 Task: Search one way flight ticket for 2 adults, 2 infants in seat and 1 infant on lap in first from Beaumont: Jack Brooks Regional Airport (was Southeast Texas Regional) to Springfield: Abraham Lincoln Capital Airport on 5-2-2023. Choice of flights is Southwest. Number of bags: 1 carry on bag and 5 checked bags. Price is upto 100000. Outbound departure time preference is 22:00.
Action: Mouse moved to (421, 169)
Screenshot: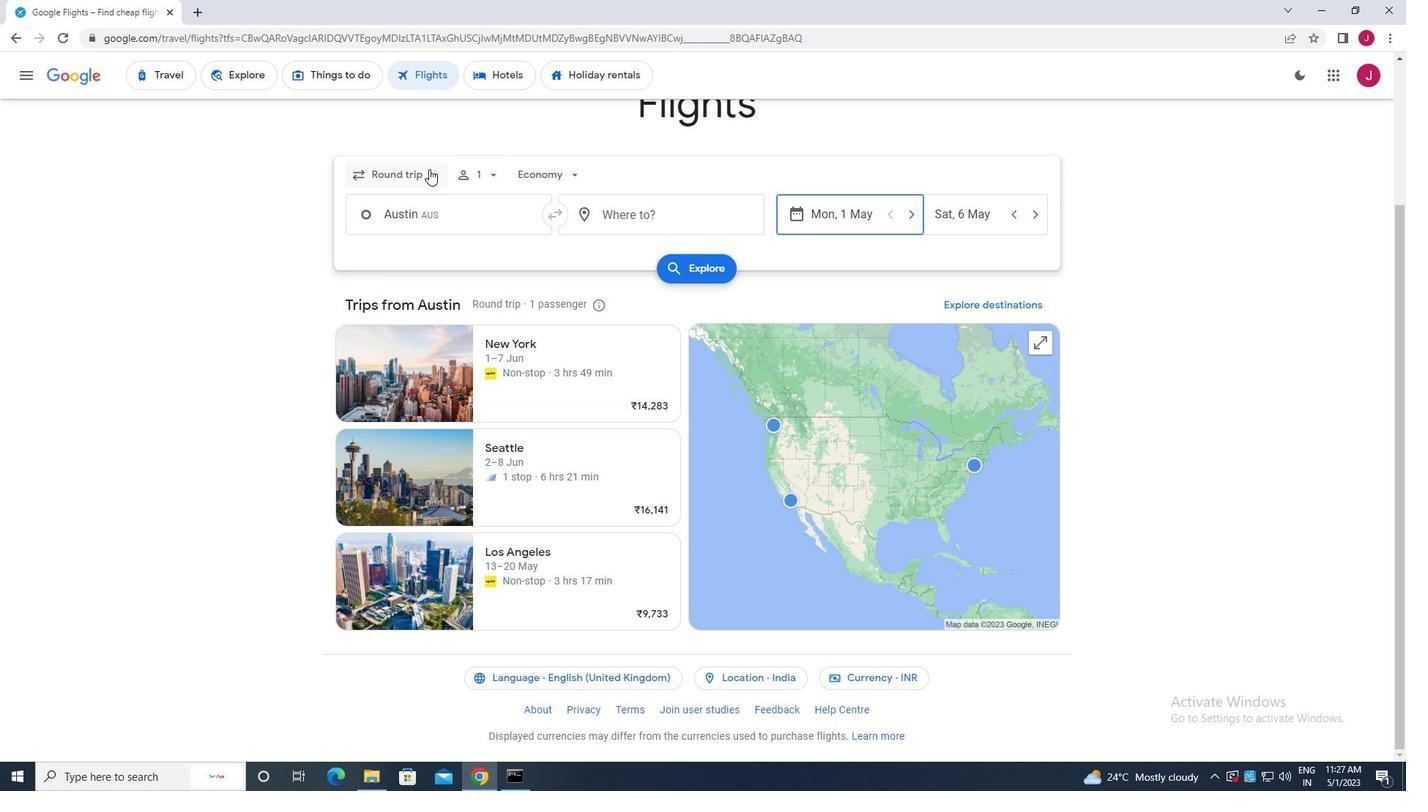 
Action: Mouse pressed left at (421, 169)
Screenshot: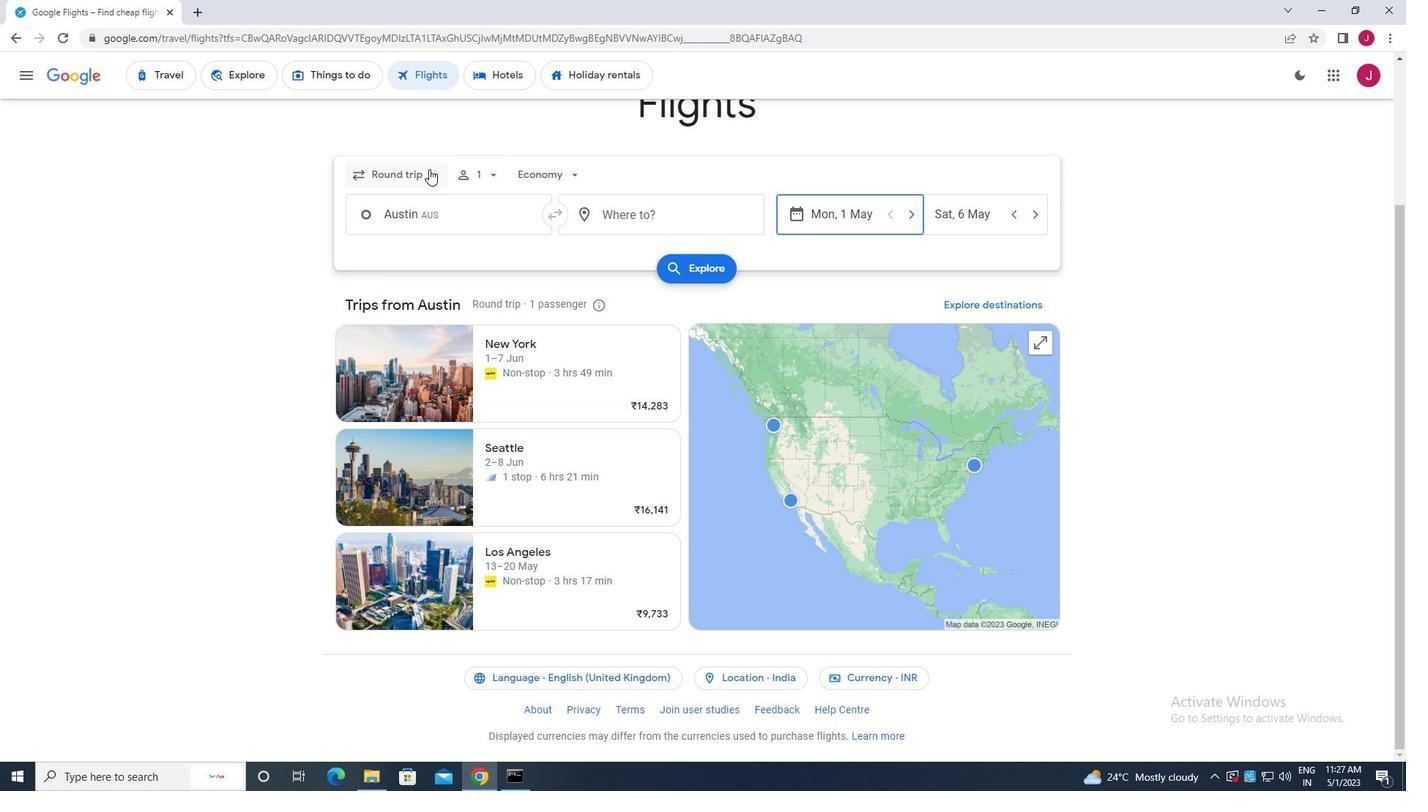 
Action: Mouse moved to (425, 235)
Screenshot: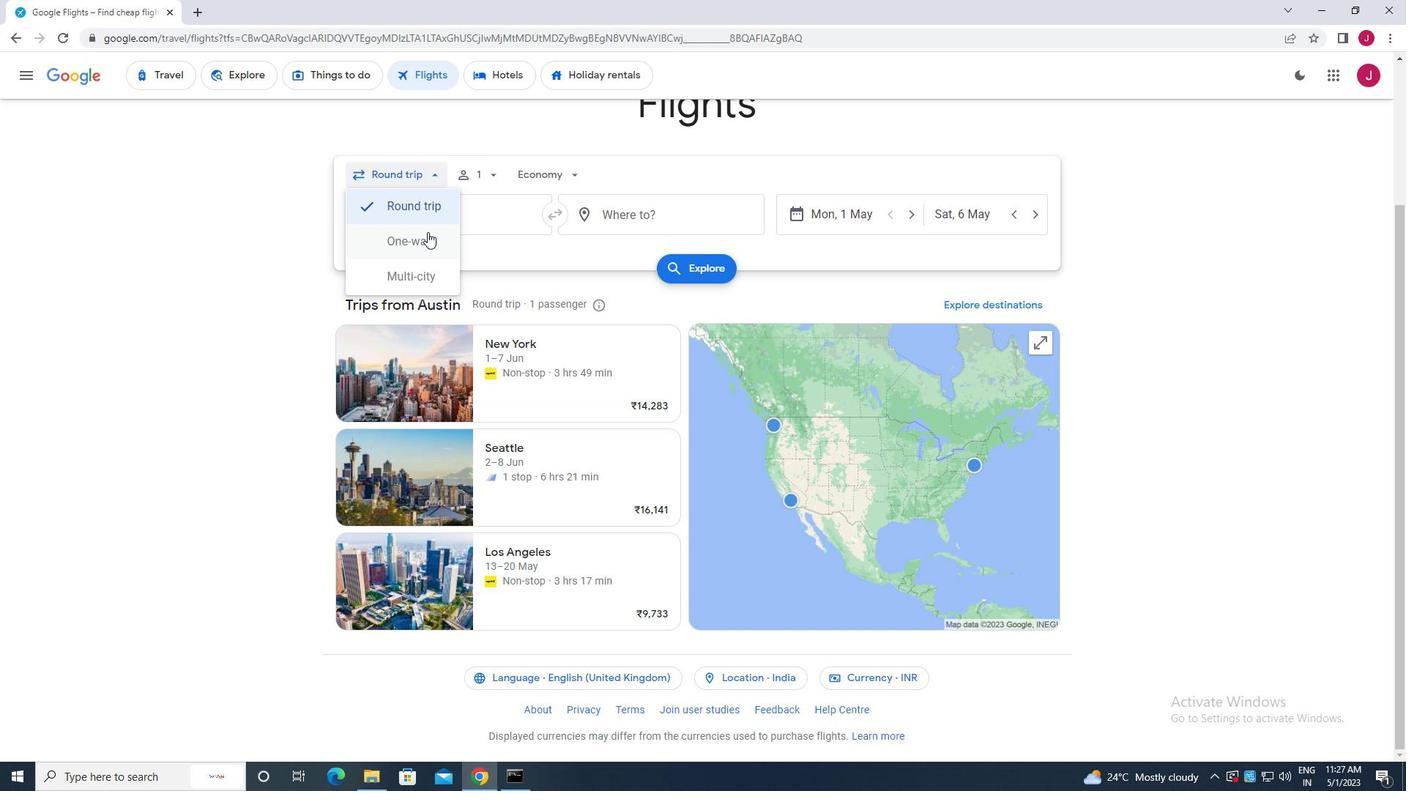 
Action: Mouse pressed left at (425, 235)
Screenshot: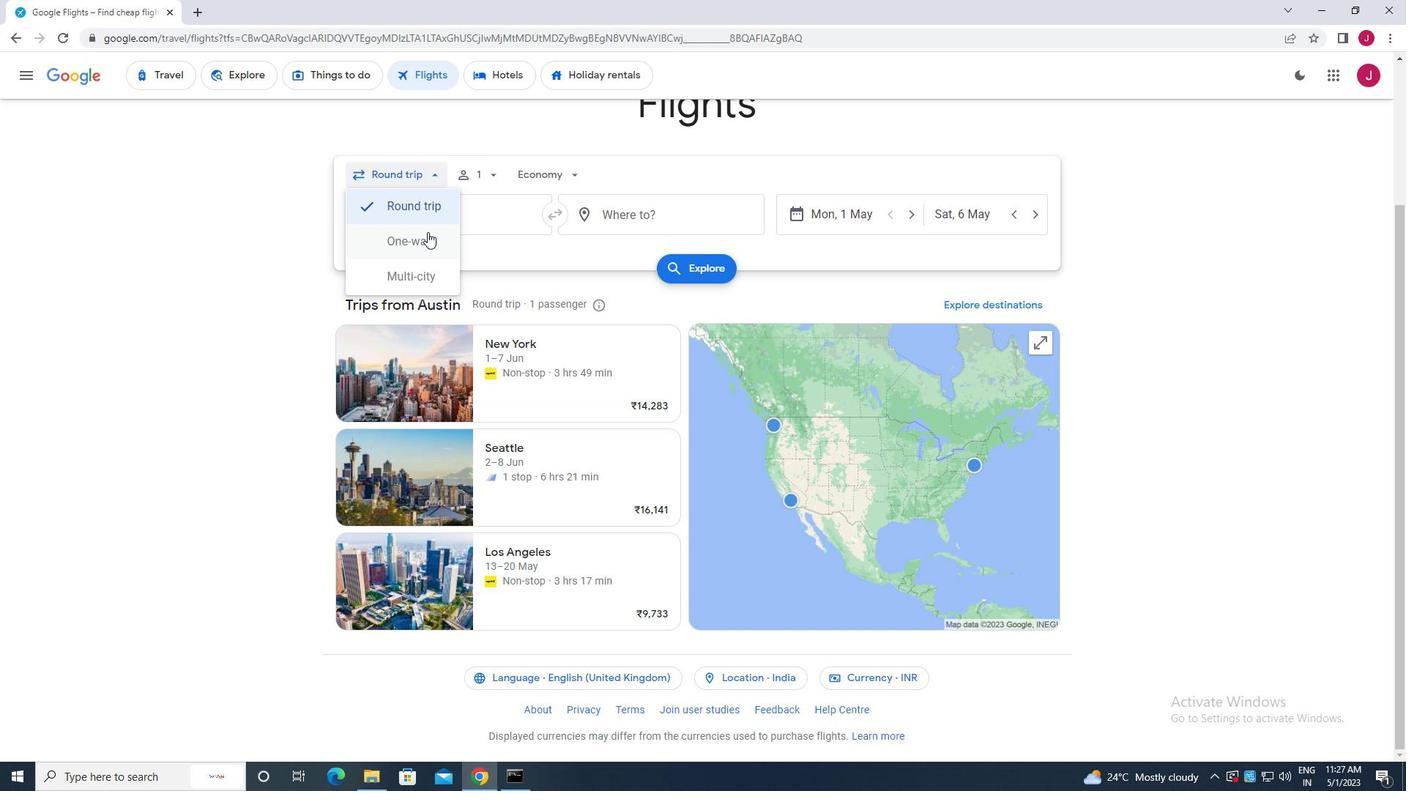 
Action: Mouse moved to (469, 170)
Screenshot: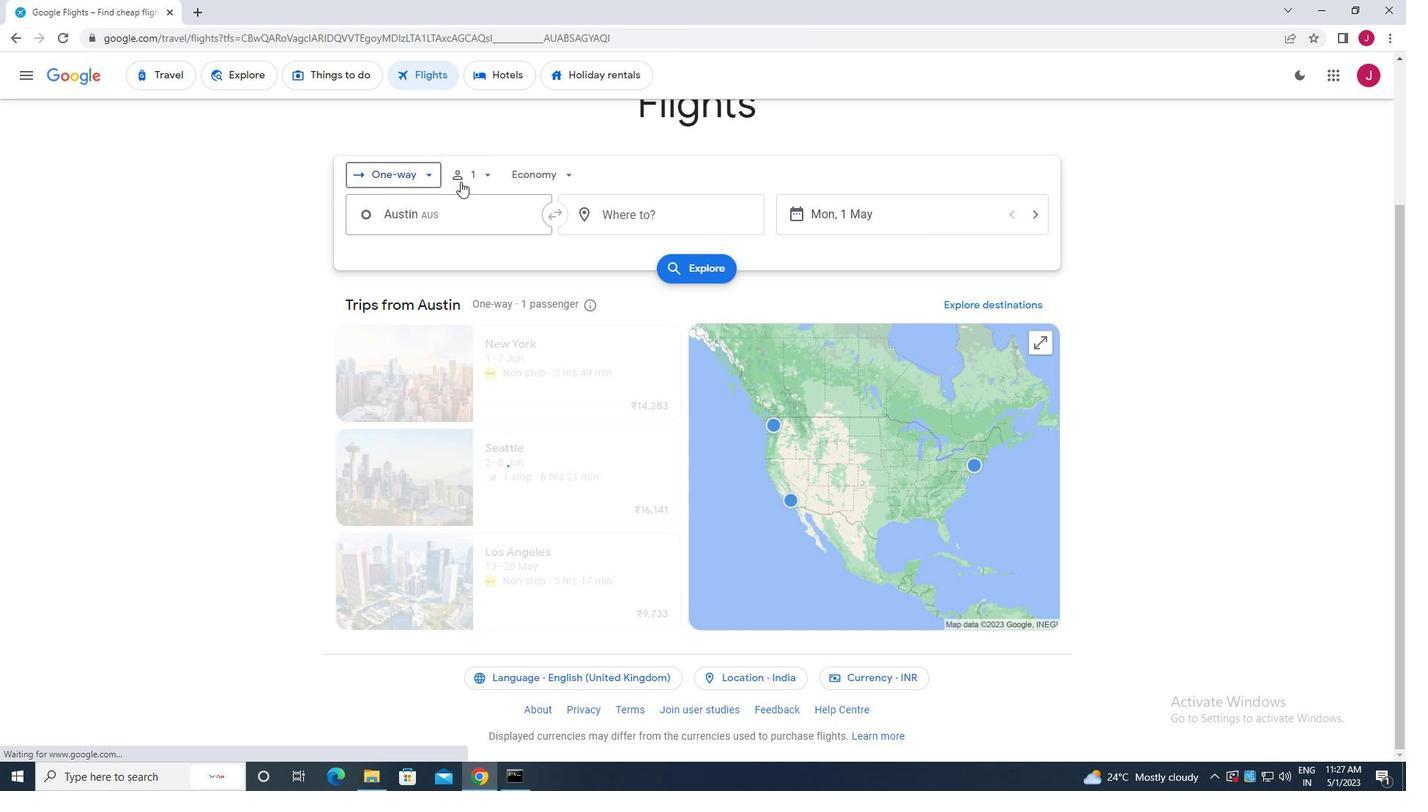 
Action: Mouse pressed left at (469, 170)
Screenshot: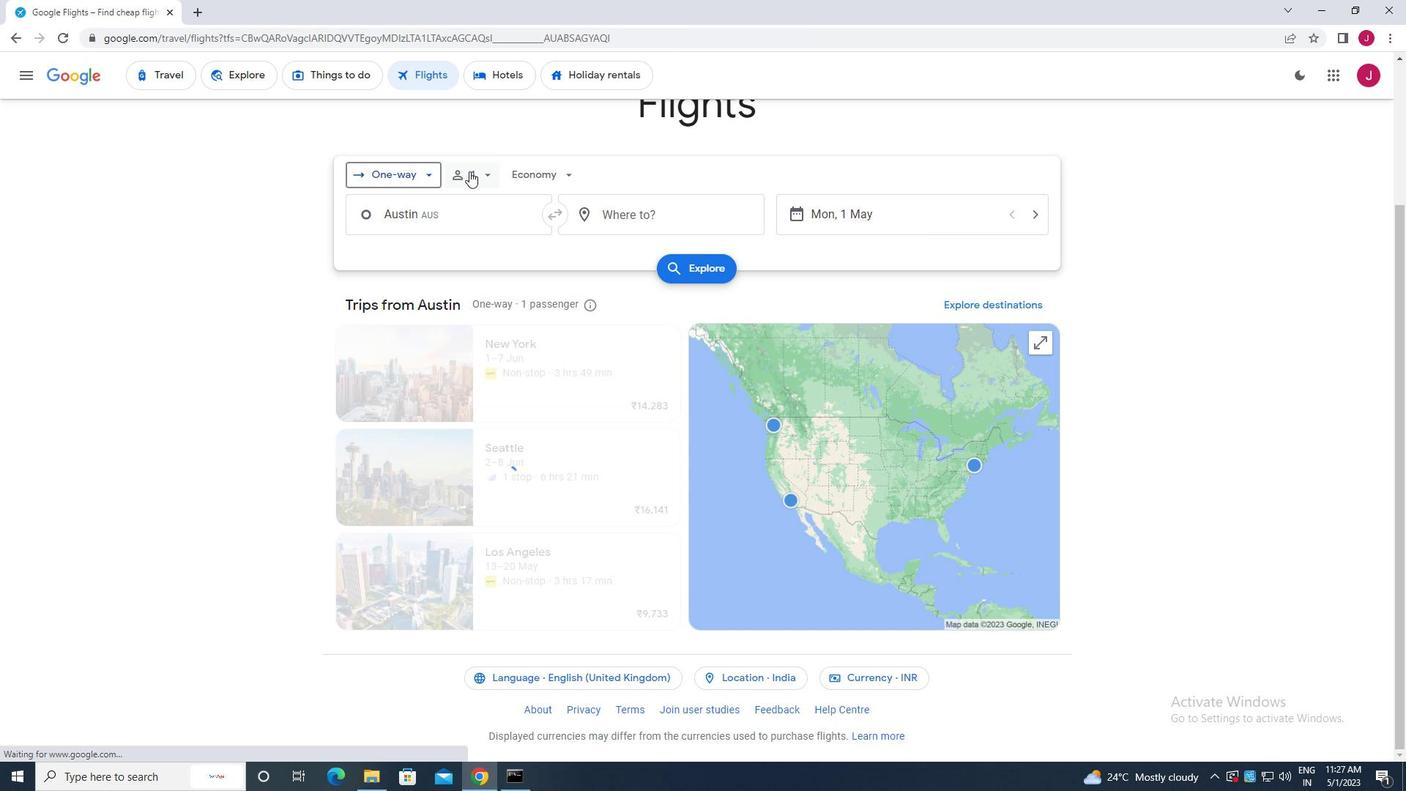 
Action: Mouse moved to (602, 210)
Screenshot: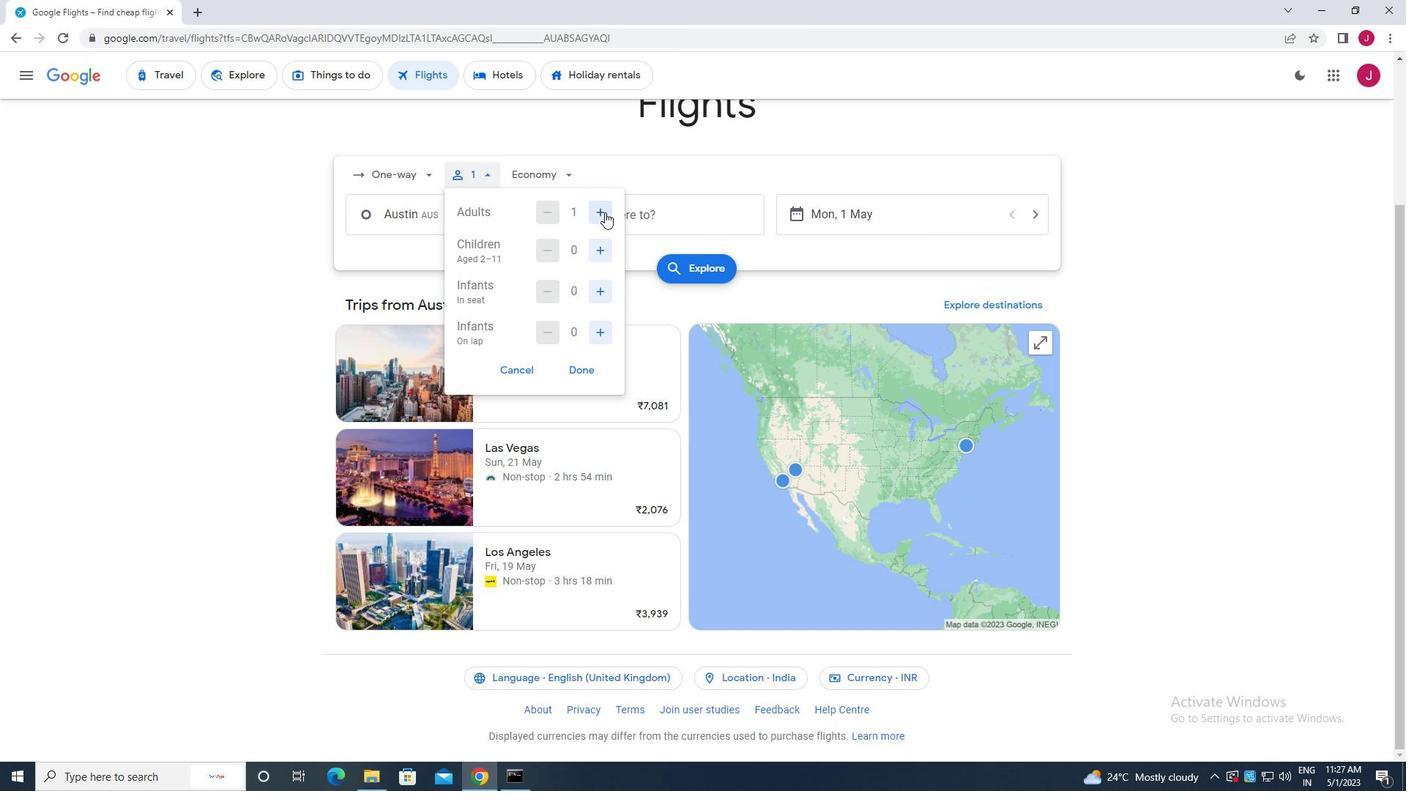 
Action: Mouse pressed left at (602, 210)
Screenshot: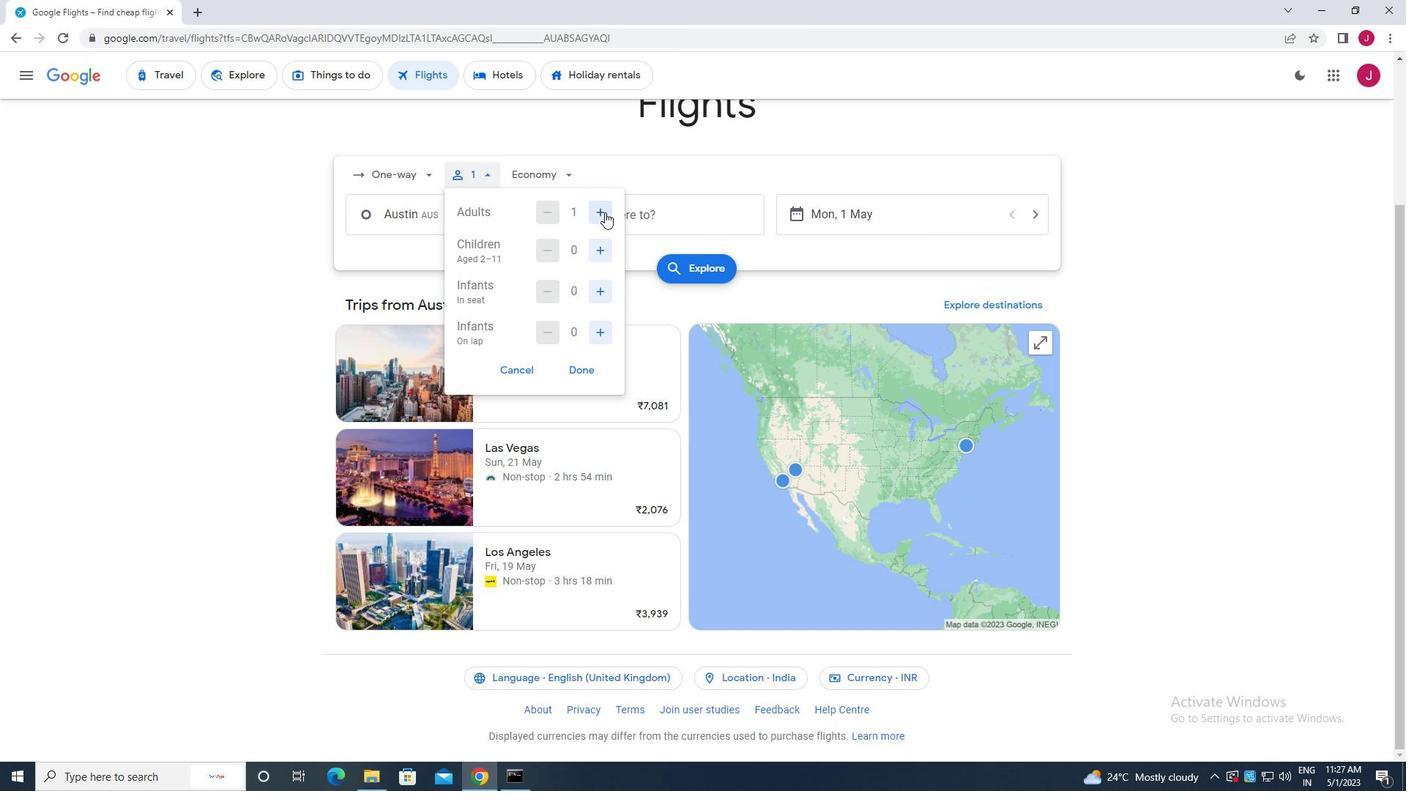 
Action: Mouse moved to (600, 254)
Screenshot: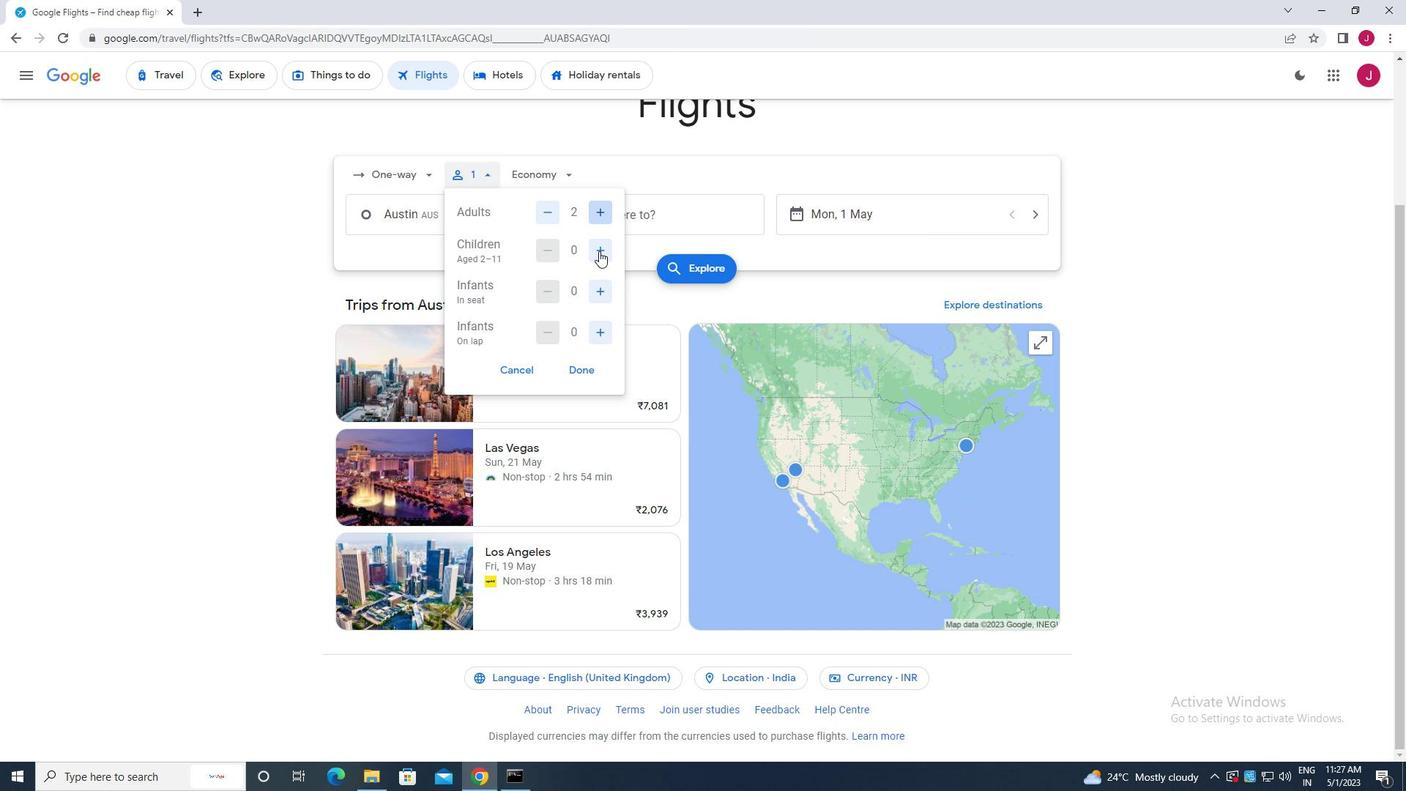 
Action: Mouse pressed left at (600, 254)
Screenshot: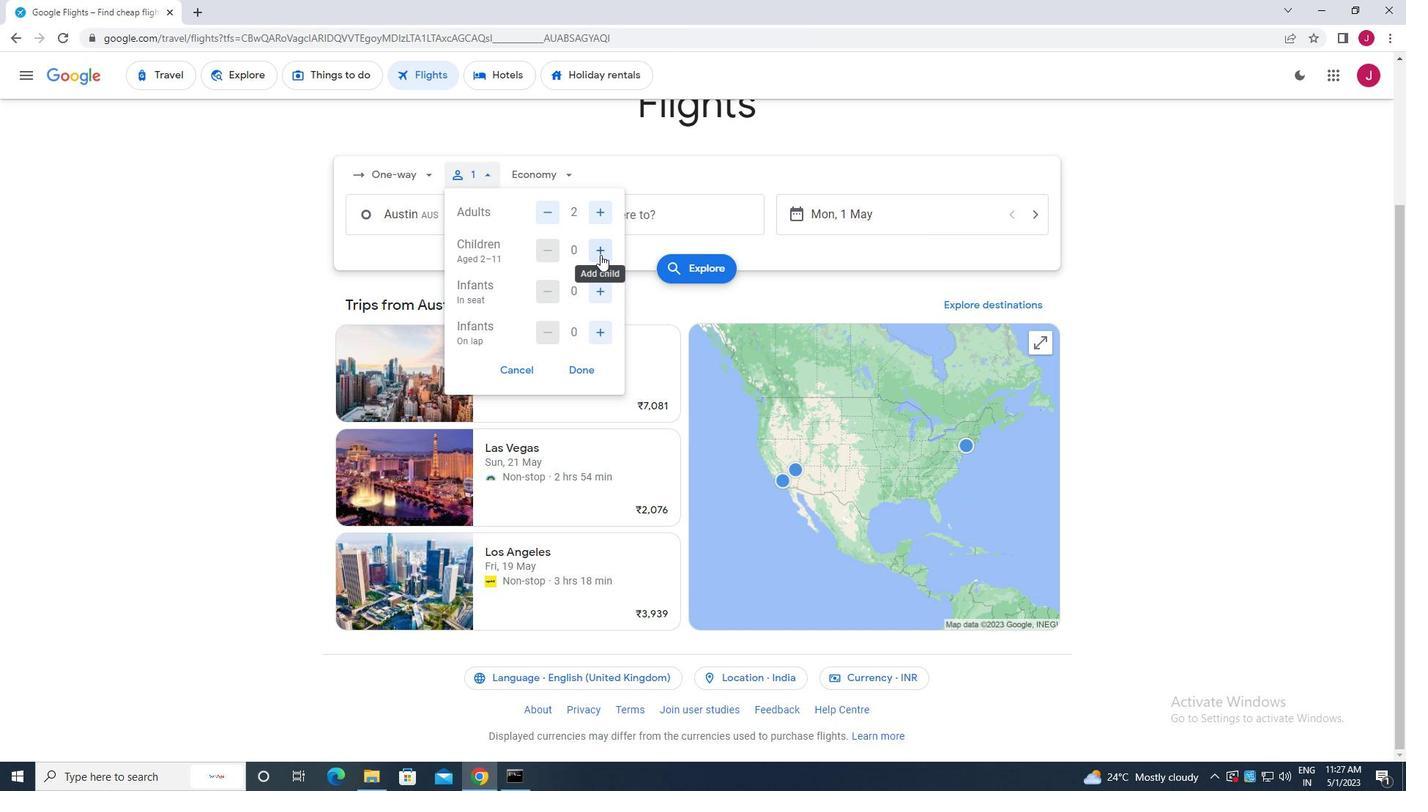 
Action: Mouse pressed left at (600, 254)
Screenshot: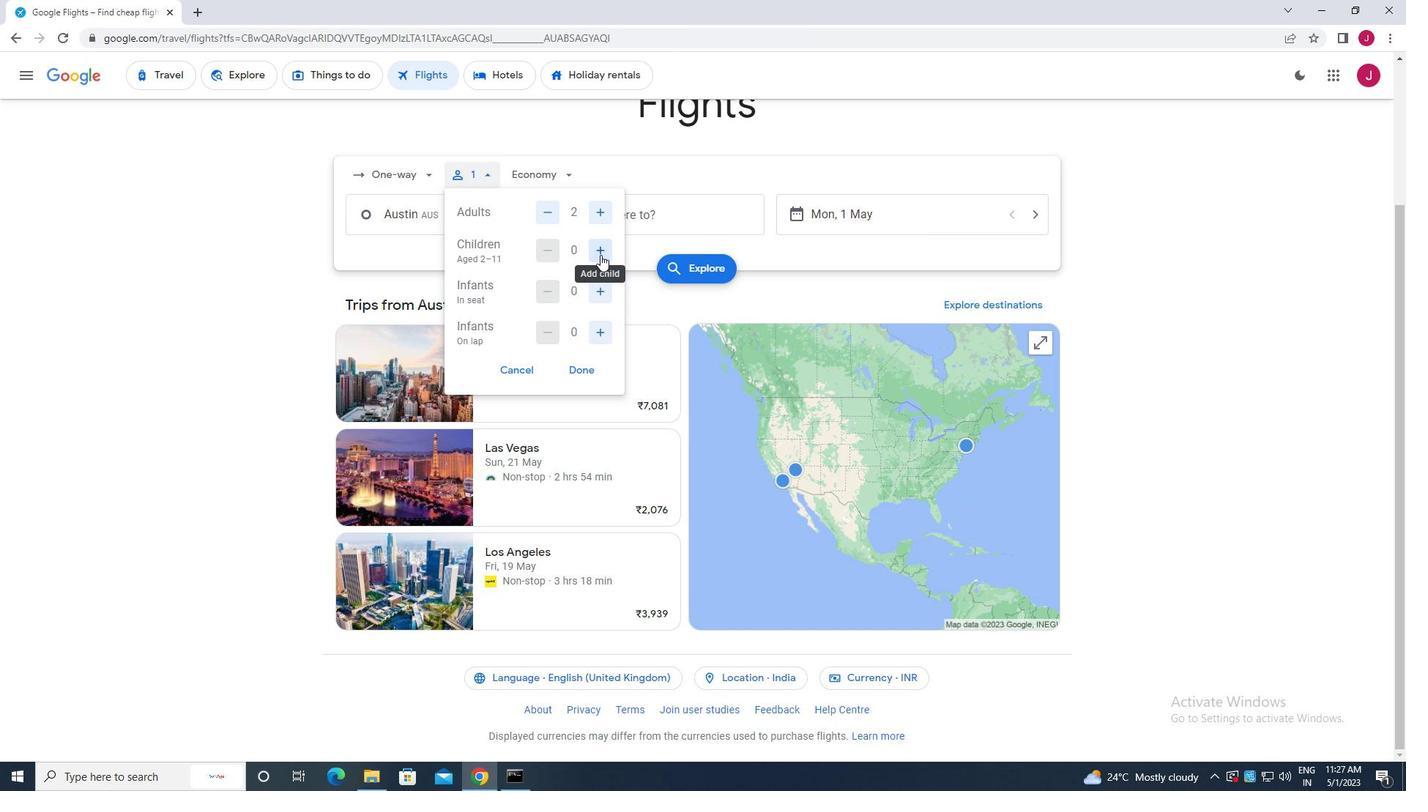 
Action: Mouse moved to (548, 251)
Screenshot: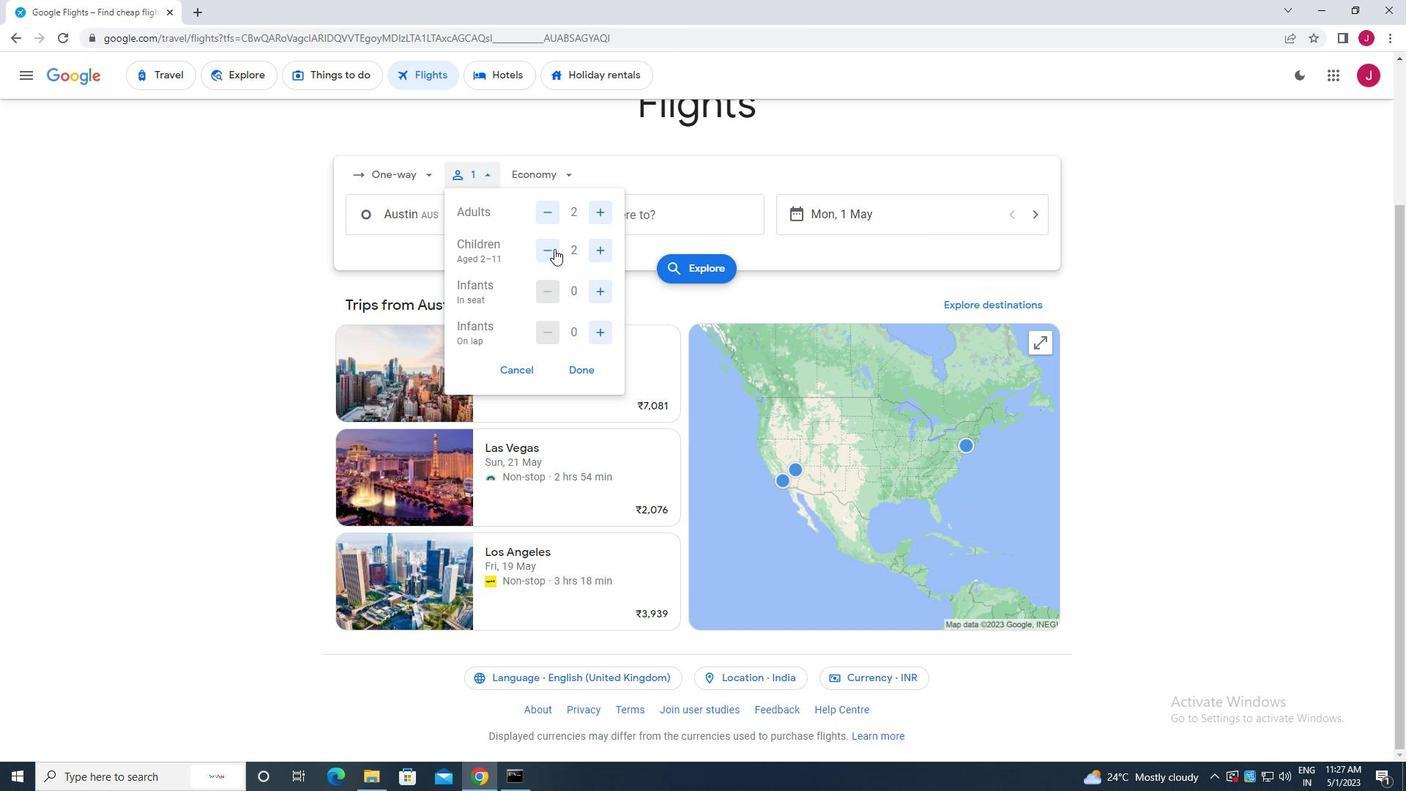 
Action: Mouse pressed left at (548, 251)
Screenshot: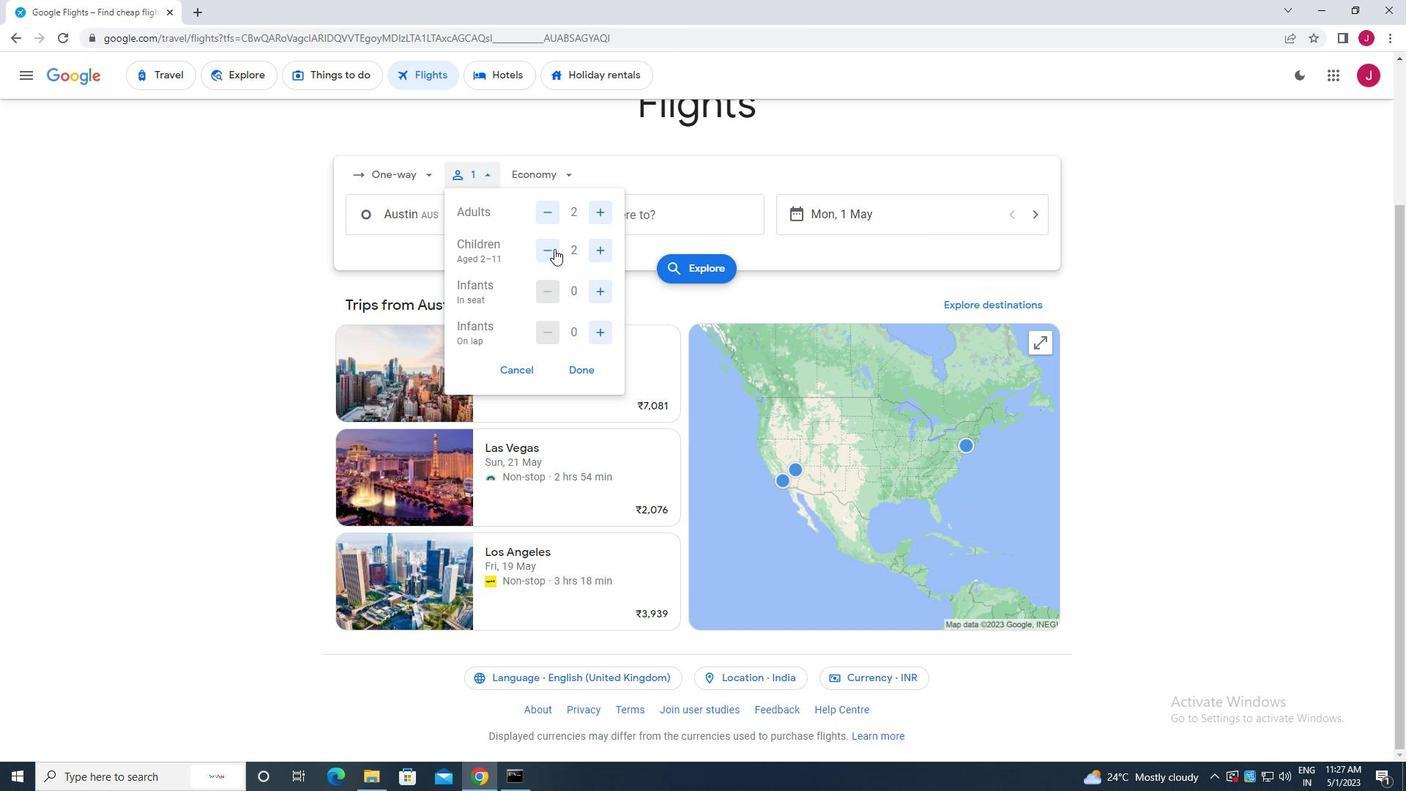 
Action: Mouse pressed left at (548, 251)
Screenshot: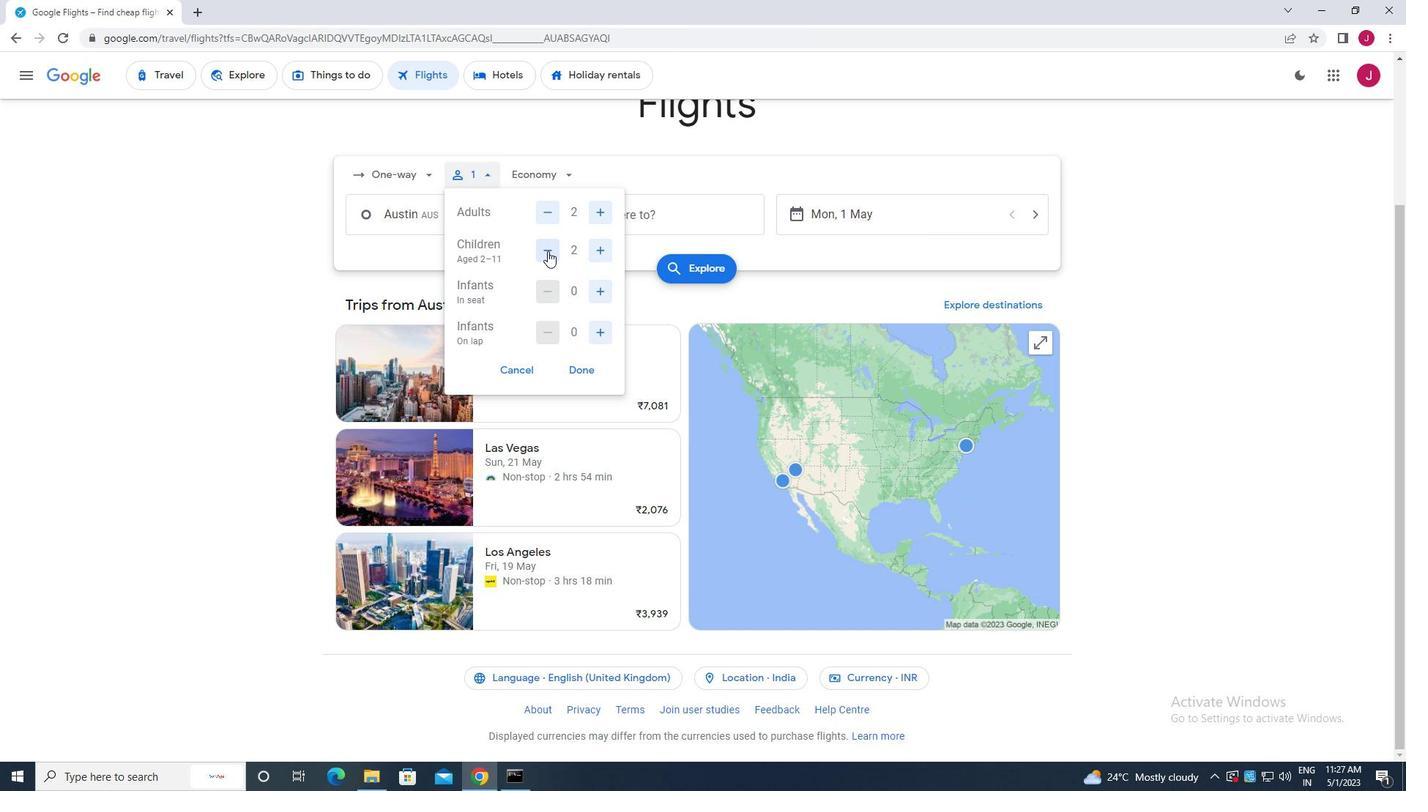 
Action: Mouse moved to (600, 293)
Screenshot: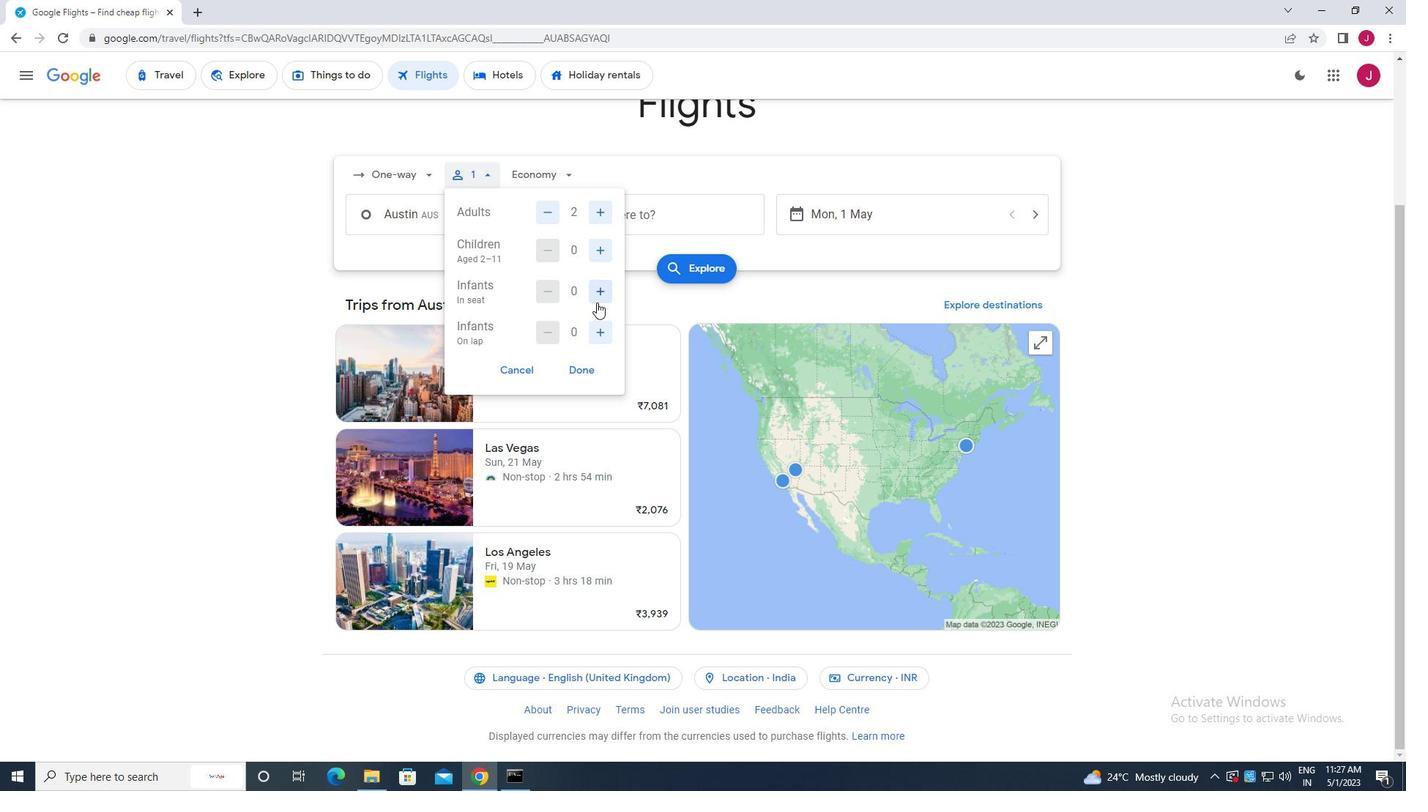 
Action: Mouse pressed left at (600, 293)
Screenshot: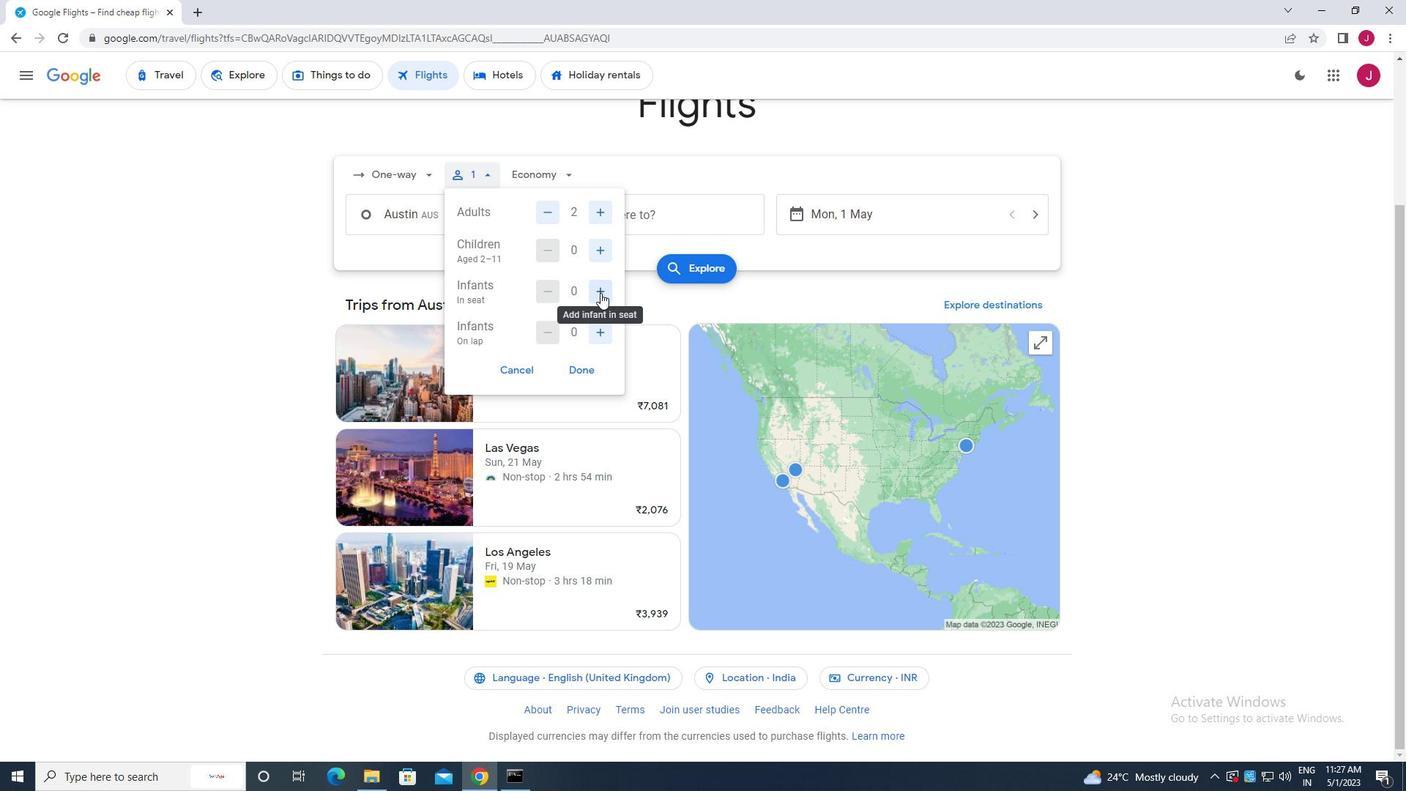 
Action: Mouse pressed left at (600, 293)
Screenshot: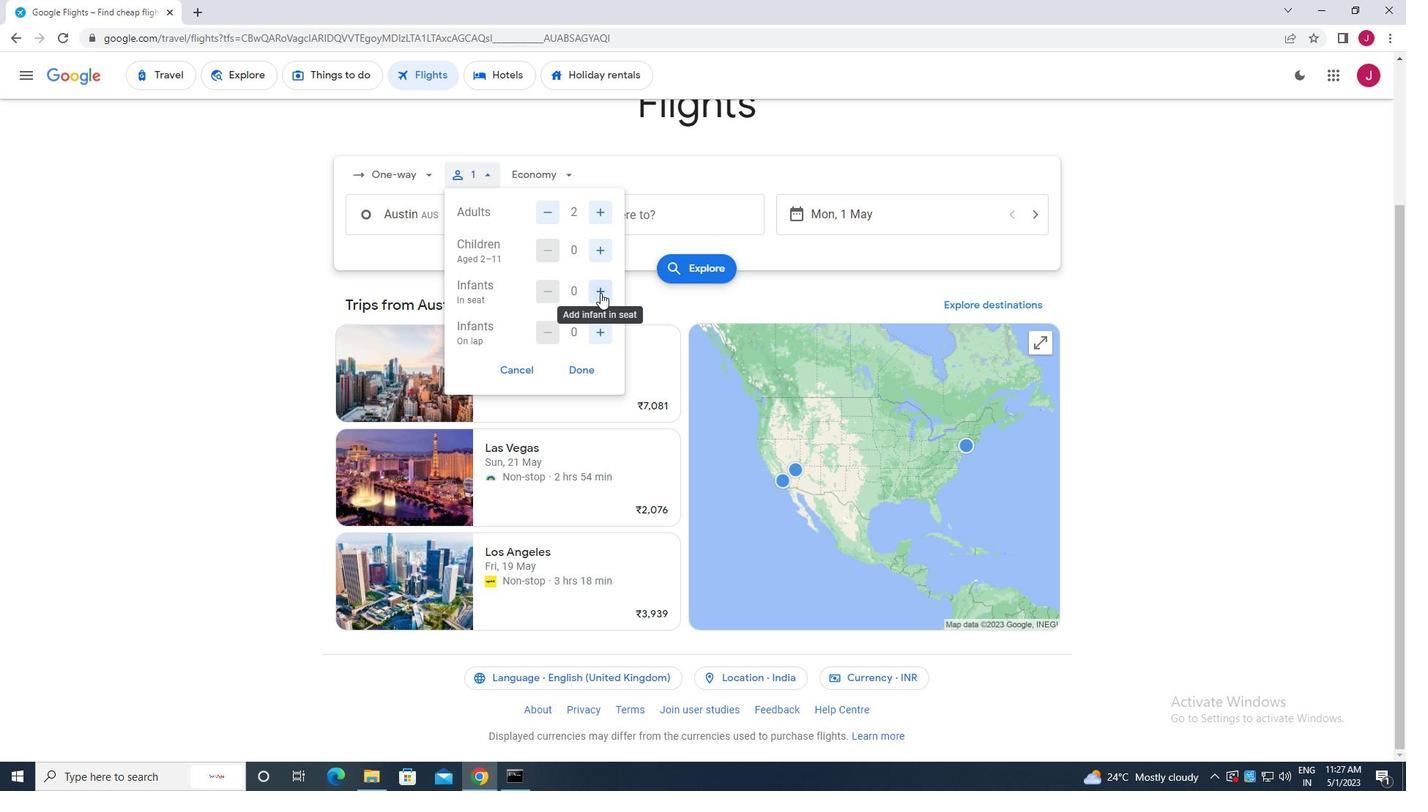 
Action: Mouse moved to (597, 333)
Screenshot: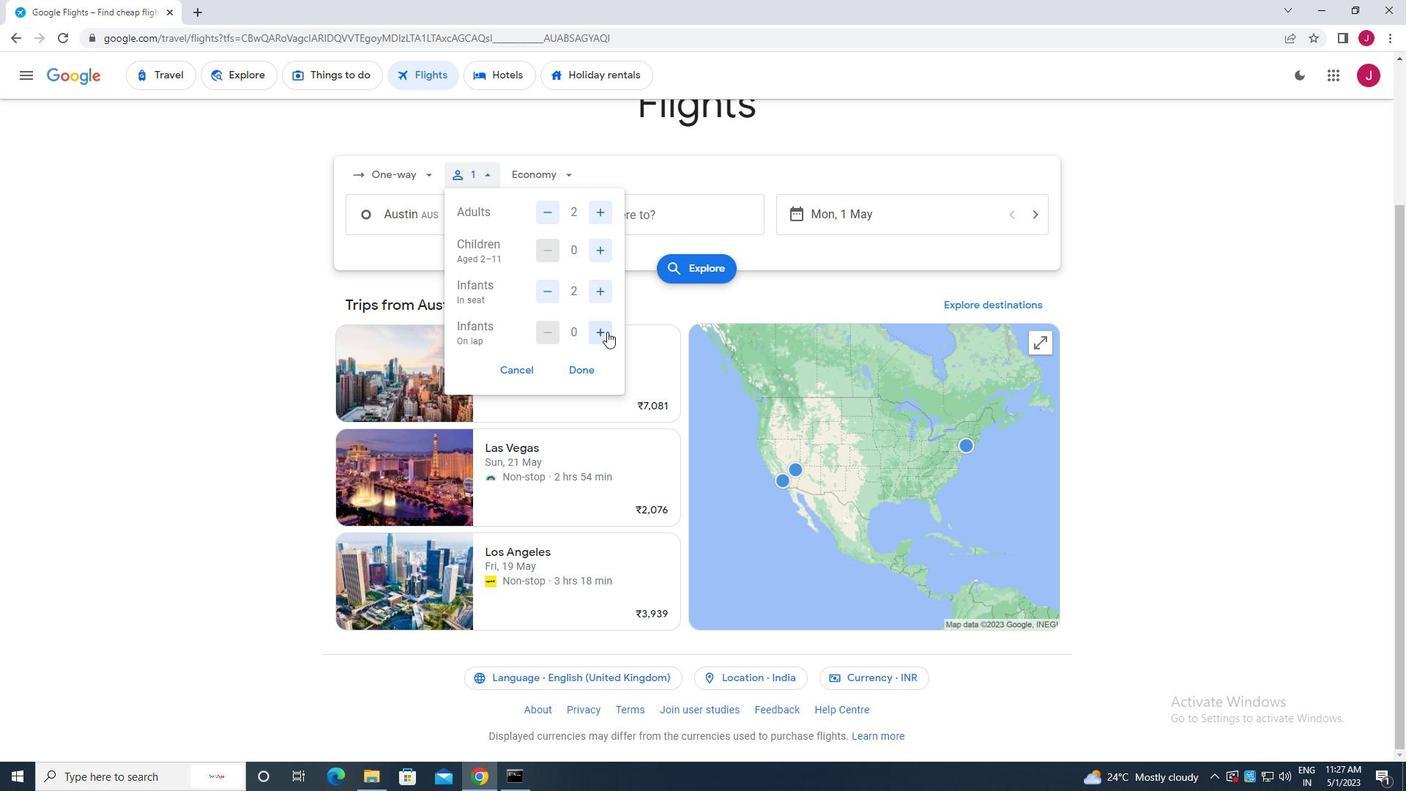 
Action: Mouse pressed left at (597, 333)
Screenshot: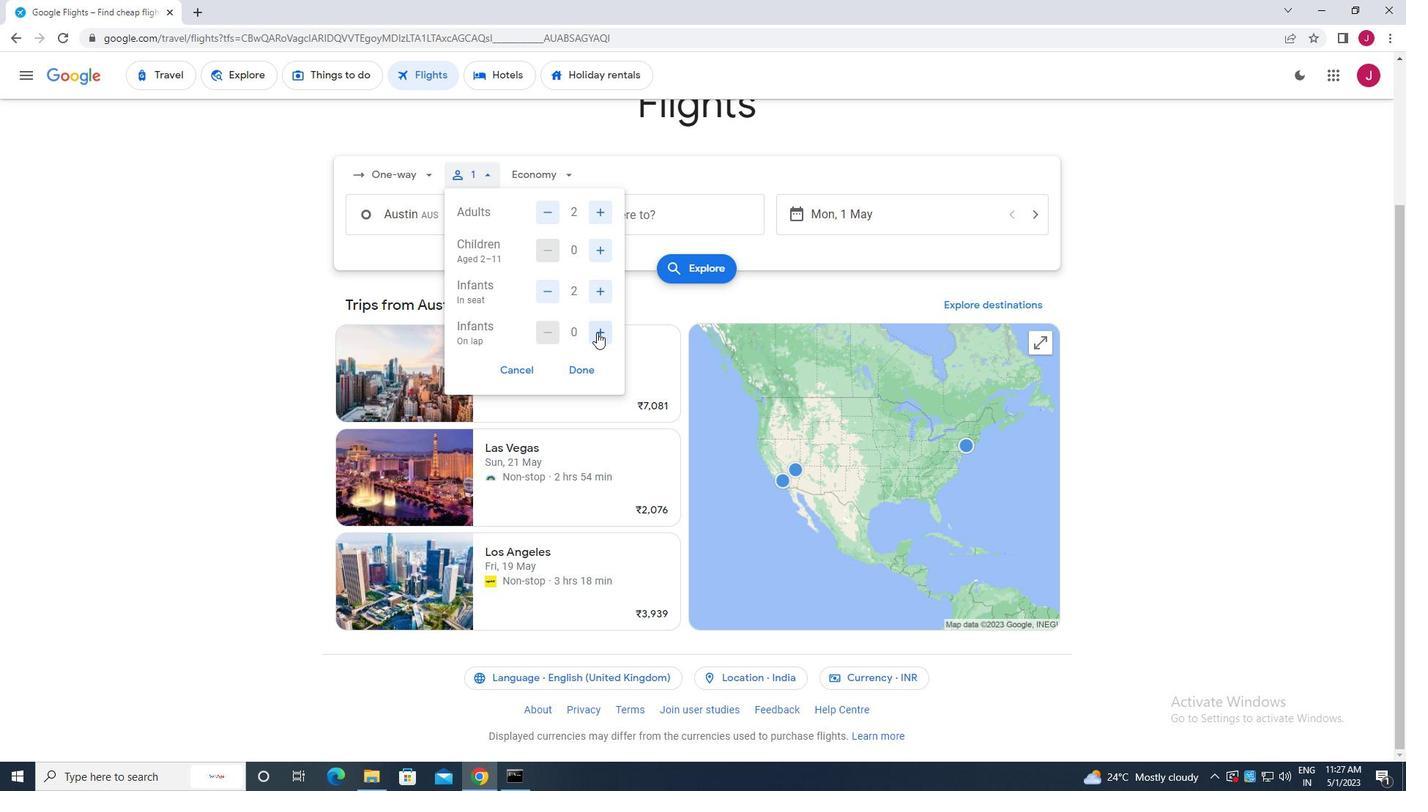 
Action: Mouse moved to (577, 372)
Screenshot: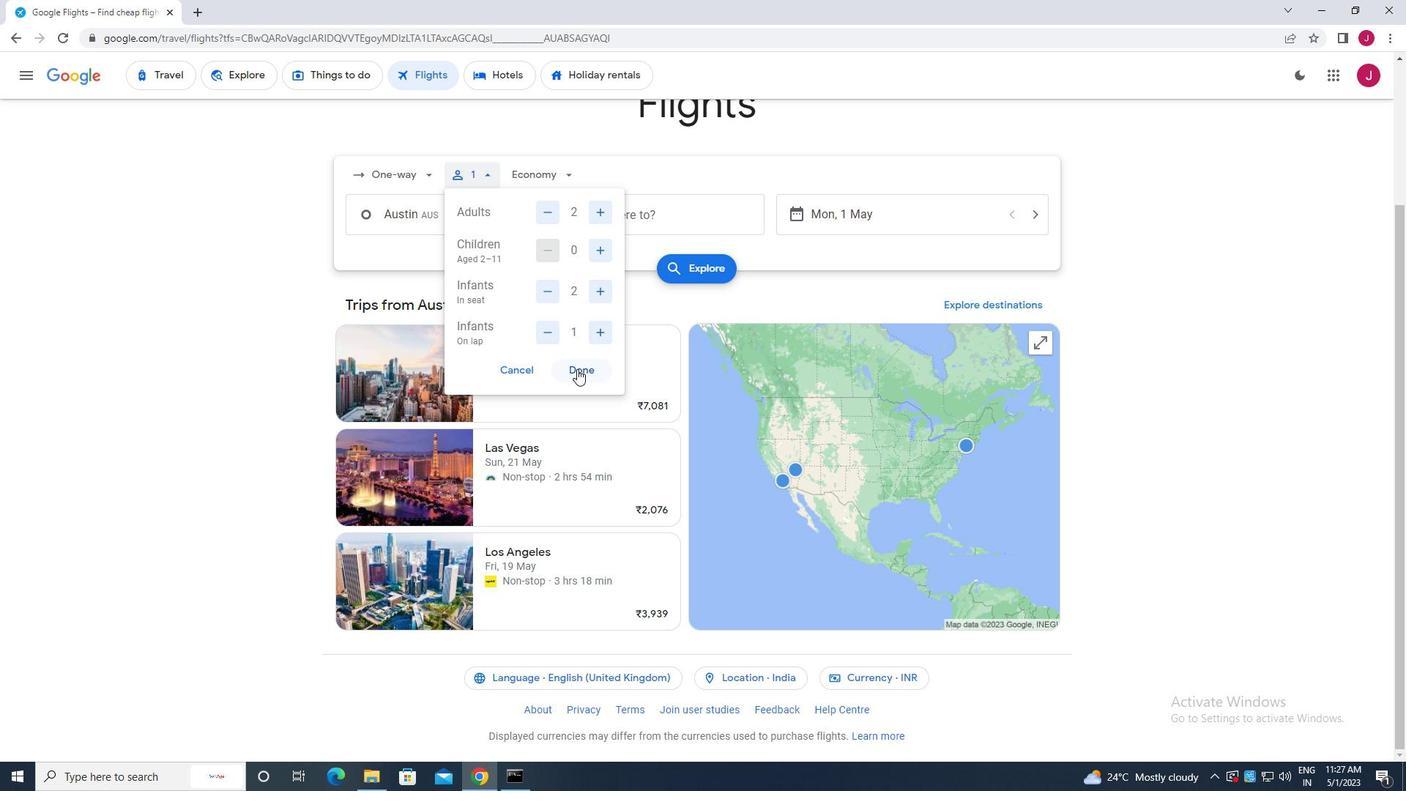 
Action: Mouse pressed left at (577, 372)
Screenshot: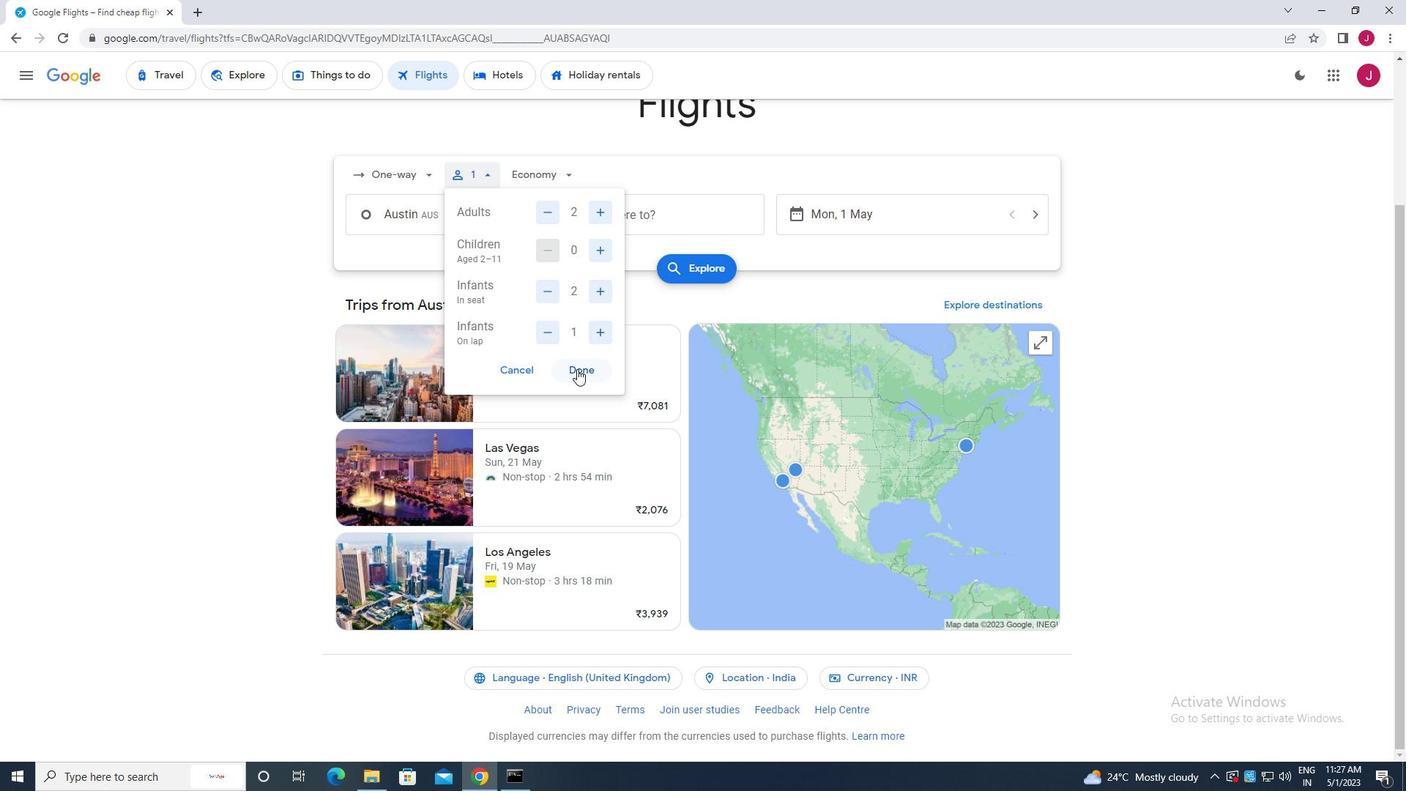 
Action: Mouse moved to (556, 173)
Screenshot: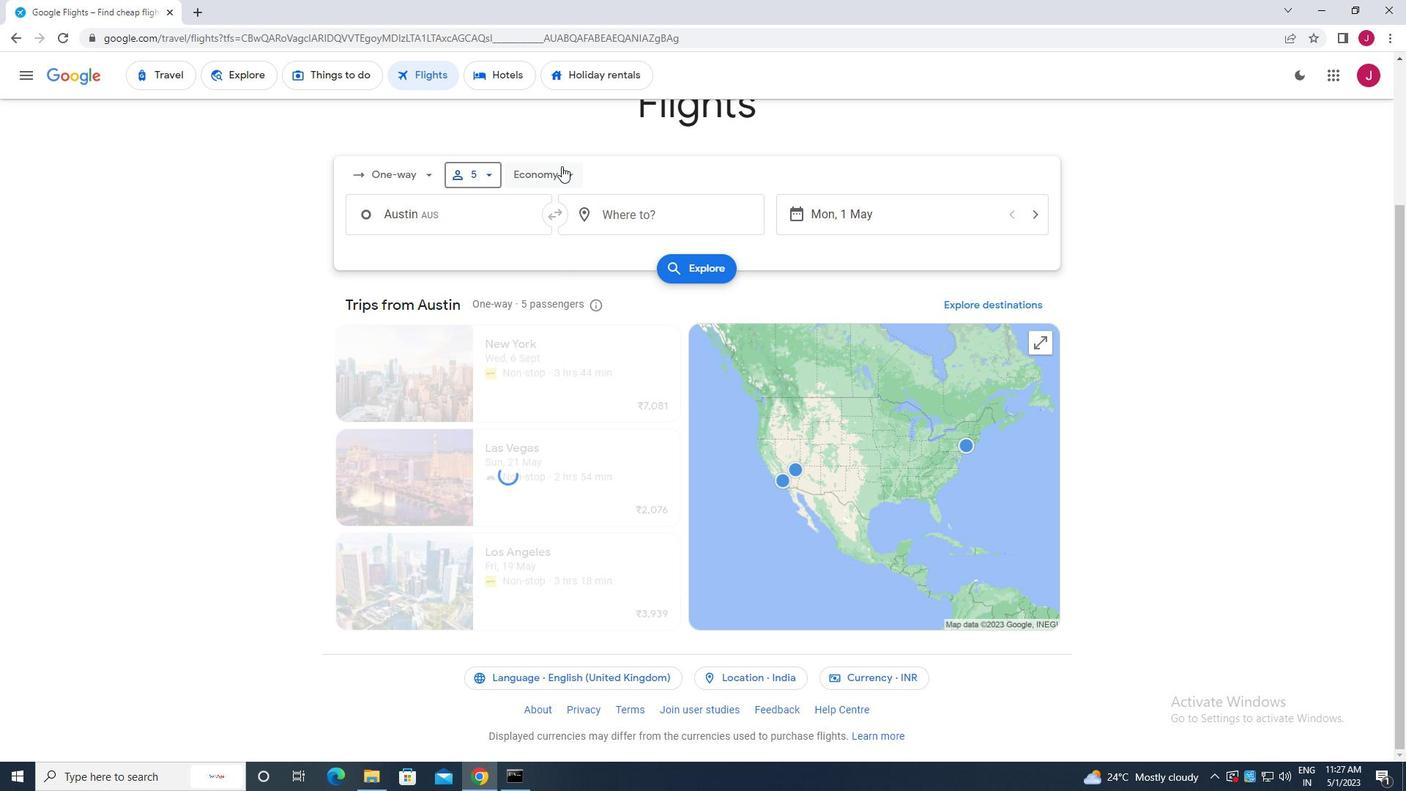 
Action: Mouse pressed left at (556, 173)
Screenshot: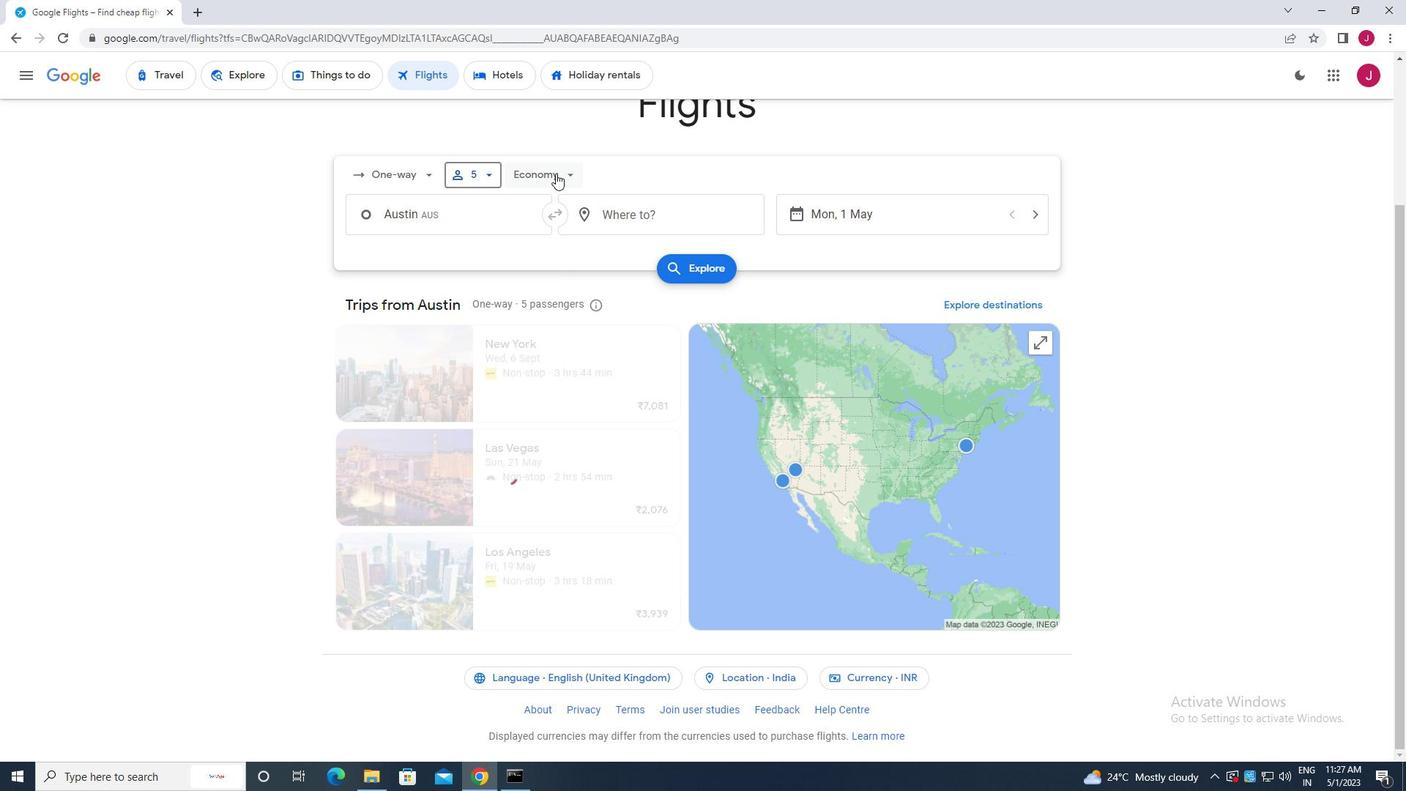 
Action: Mouse moved to (555, 313)
Screenshot: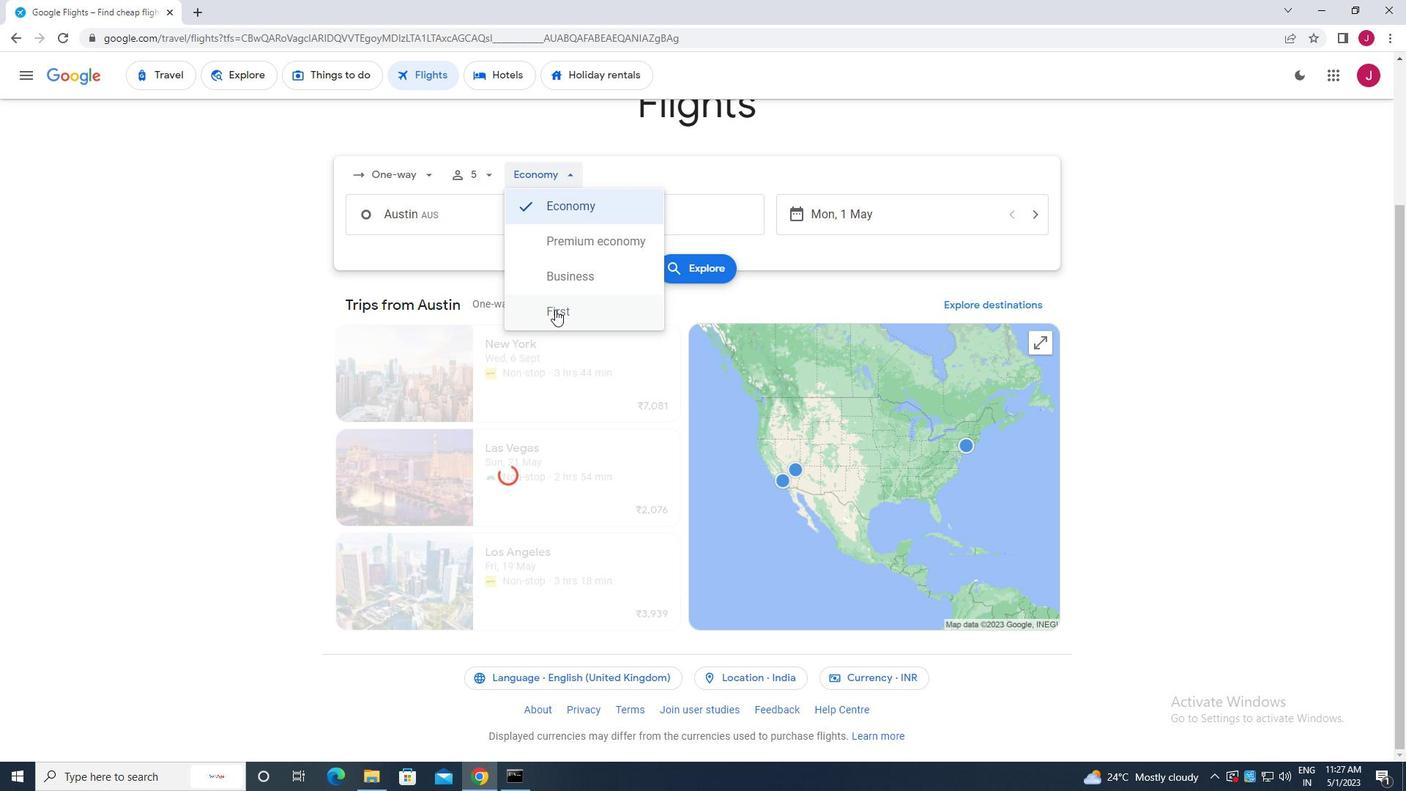 
Action: Mouse pressed left at (555, 313)
Screenshot: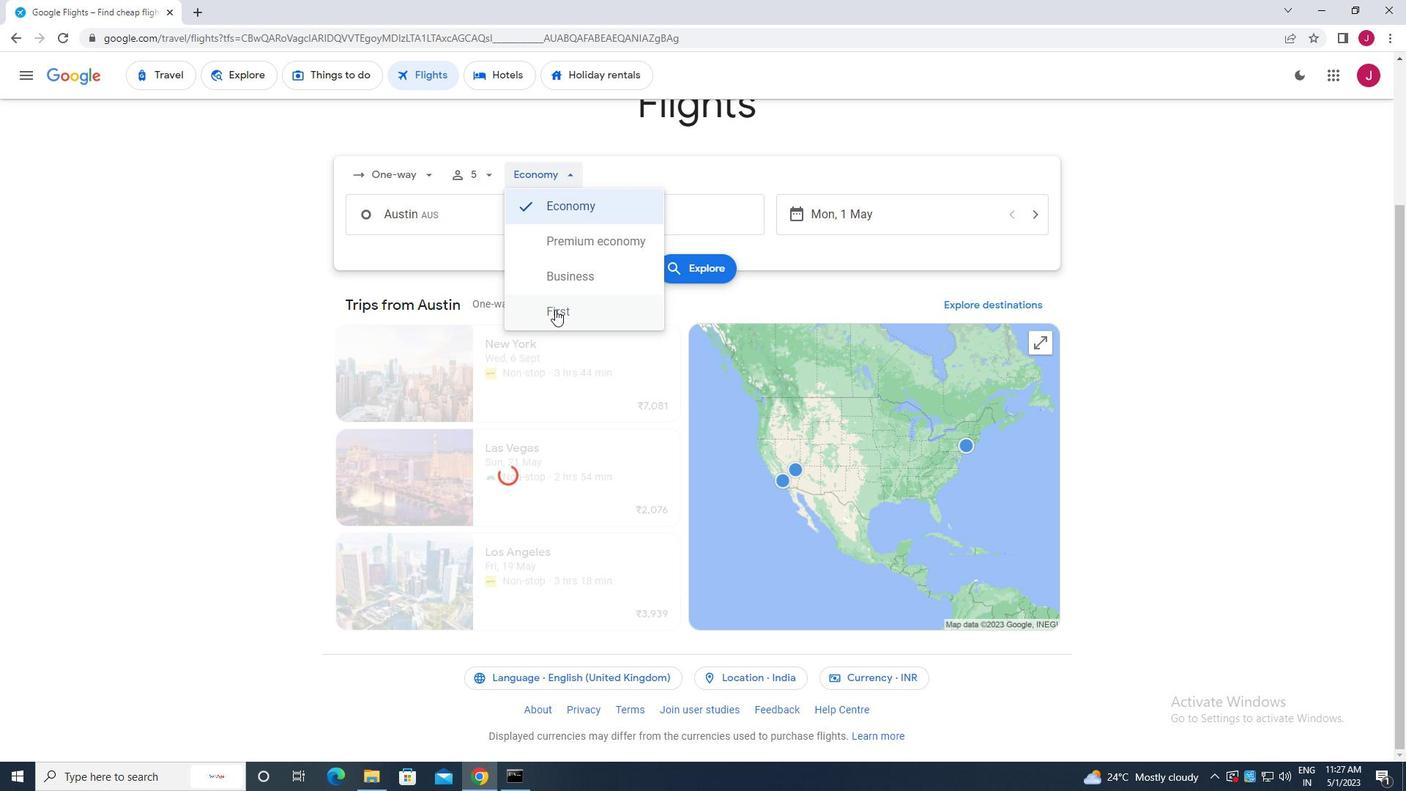 
Action: Mouse moved to (455, 213)
Screenshot: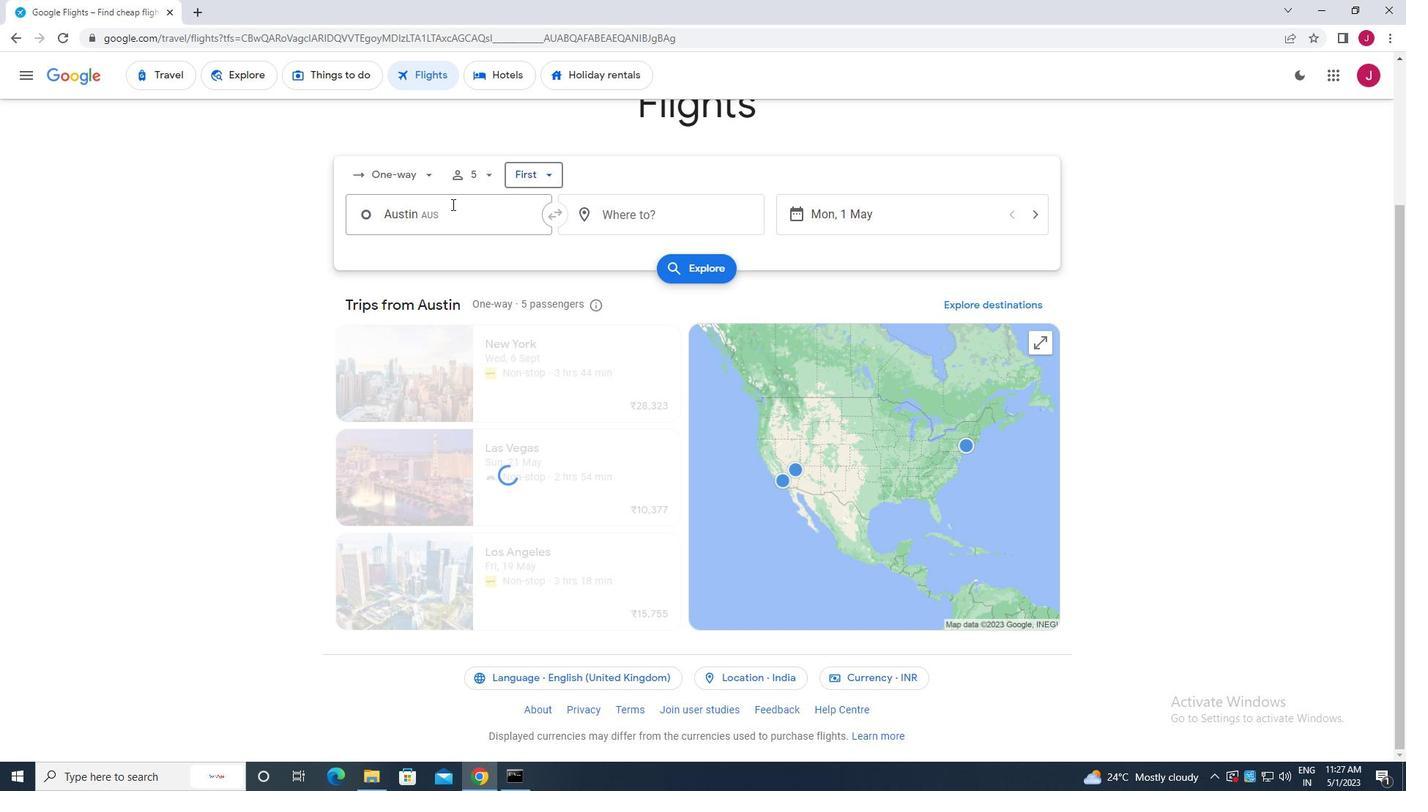 
Action: Mouse pressed left at (455, 213)
Screenshot: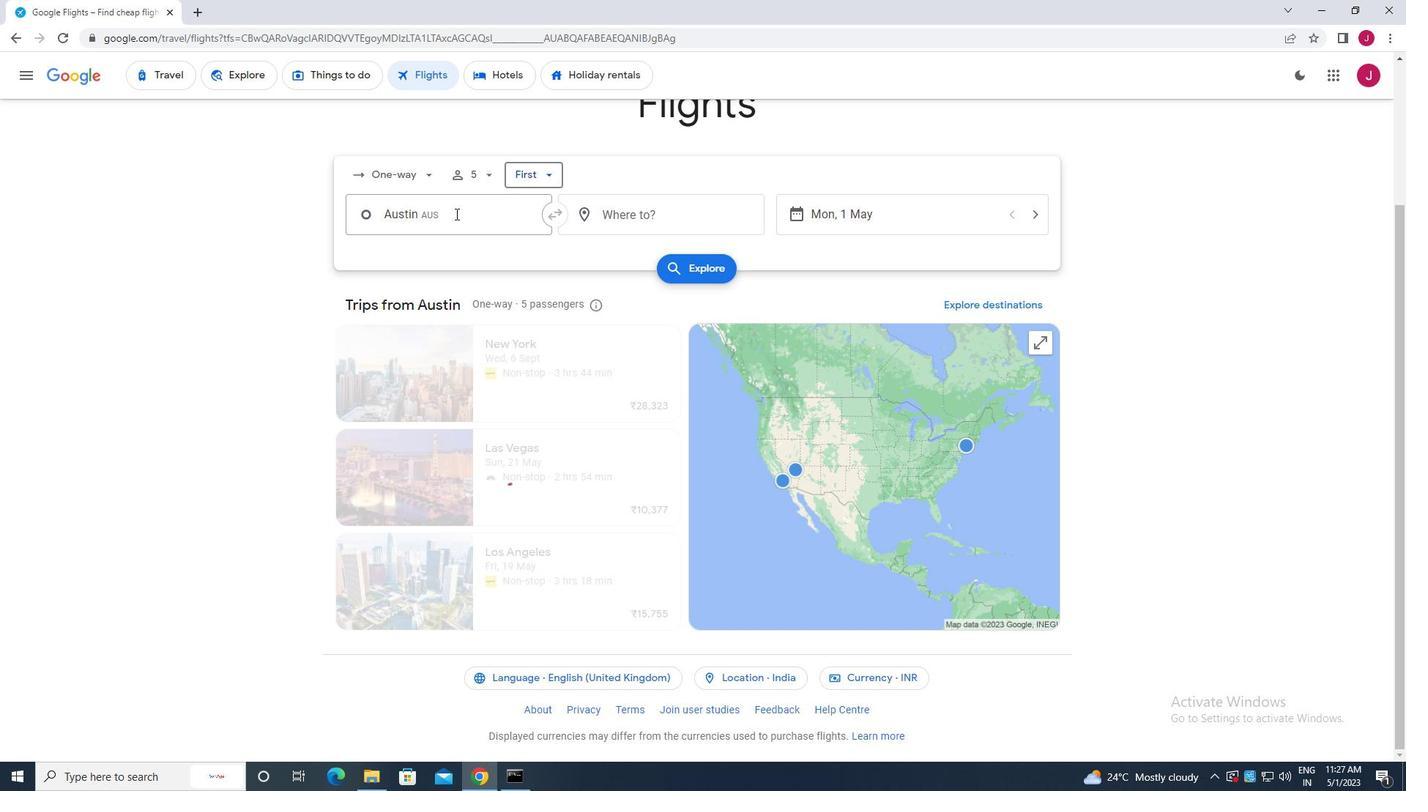 
Action: Key pressed beaumont
Screenshot: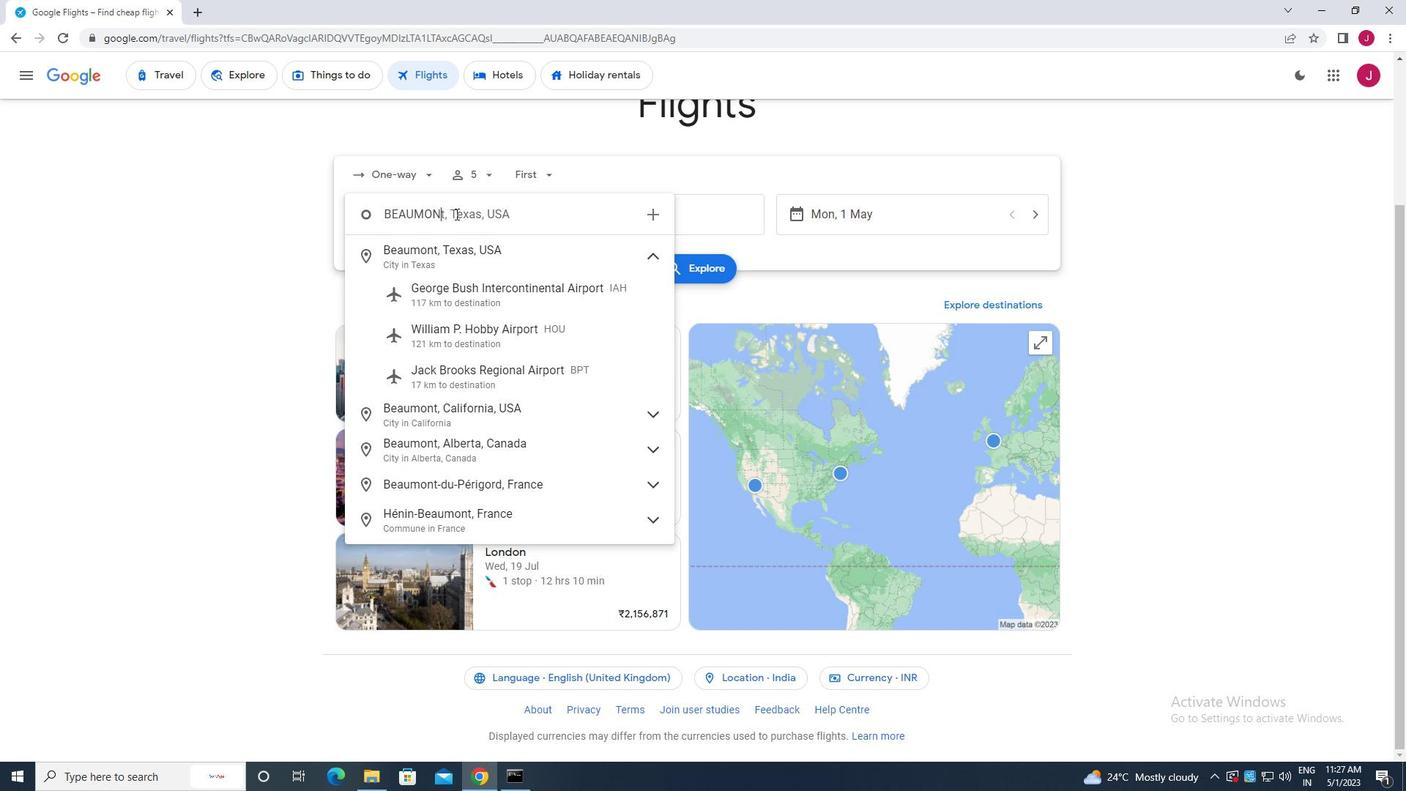 
Action: Mouse moved to (466, 372)
Screenshot: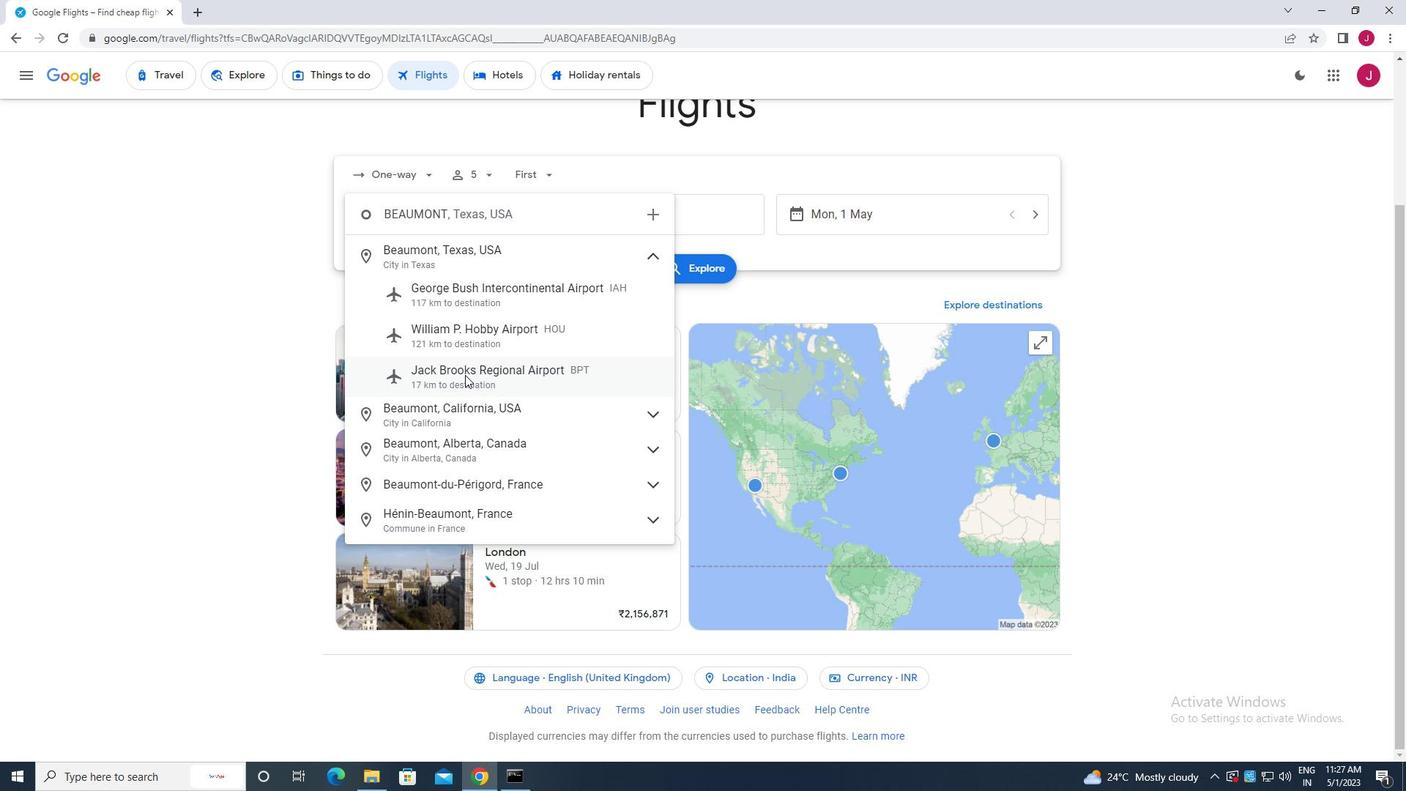 
Action: Mouse pressed left at (466, 372)
Screenshot: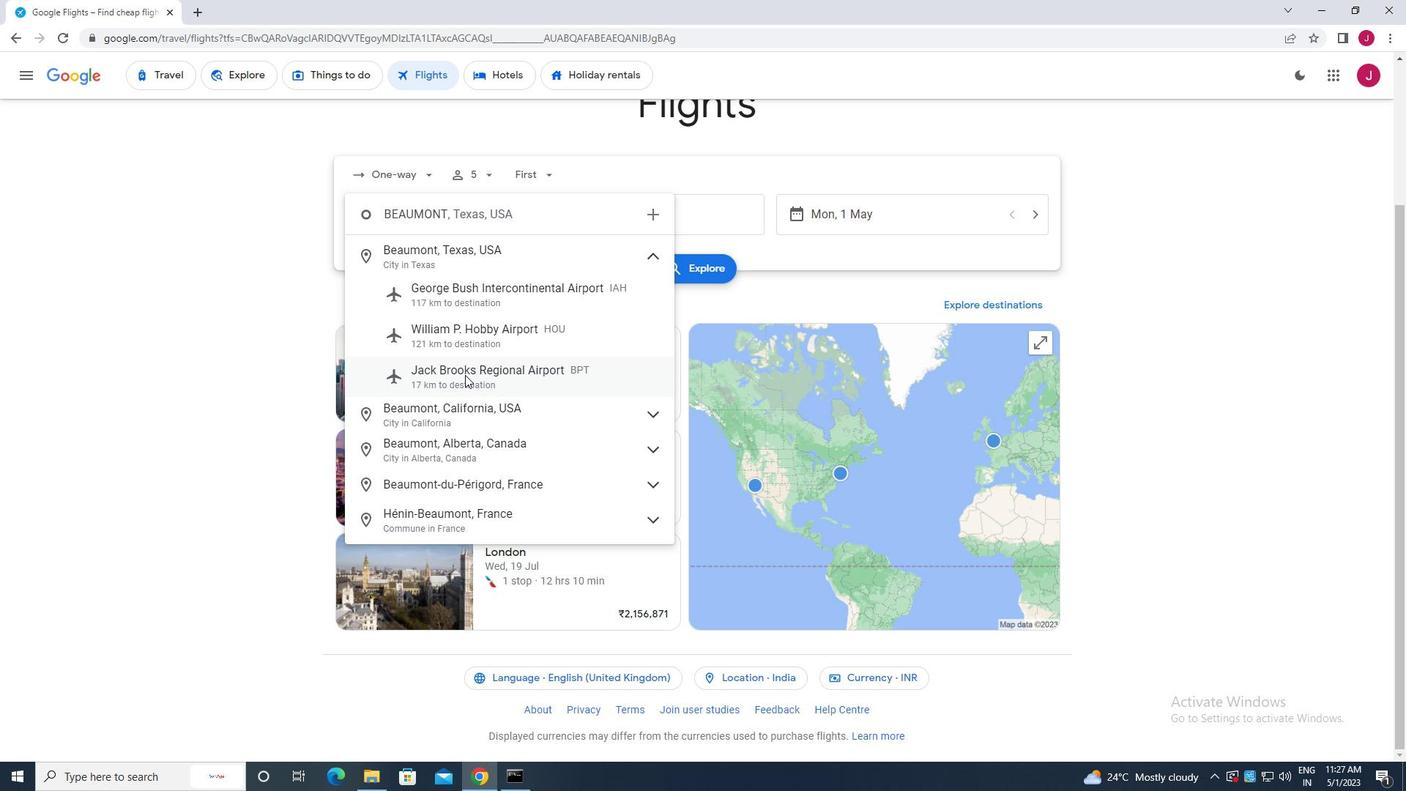 
Action: Mouse moved to (624, 222)
Screenshot: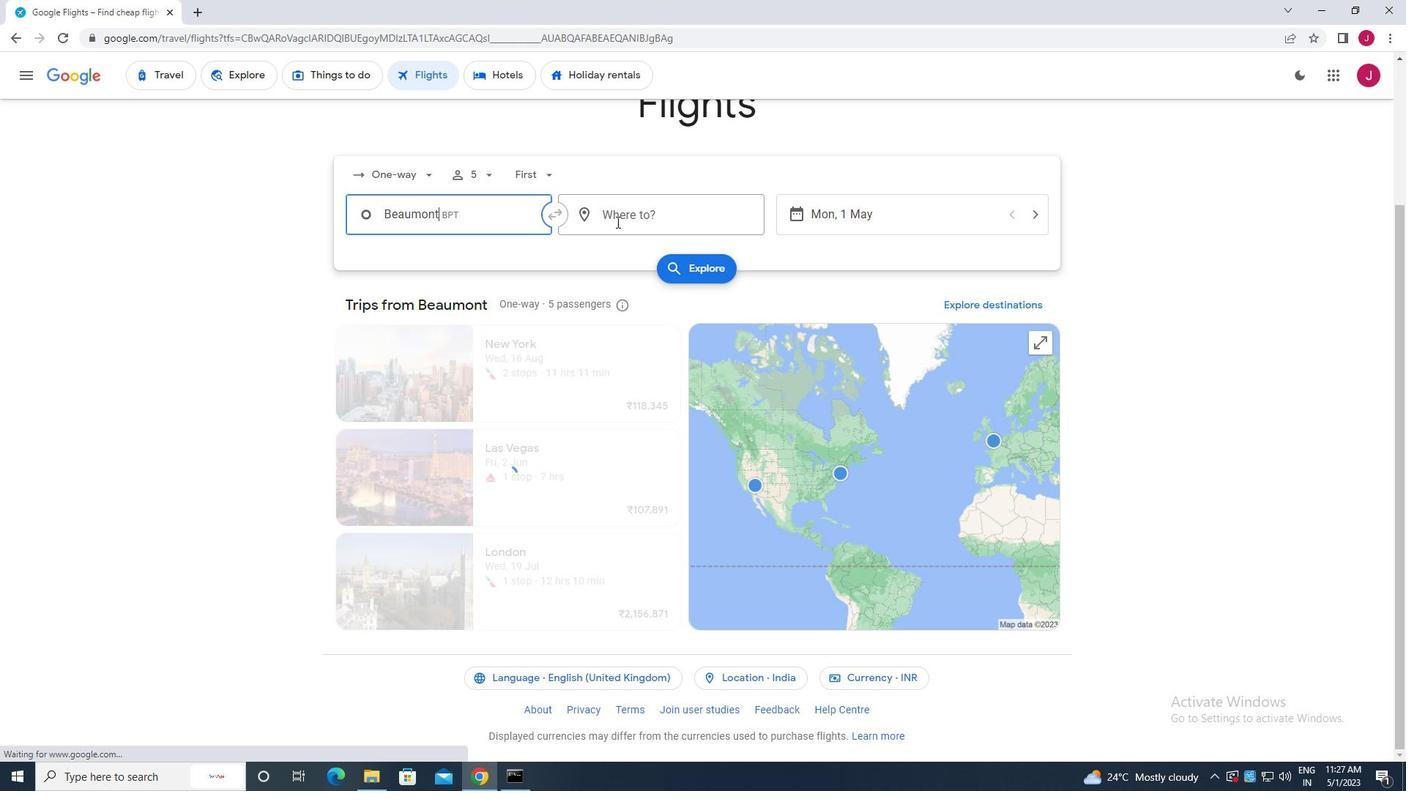 
Action: Mouse pressed left at (624, 222)
Screenshot: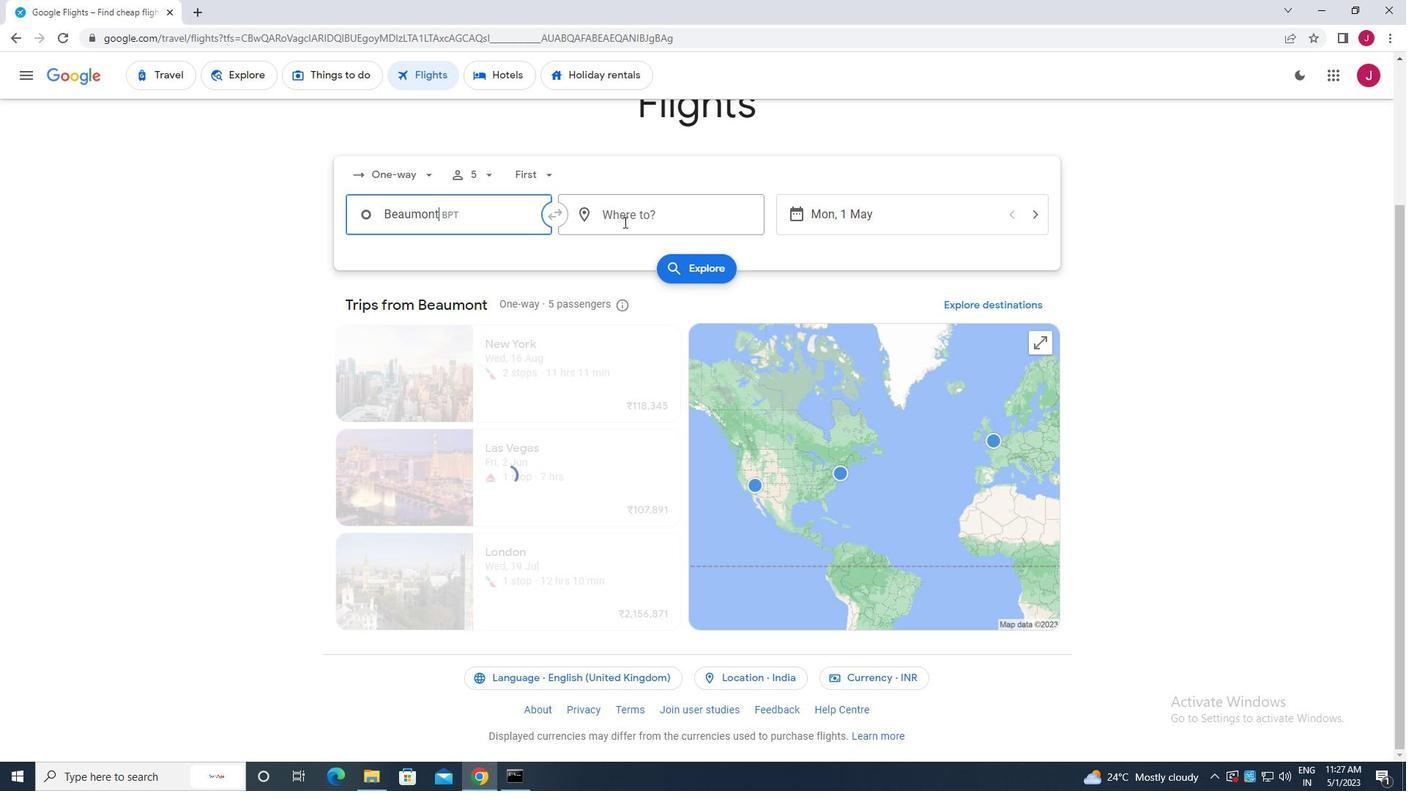
Action: Mouse moved to (627, 222)
Screenshot: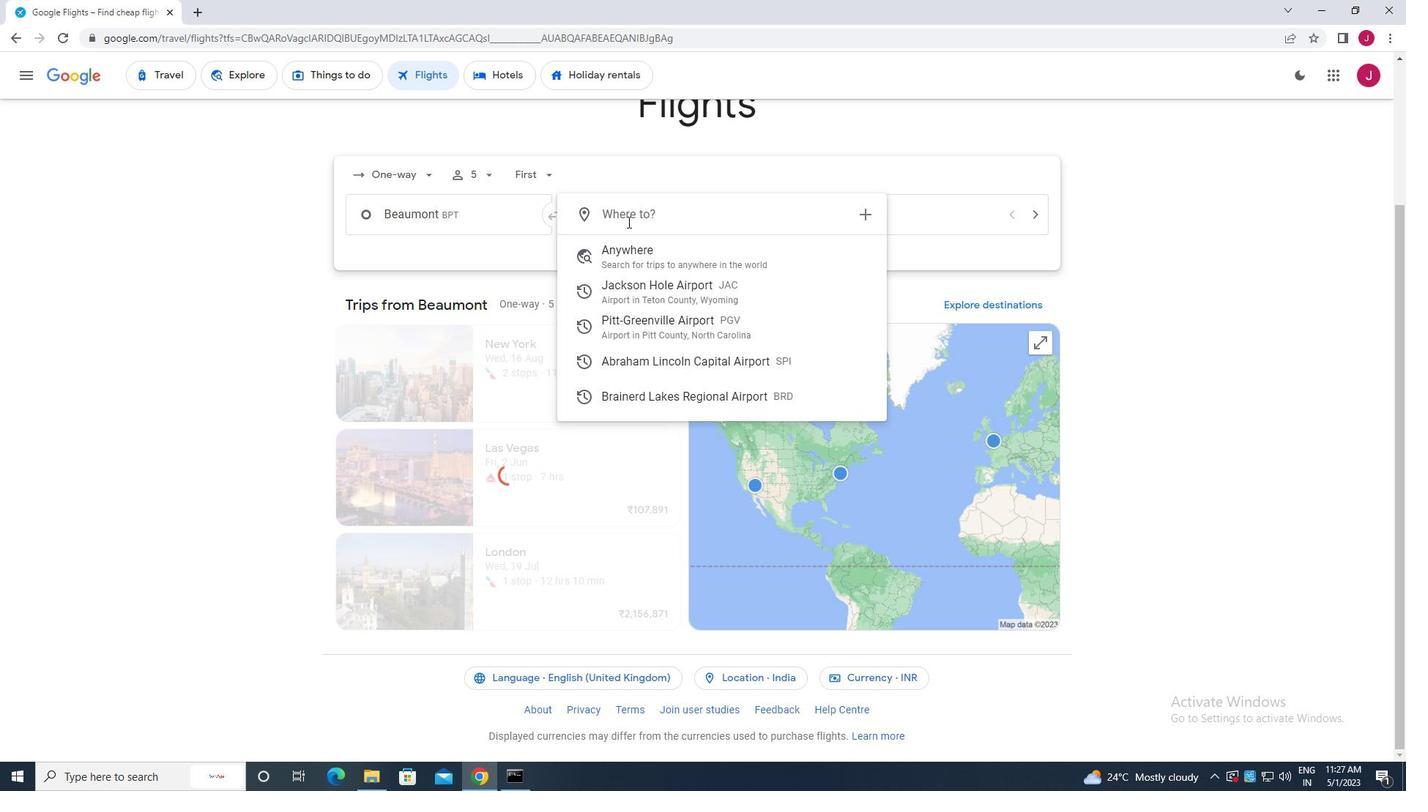 
Action: Key pressed springf
Screenshot: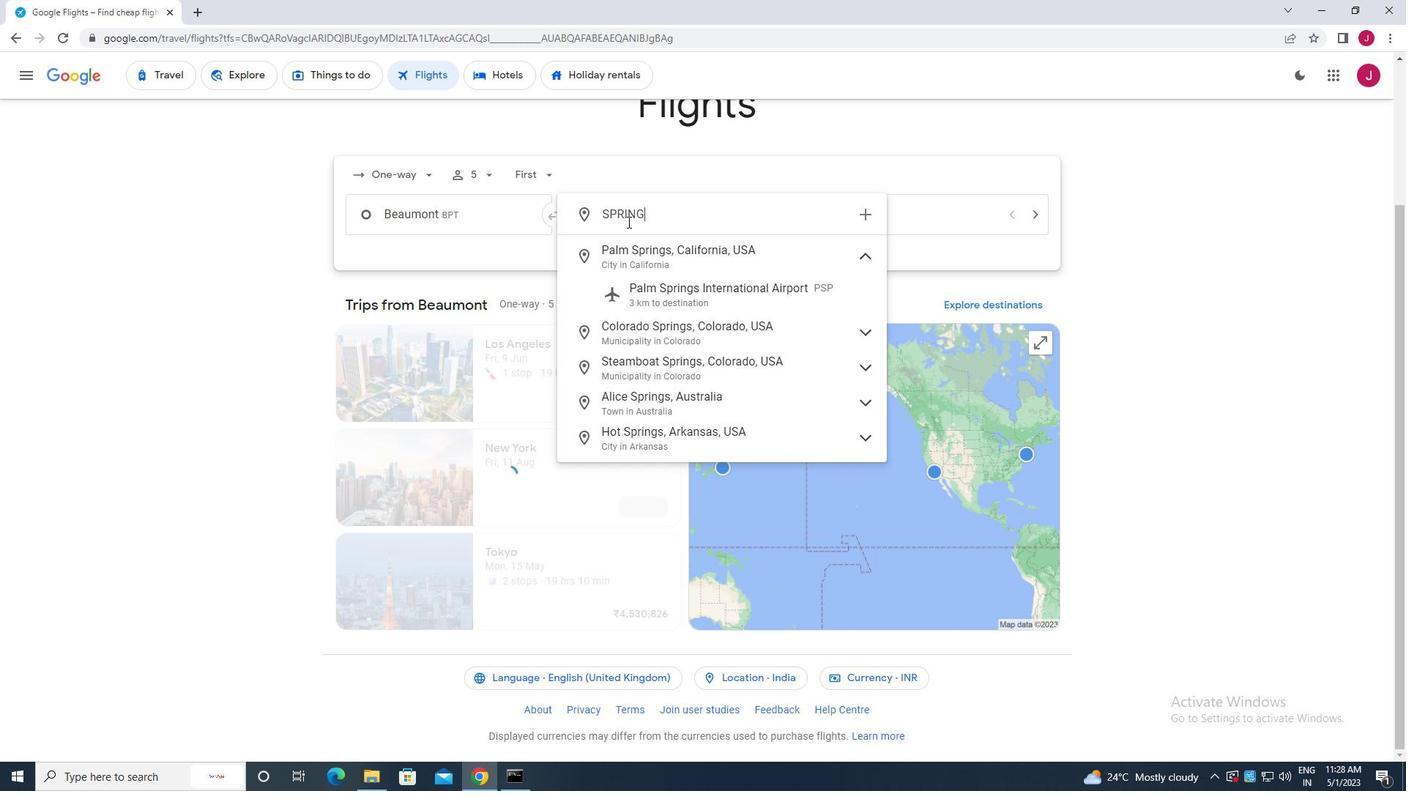 
Action: Mouse moved to (682, 328)
Screenshot: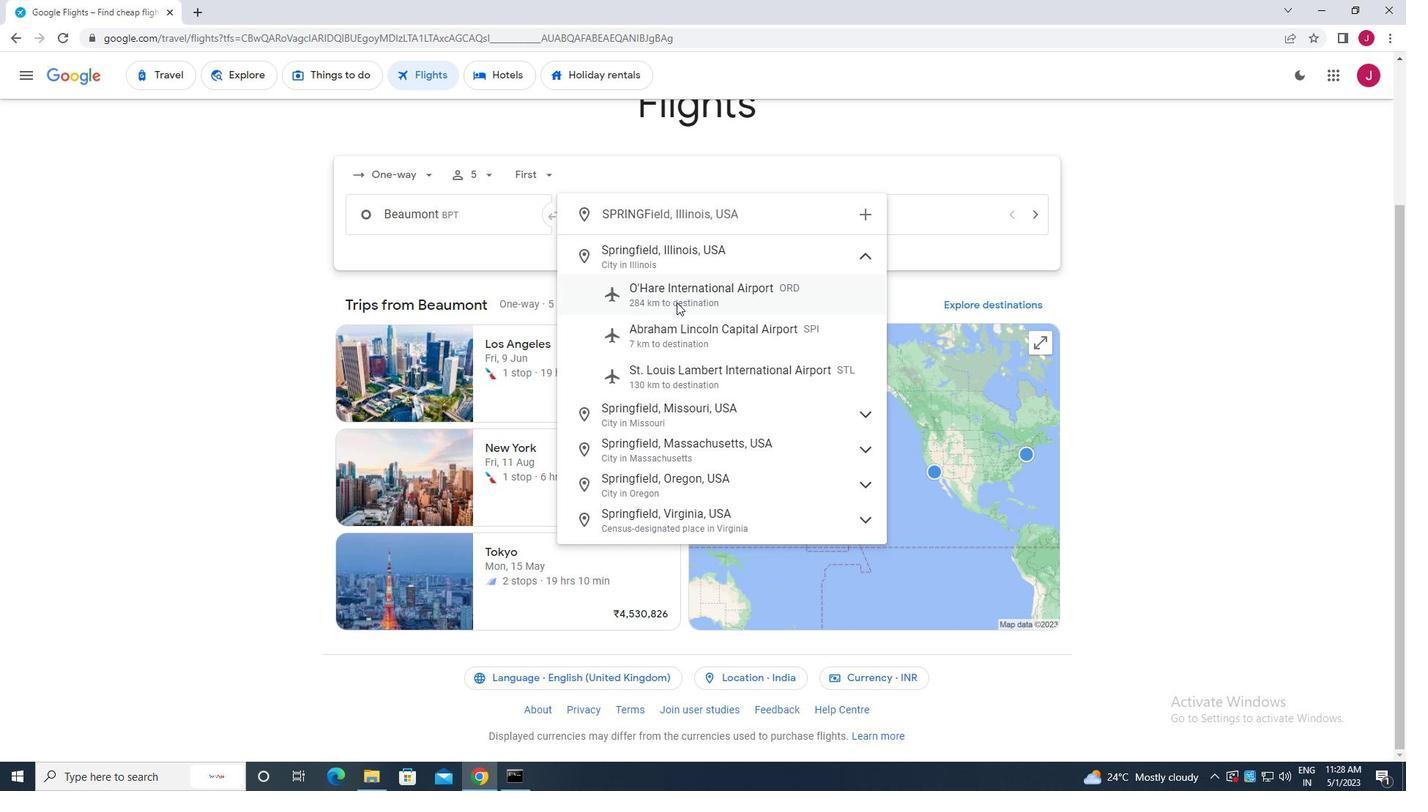 
Action: Mouse pressed left at (682, 328)
Screenshot: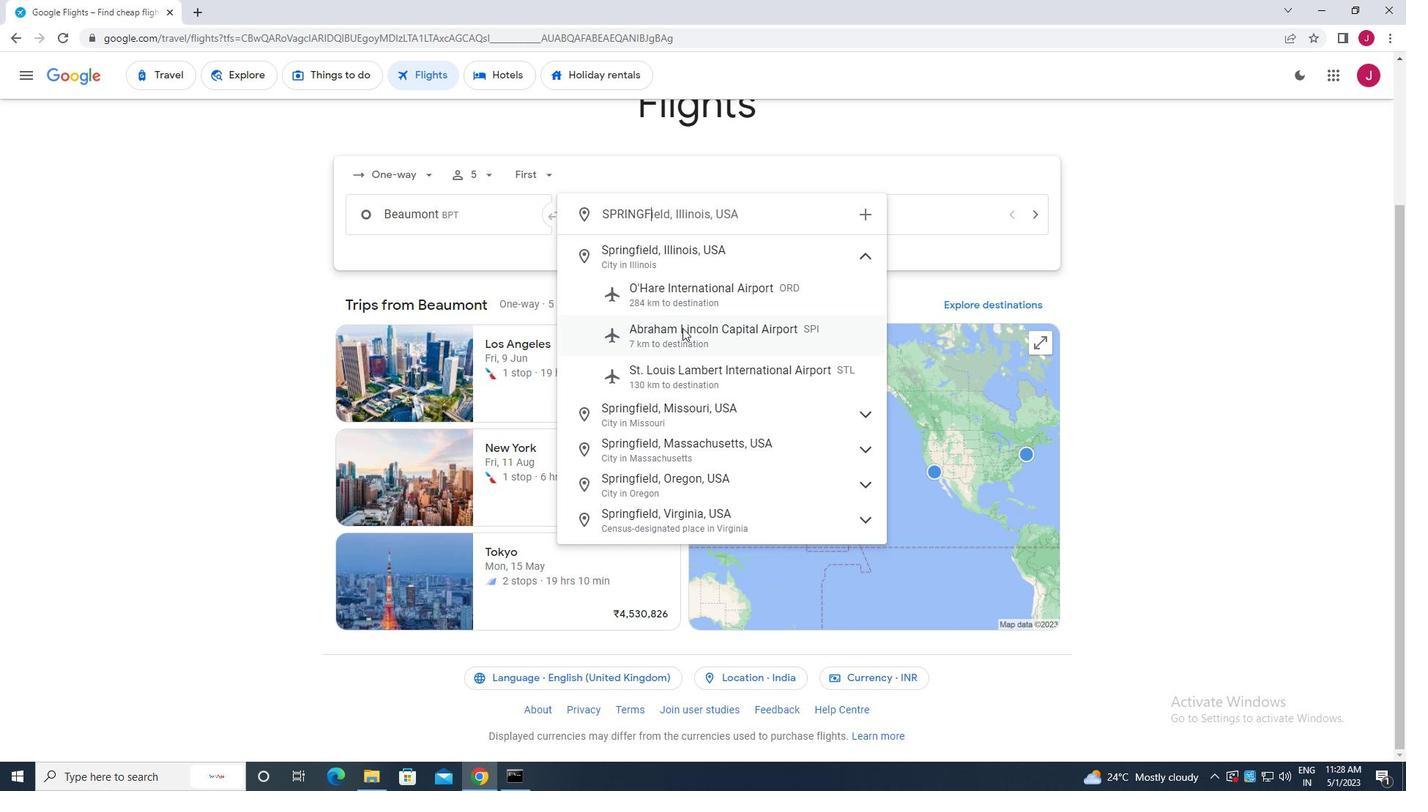 
Action: Mouse moved to (840, 210)
Screenshot: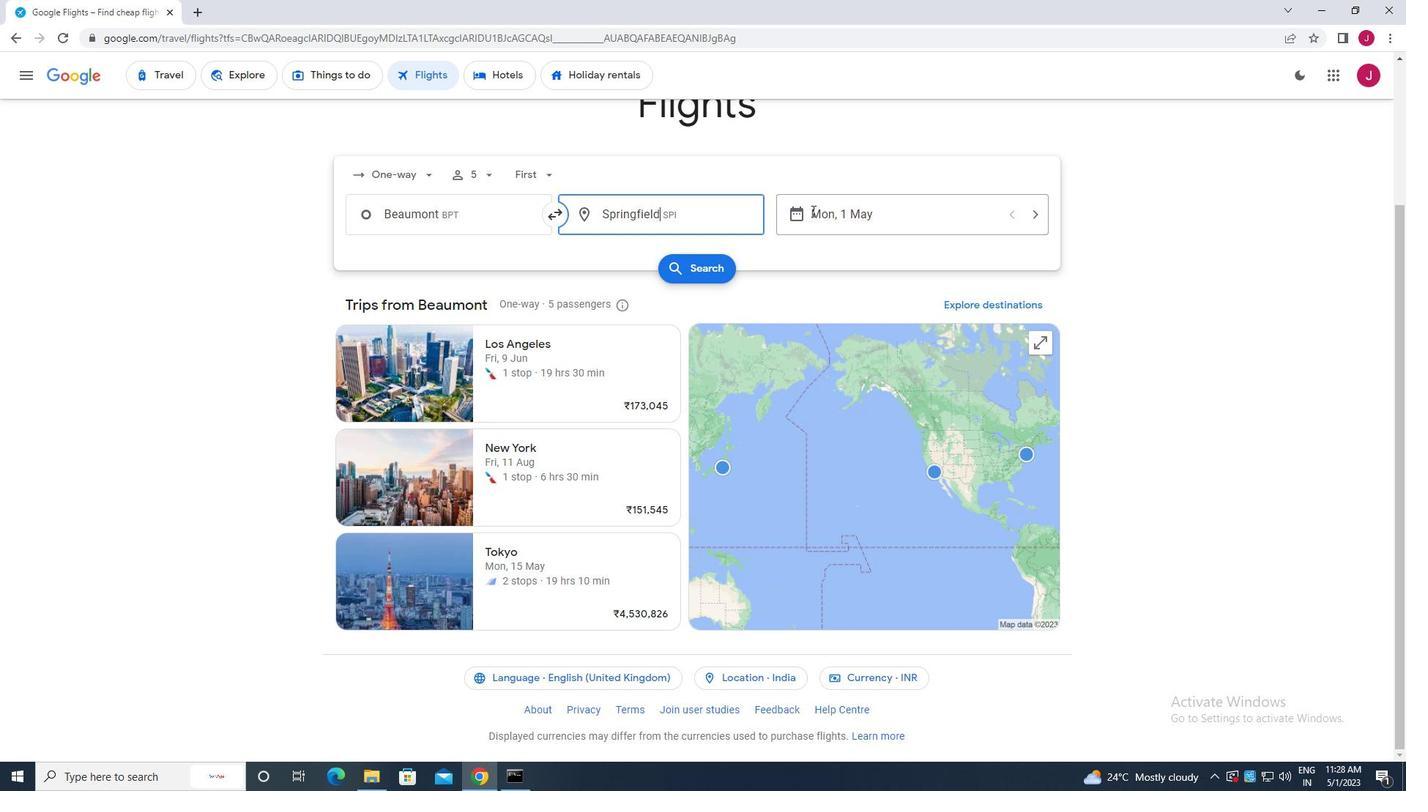 
Action: Mouse pressed left at (840, 210)
Screenshot: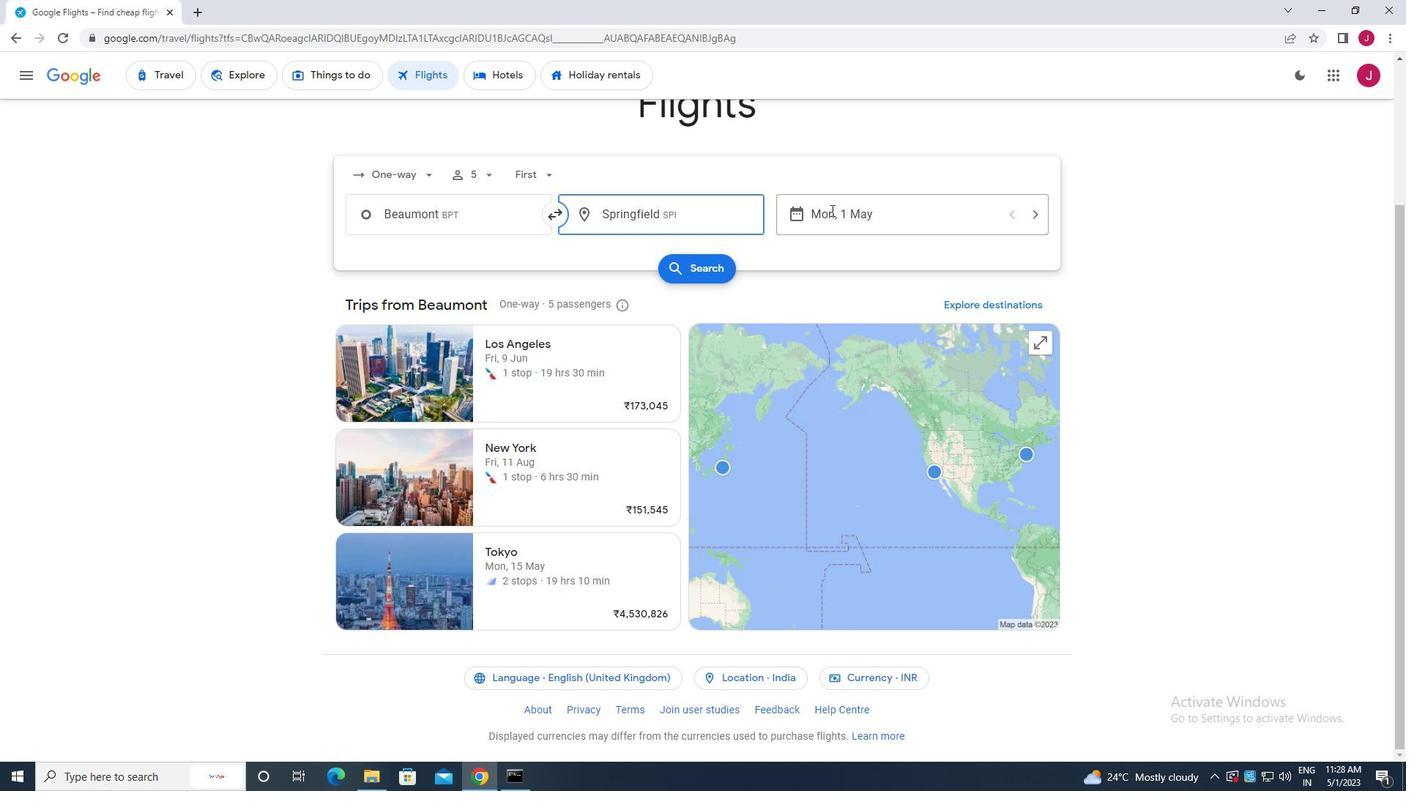 
Action: Mouse moved to (600, 328)
Screenshot: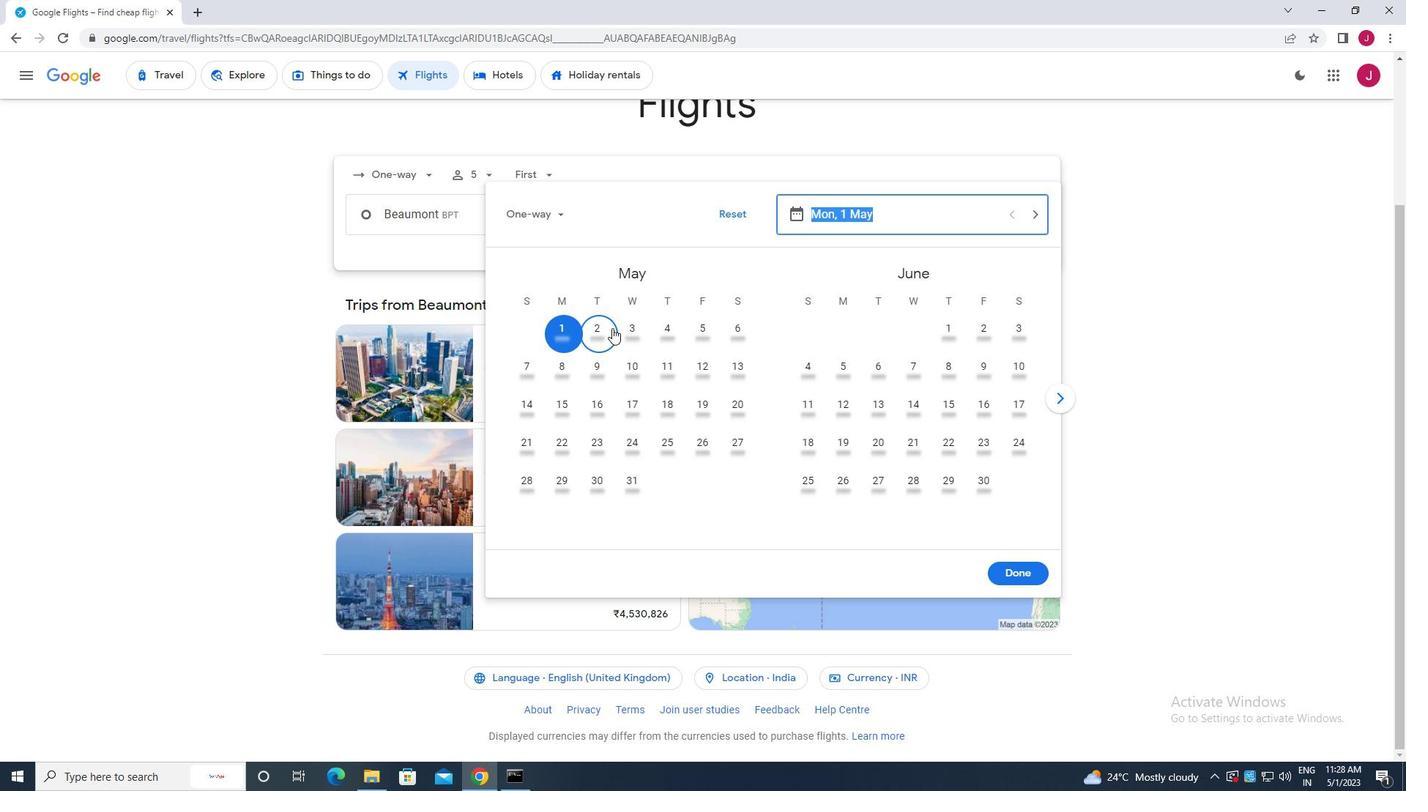
Action: Mouse pressed left at (600, 328)
Screenshot: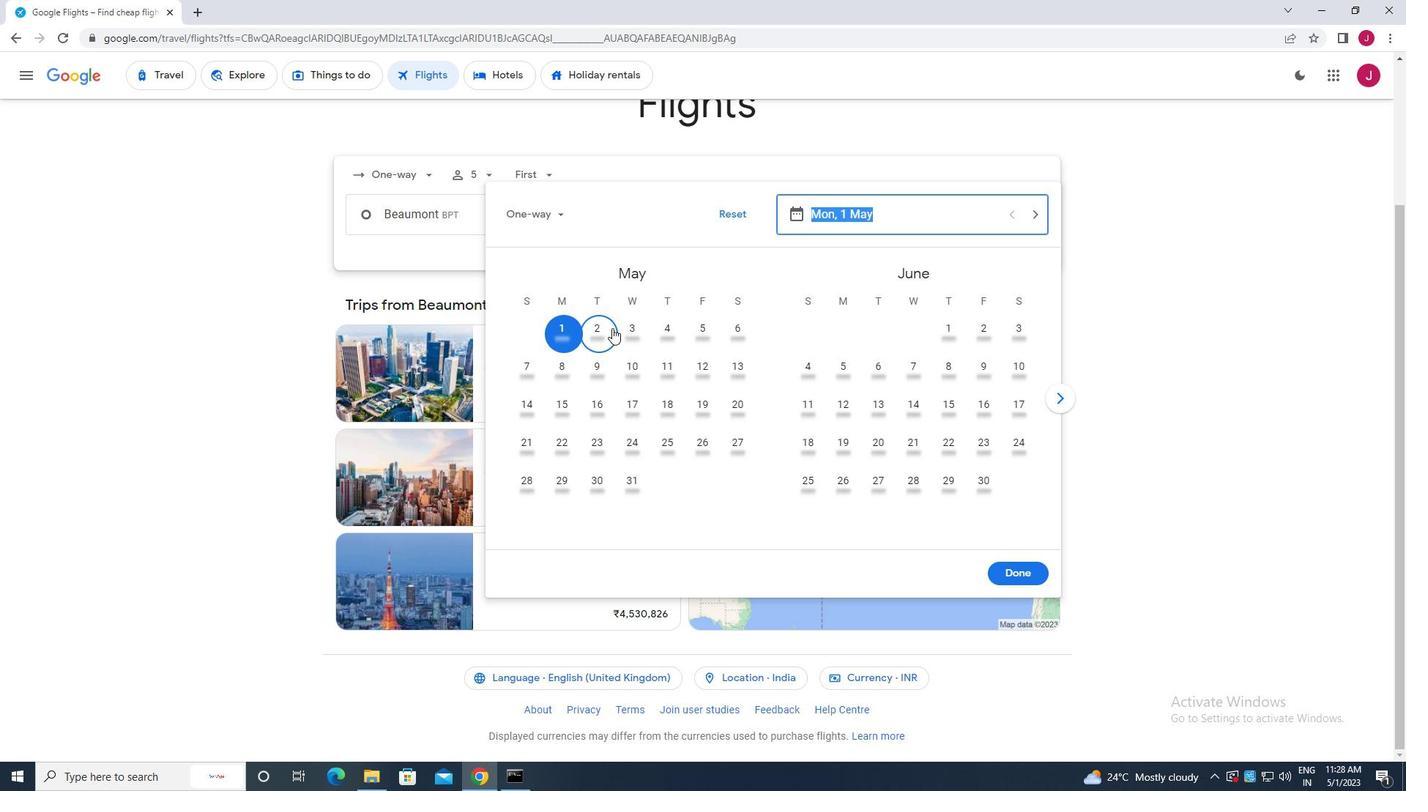 
Action: Mouse moved to (1026, 574)
Screenshot: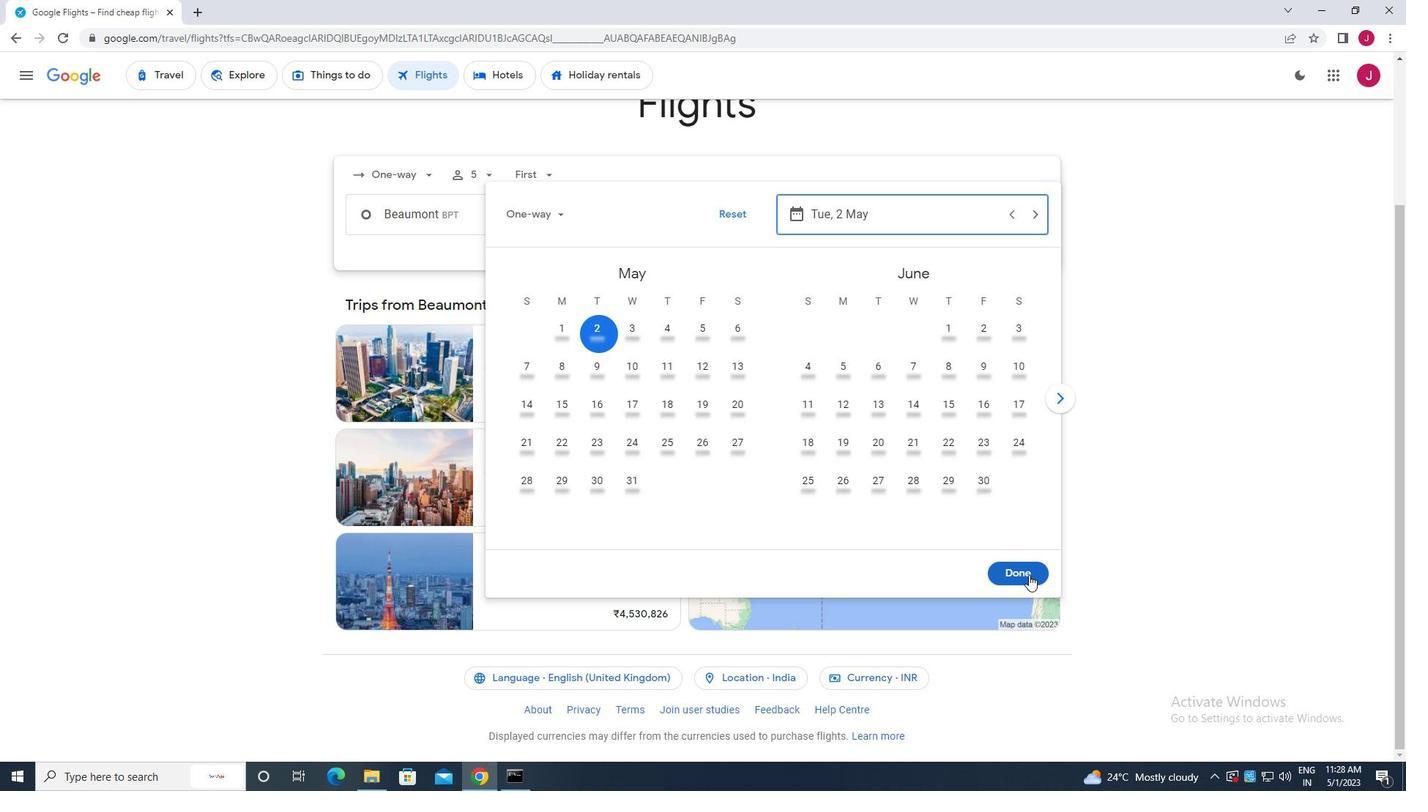 
Action: Mouse pressed left at (1026, 574)
Screenshot: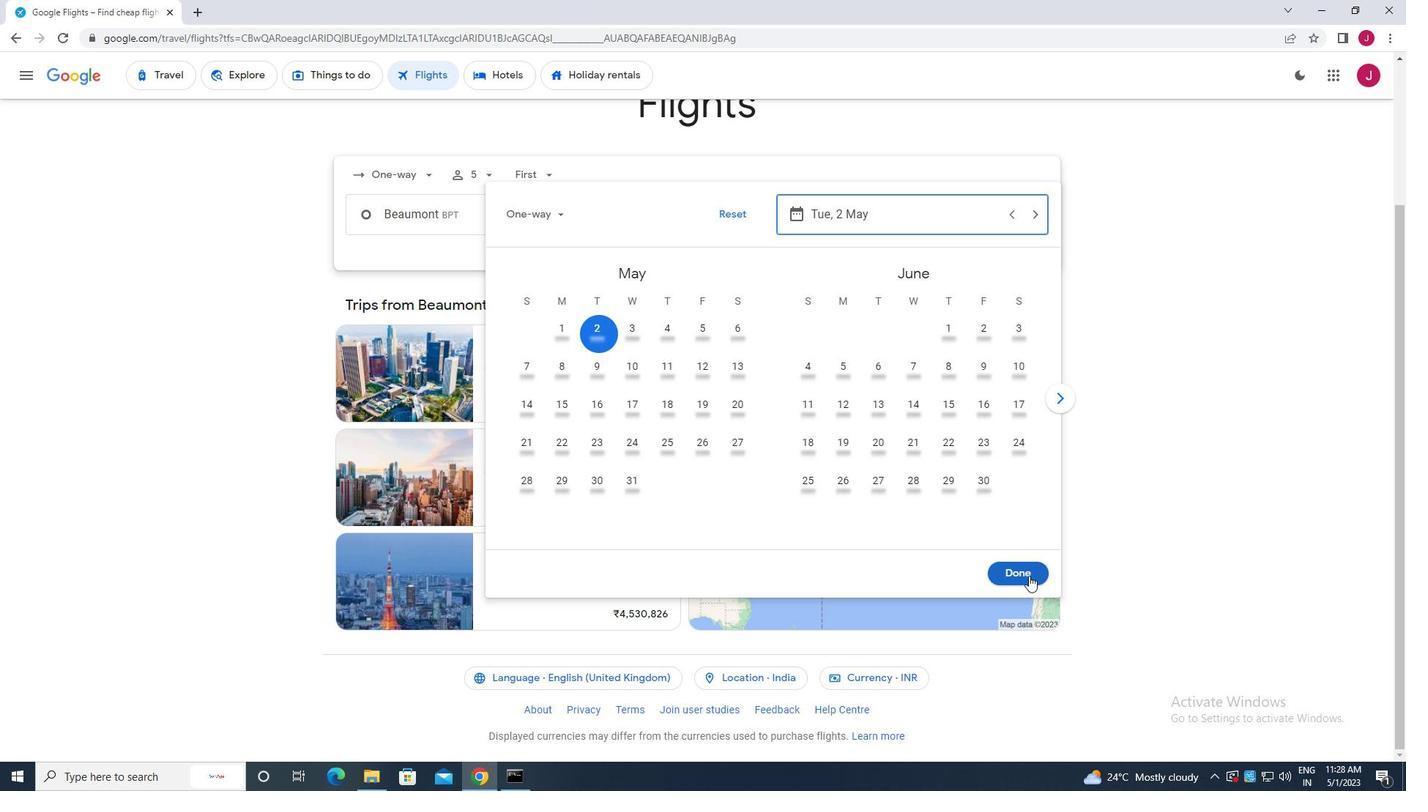 
Action: Mouse moved to (706, 272)
Screenshot: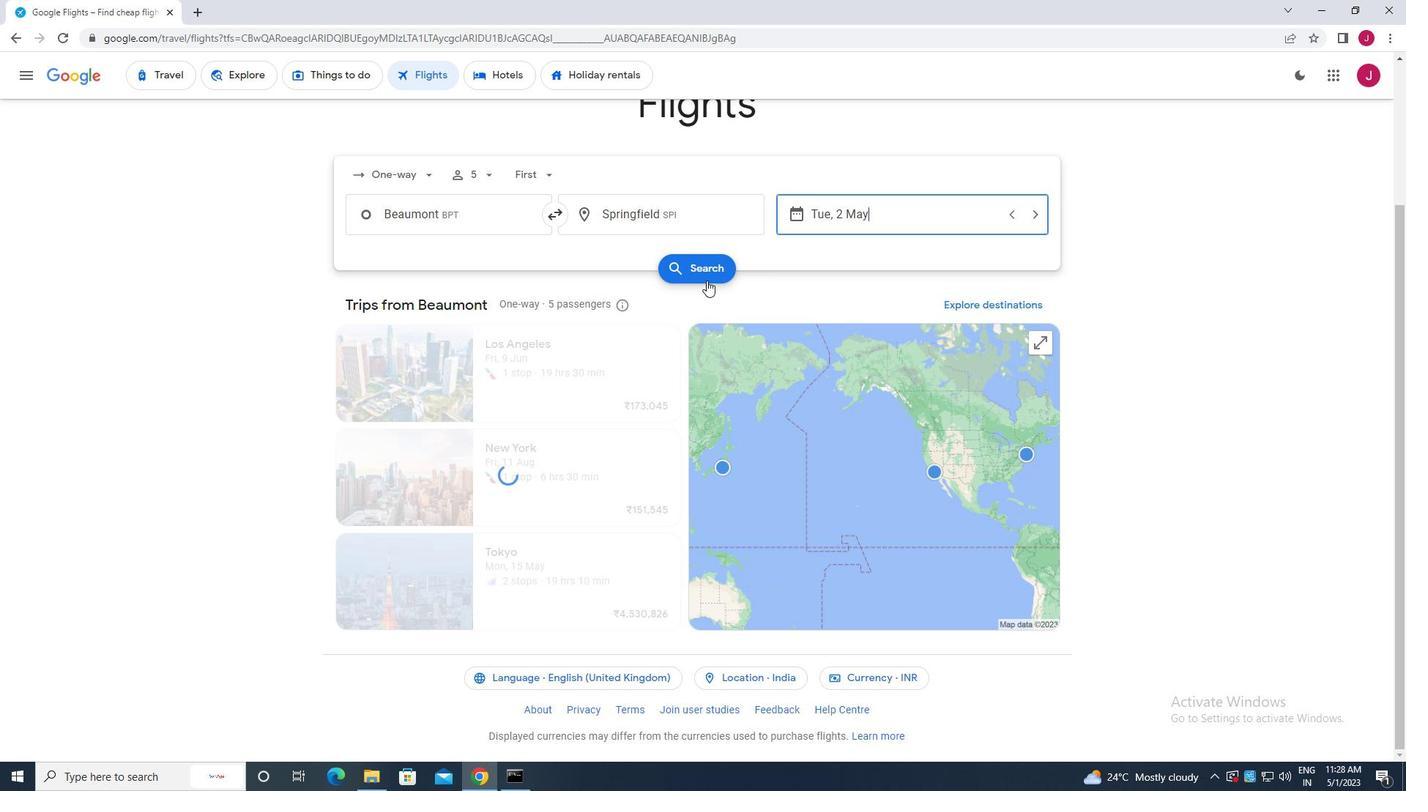 
Action: Mouse pressed left at (706, 272)
Screenshot: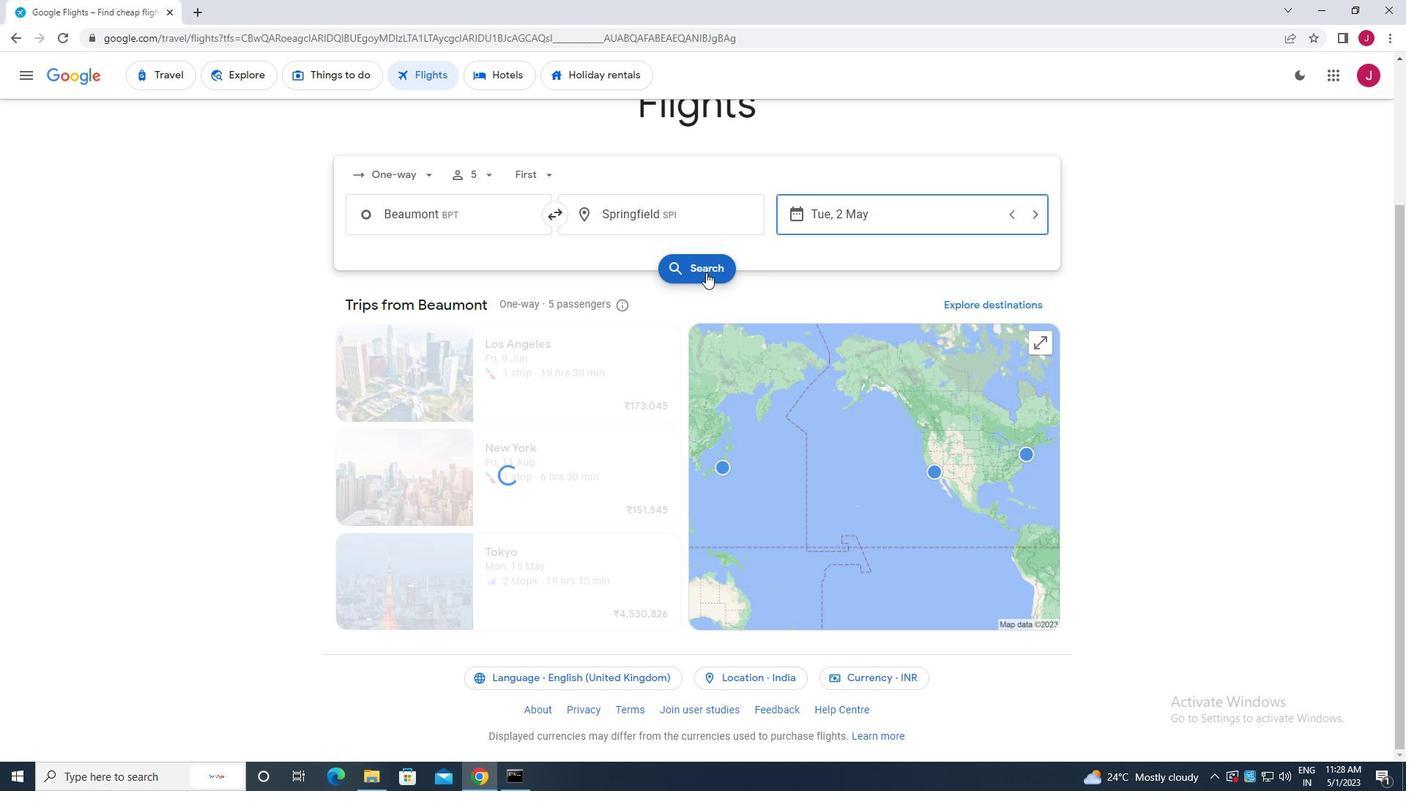 
Action: Mouse moved to (357, 208)
Screenshot: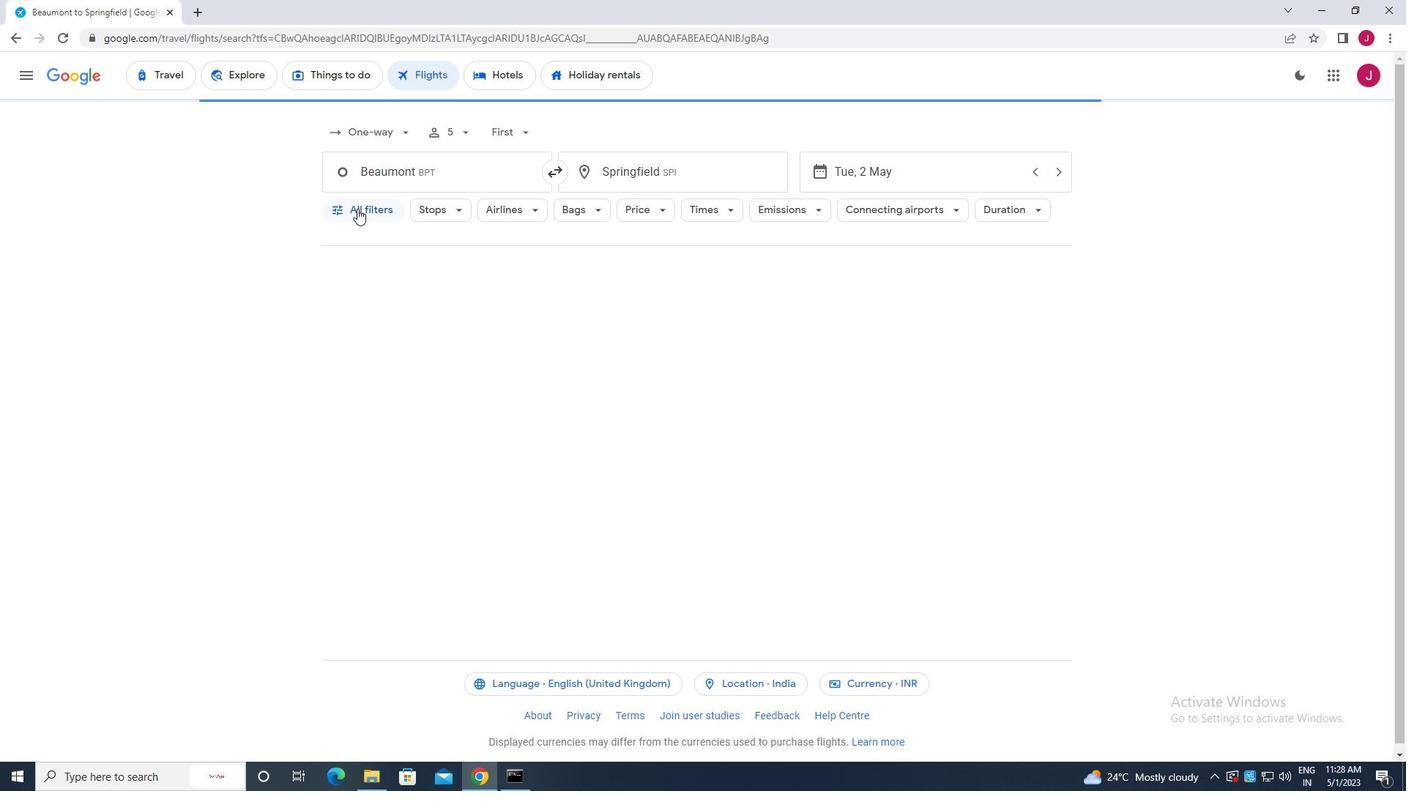 
Action: Mouse pressed left at (357, 208)
Screenshot: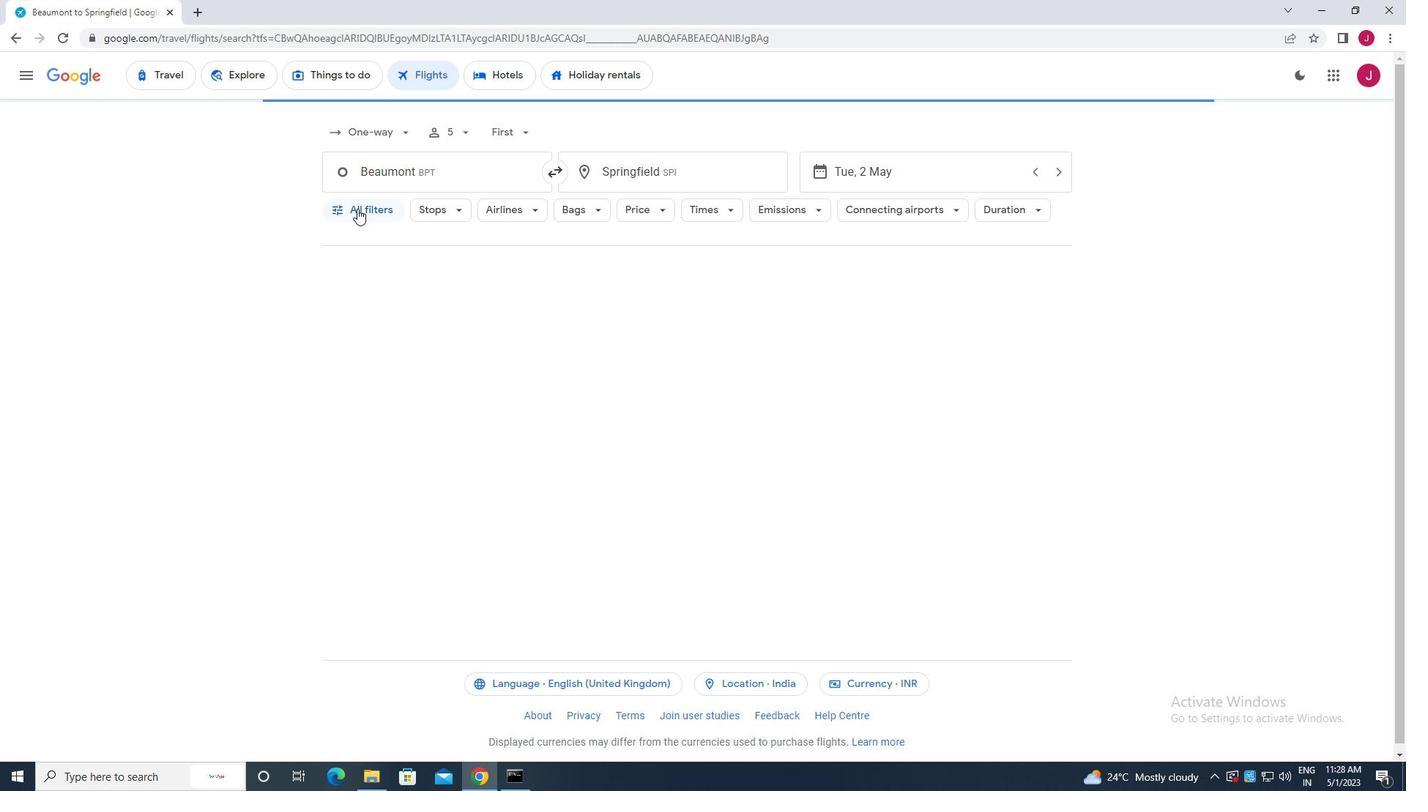 
Action: Mouse moved to (445, 301)
Screenshot: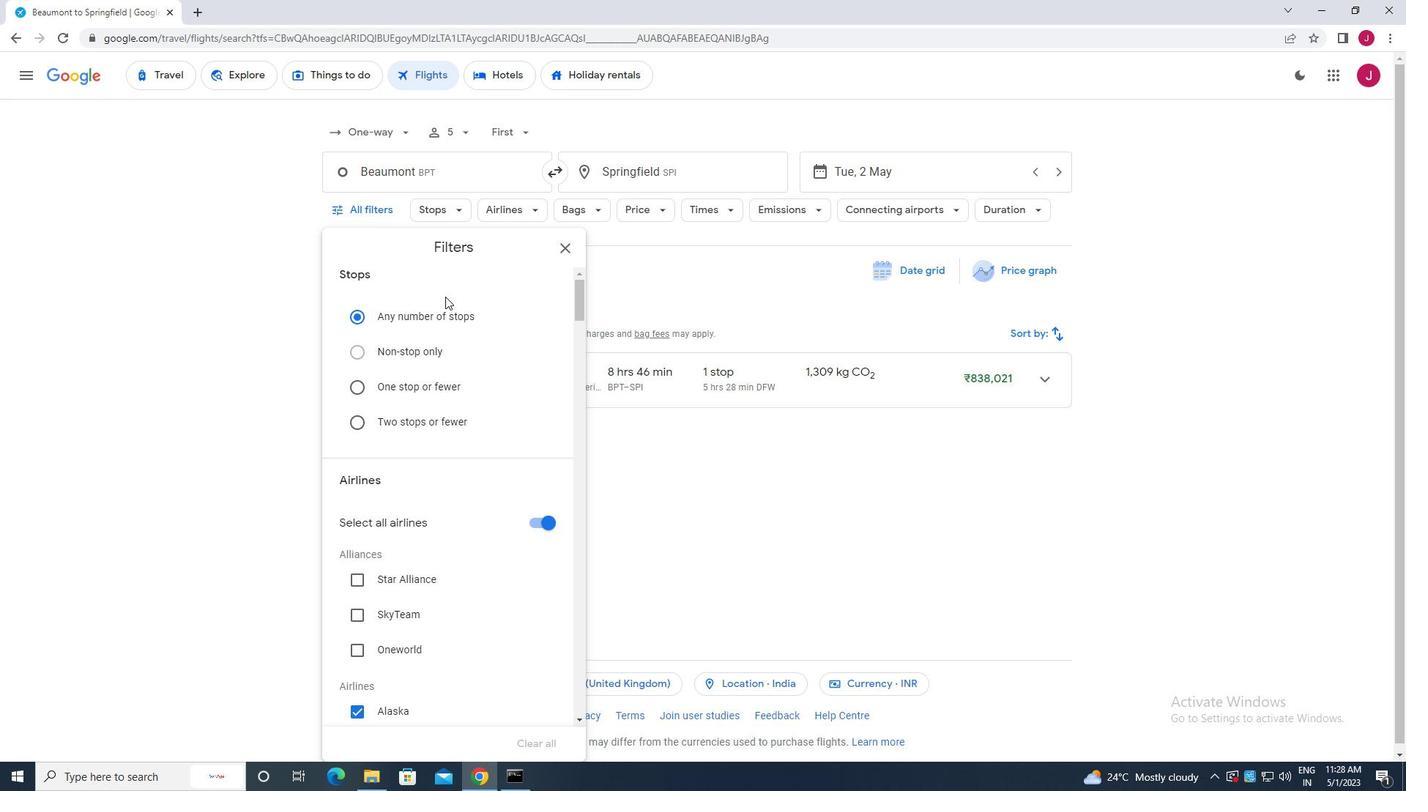 
Action: Mouse scrolled (445, 300) with delta (0, 0)
Screenshot: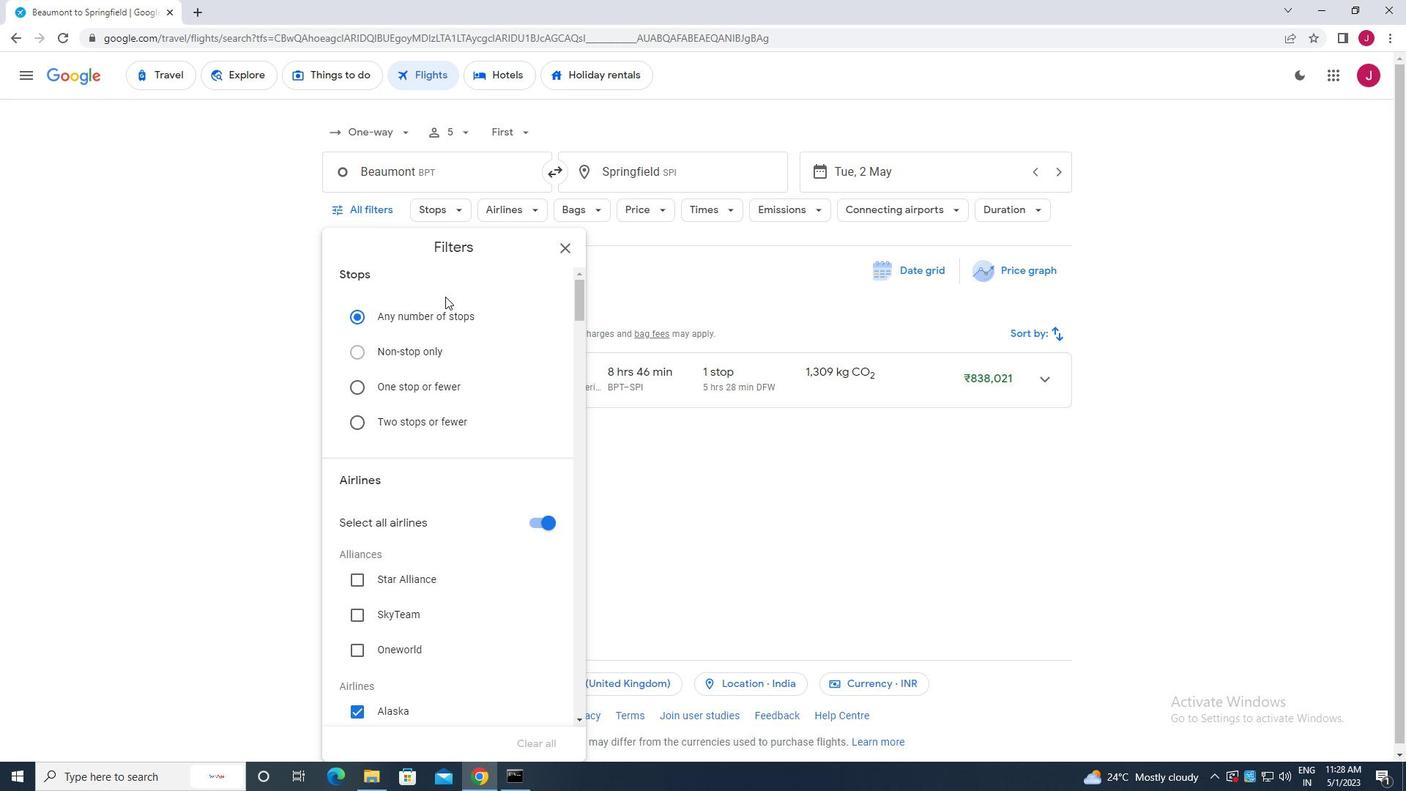 
Action: Mouse scrolled (445, 300) with delta (0, 0)
Screenshot: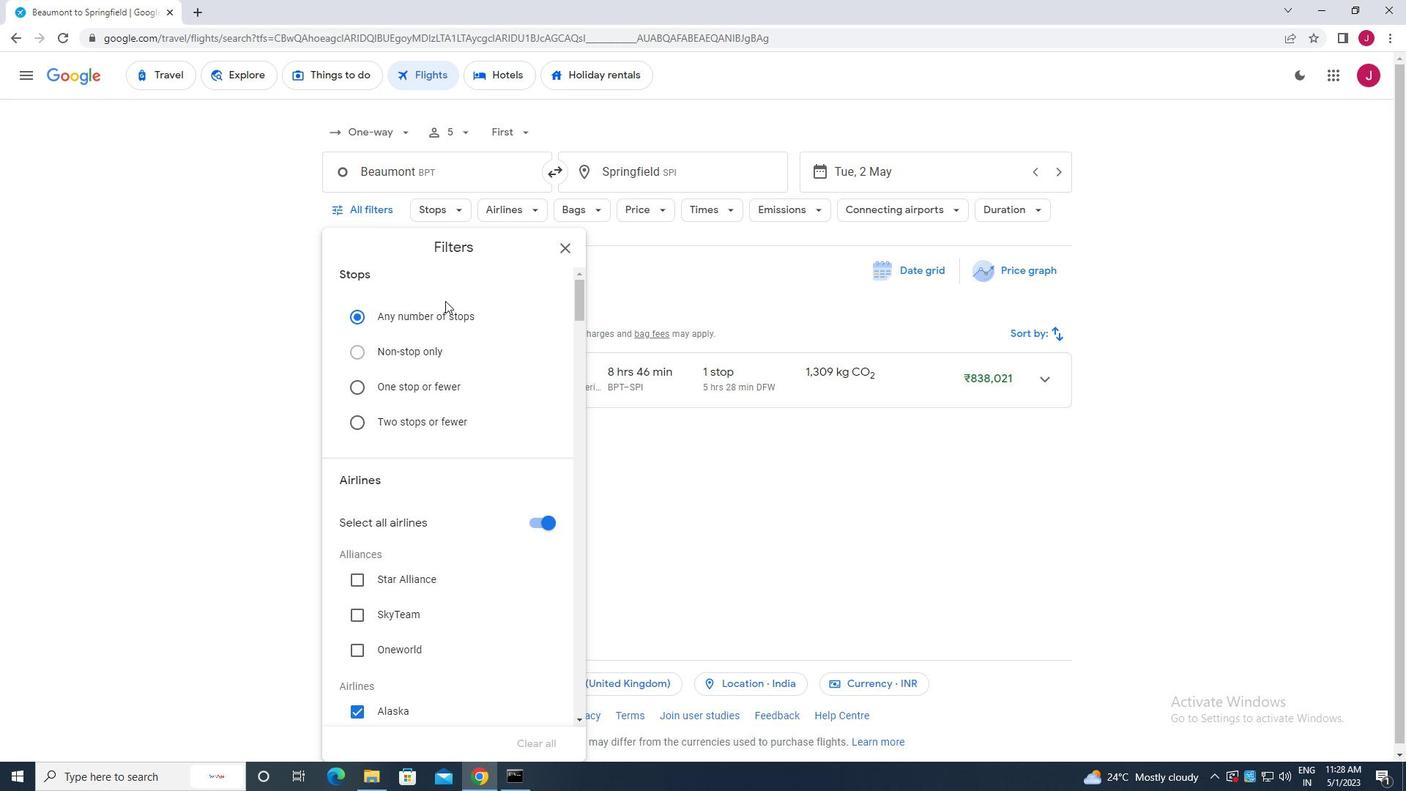 
Action: Mouse scrolled (445, 300) with delta (0, 0)
Screenshot: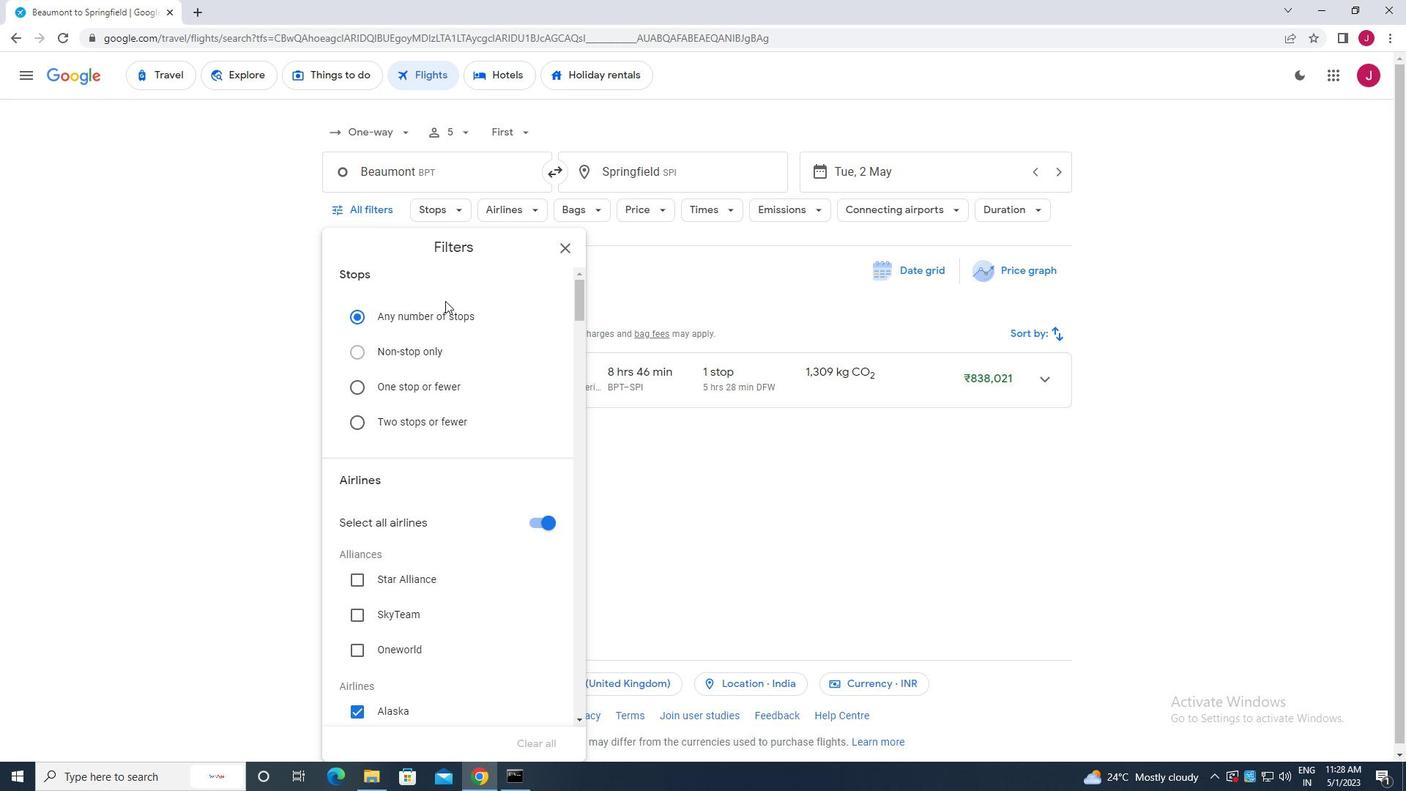 
Action: Mouse moved to (537, 306)
Screenshot: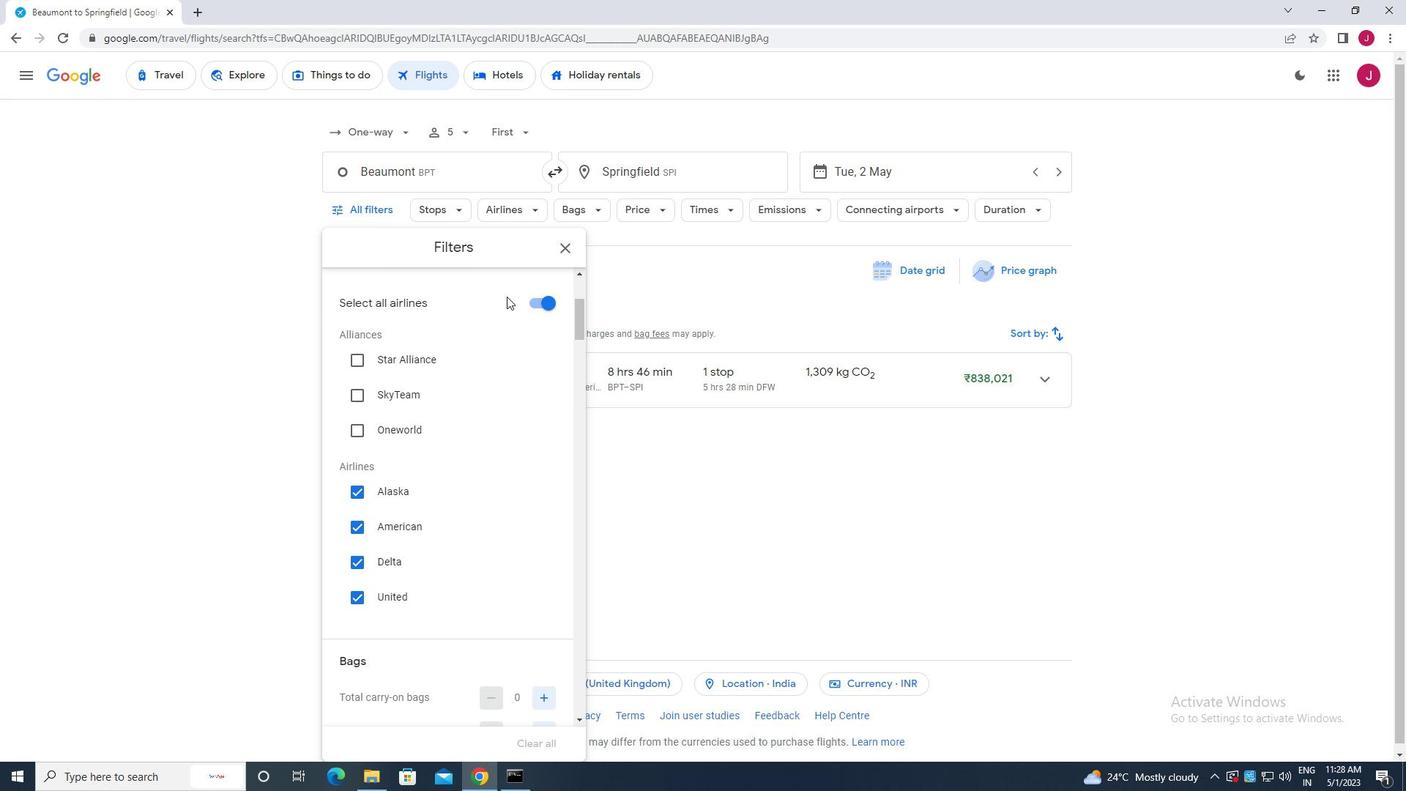 
Action: Mouse pressed left at (537, 306)
Screenshot: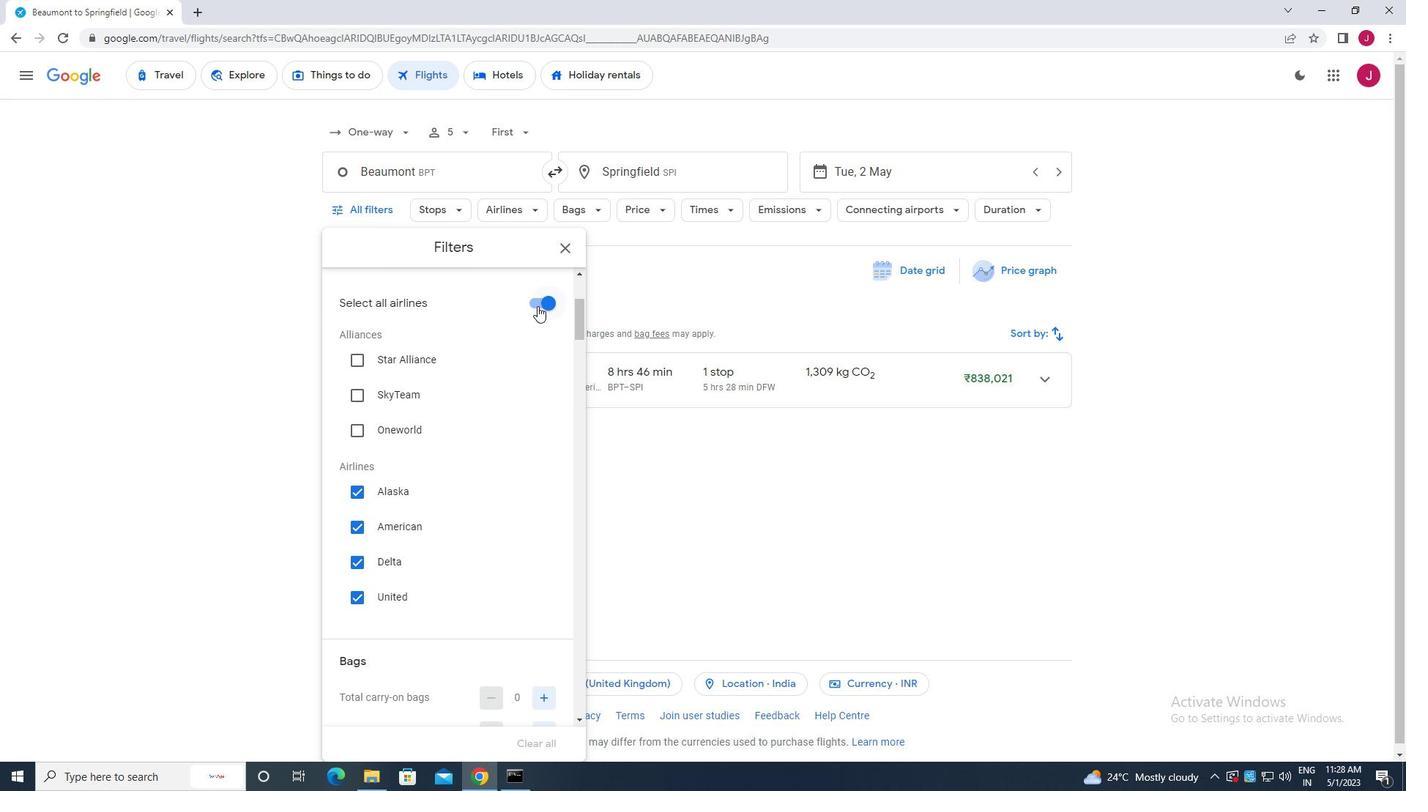 
Action: Mouse moved to (403, 537)
Screenshot: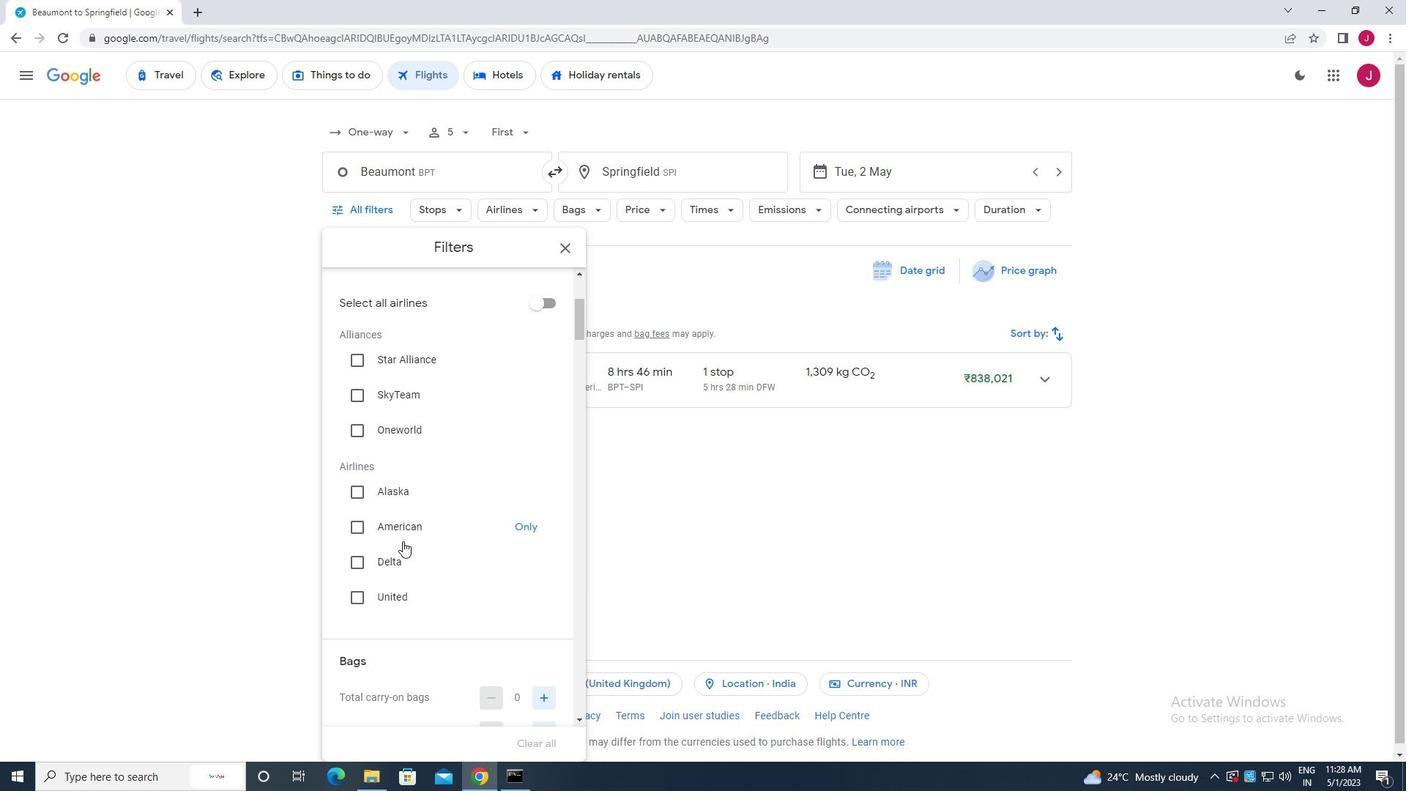 
Action: Mouse scrolled (403, 536) with delta (0, 0)
Screenshot: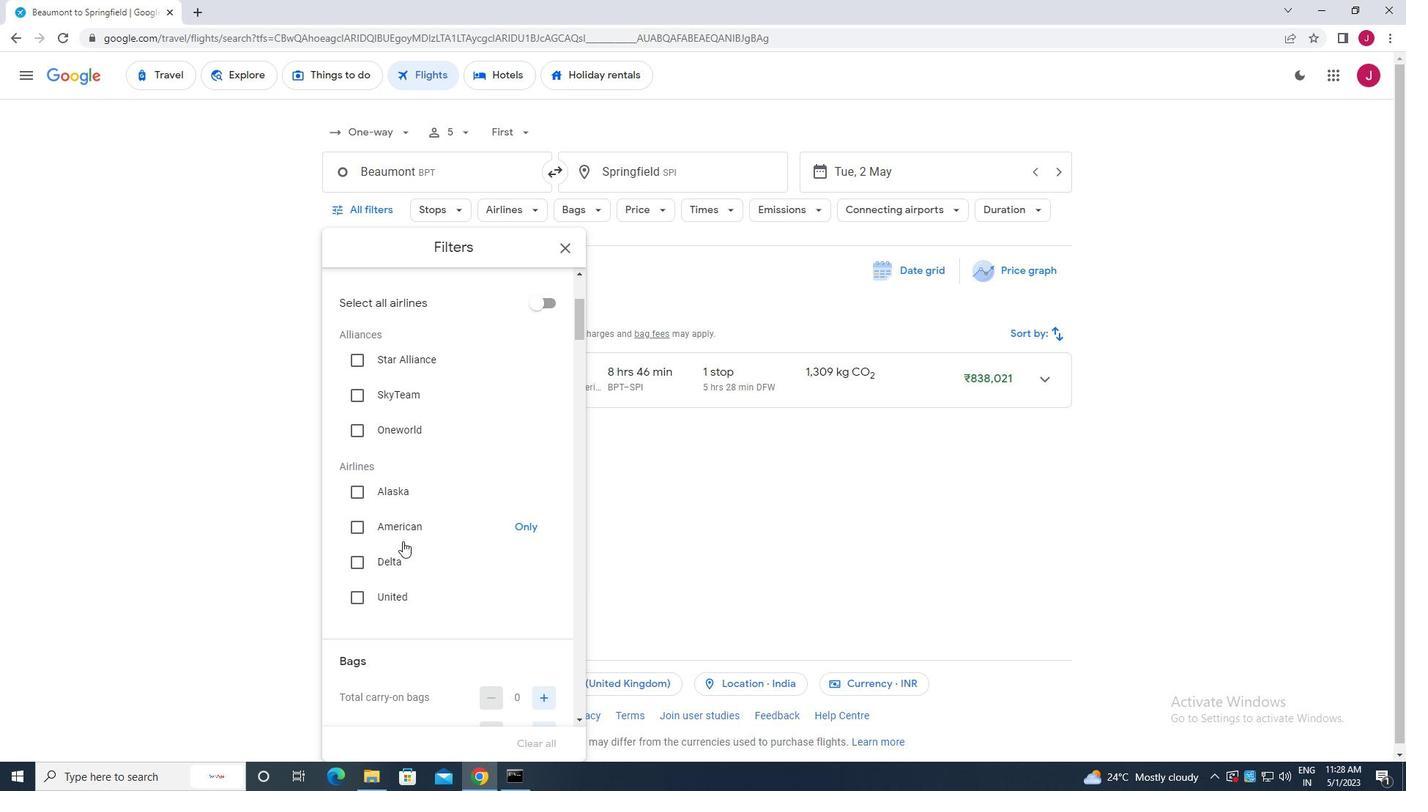 
Action: Mouse moved to (403, 537)
Screenshot: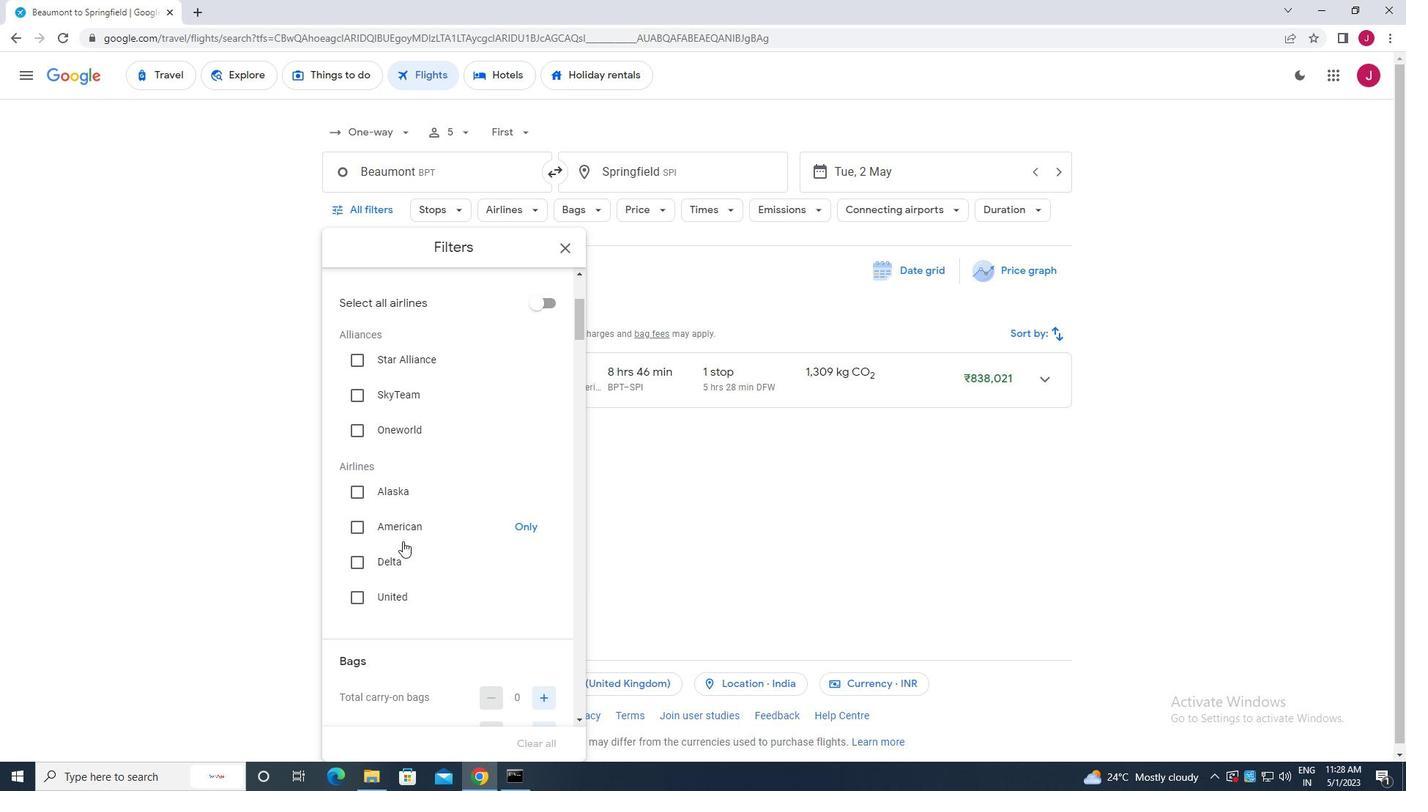 
Action: Mouse scrolled (403, 536) with delta (0, 0)
Screenshot: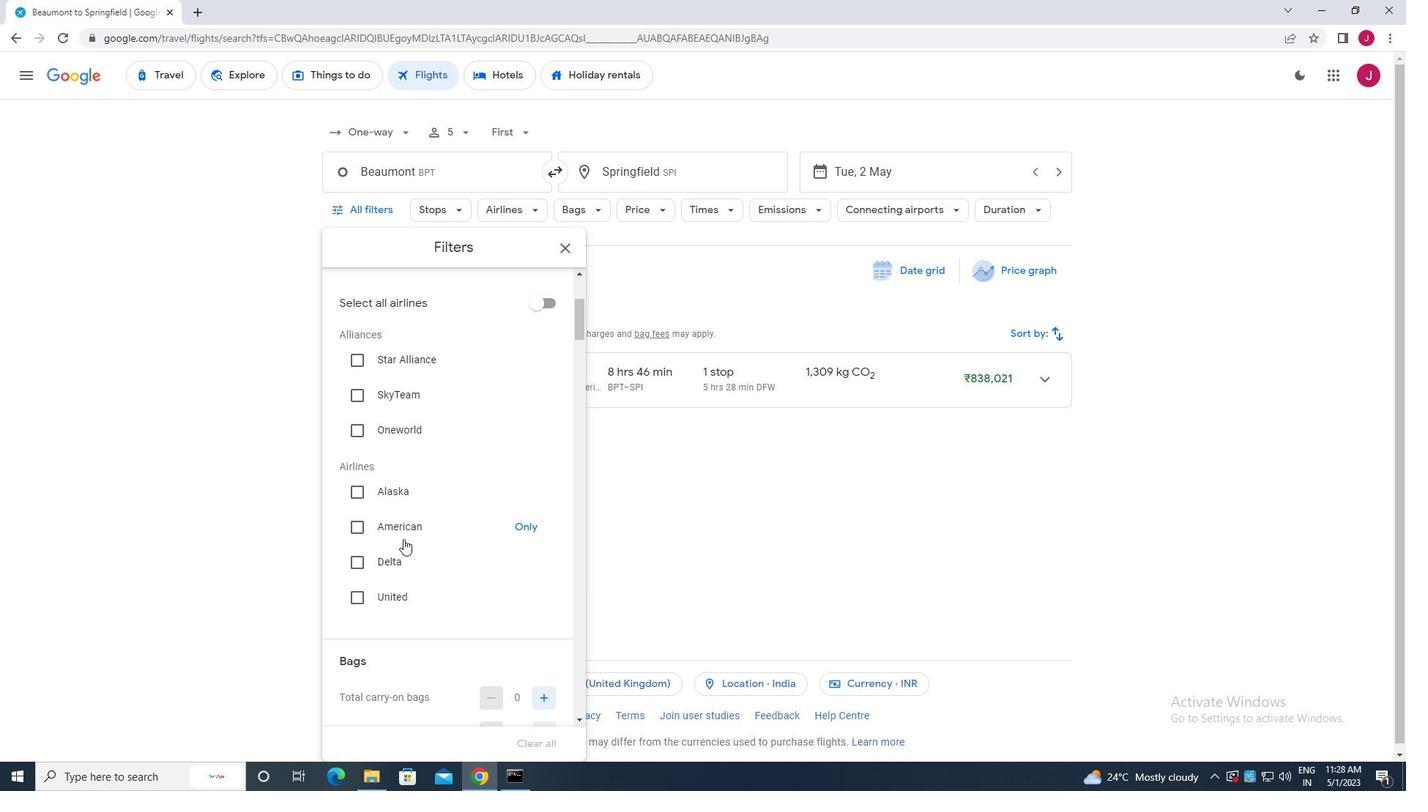 
Action: Mouse moved to (404, 531)
Screenshot: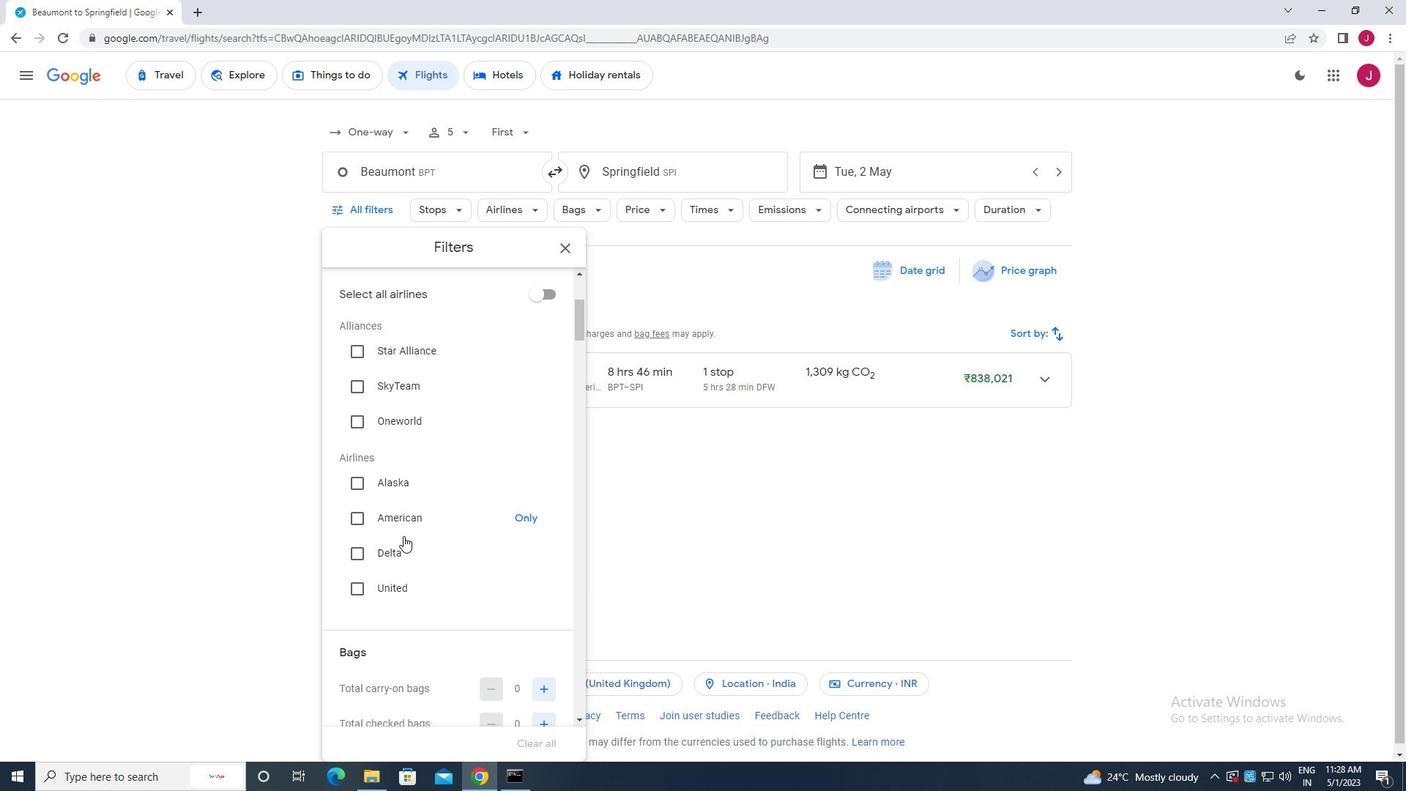 
Action: Mouse scrolled (404, 530) with delta (0, 0)
Screenshot: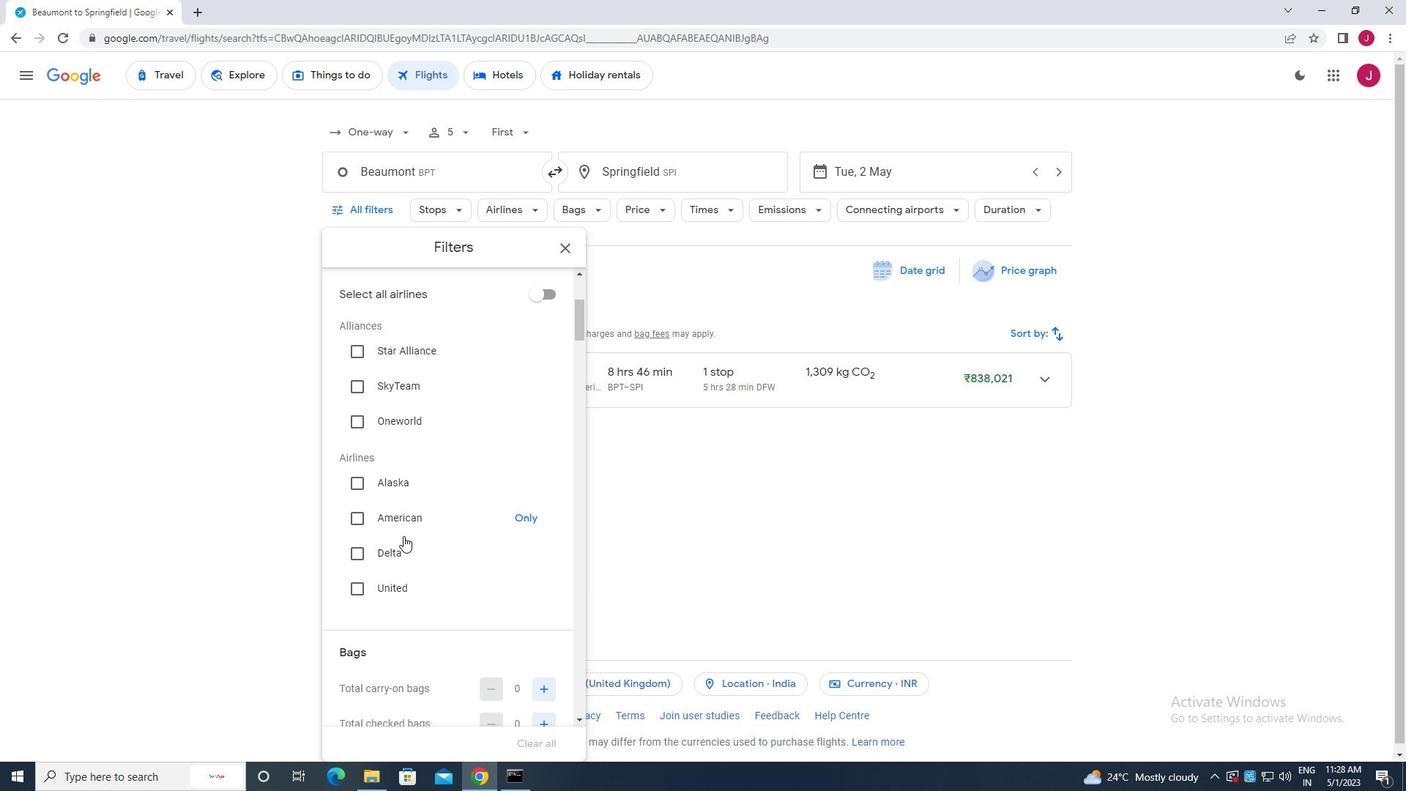 
Action: Mouse moved to (408, 519)
Screenshot: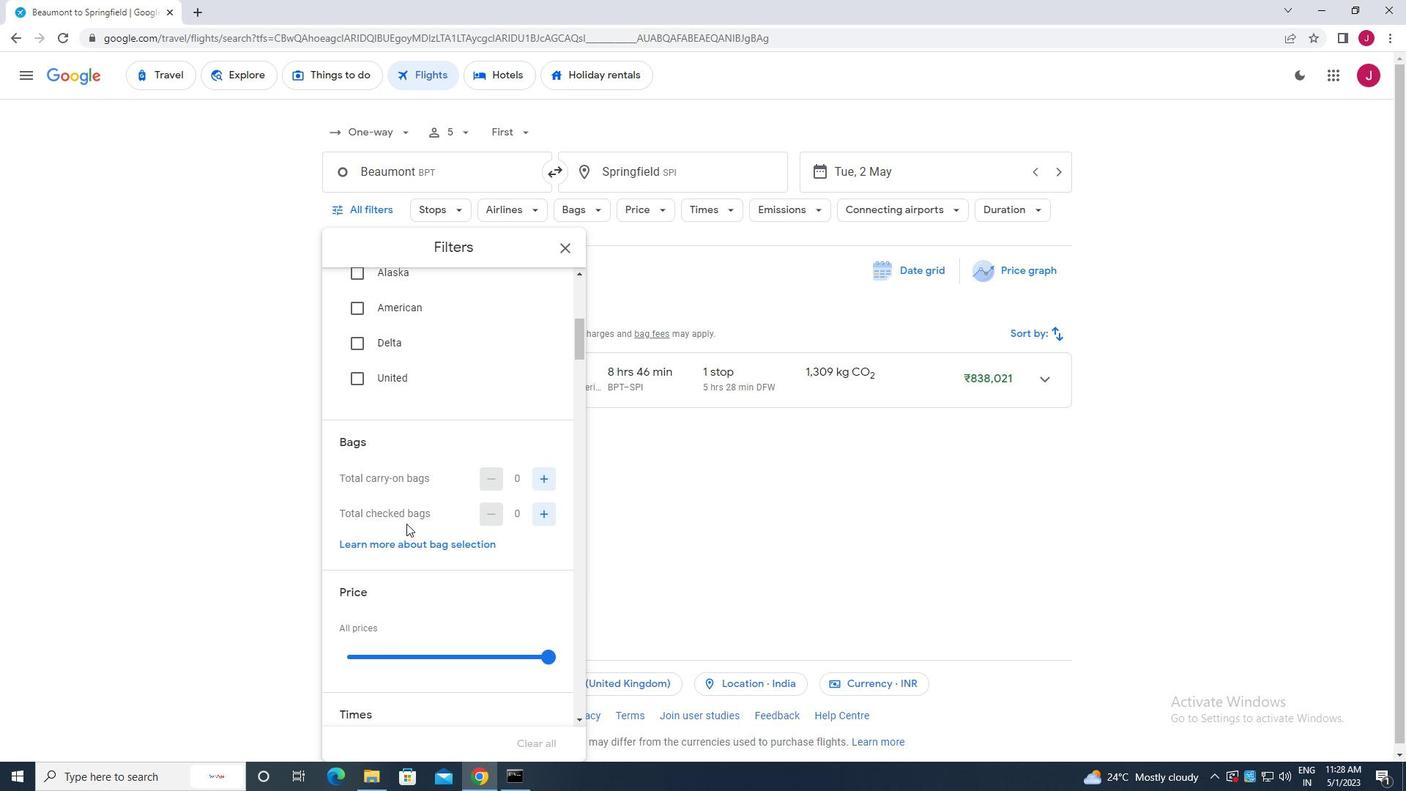 
Action: Mouse scrolled (408, 518) with delta (0, 0)
Screenshot: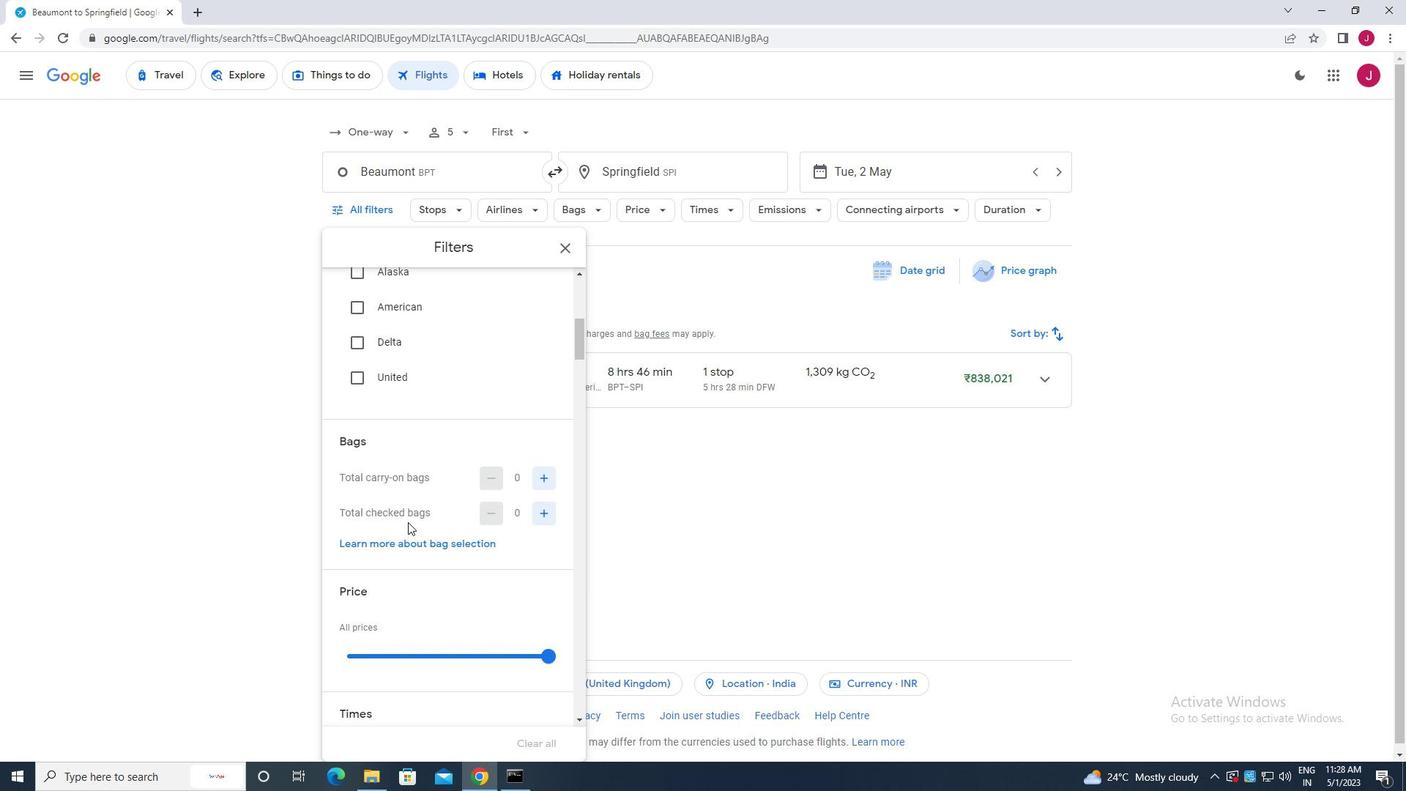 
Action: Mouse moved to (408, 515)
Screenshot: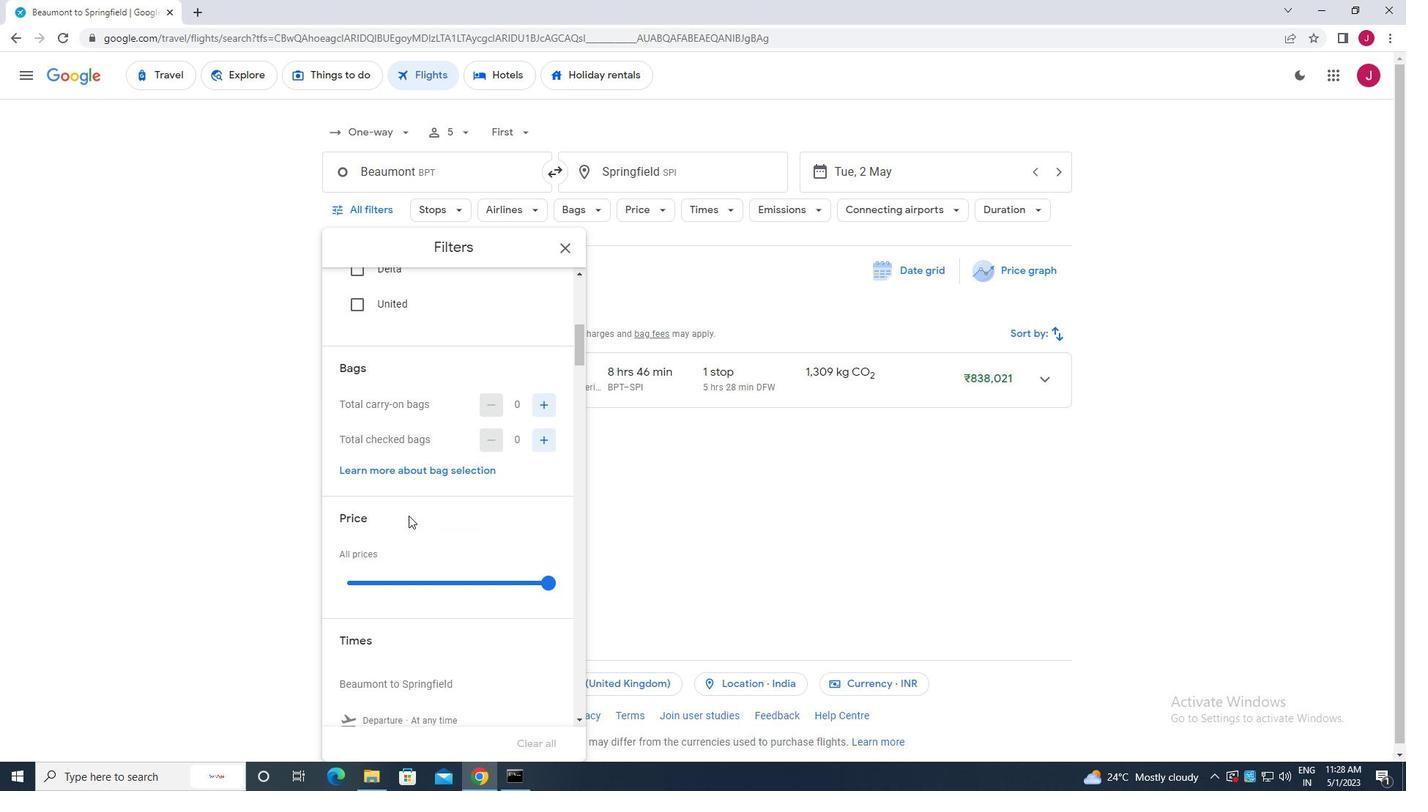 
Action: Mouse scrolled (408, 514) with delta (0, 0)
Screenshot: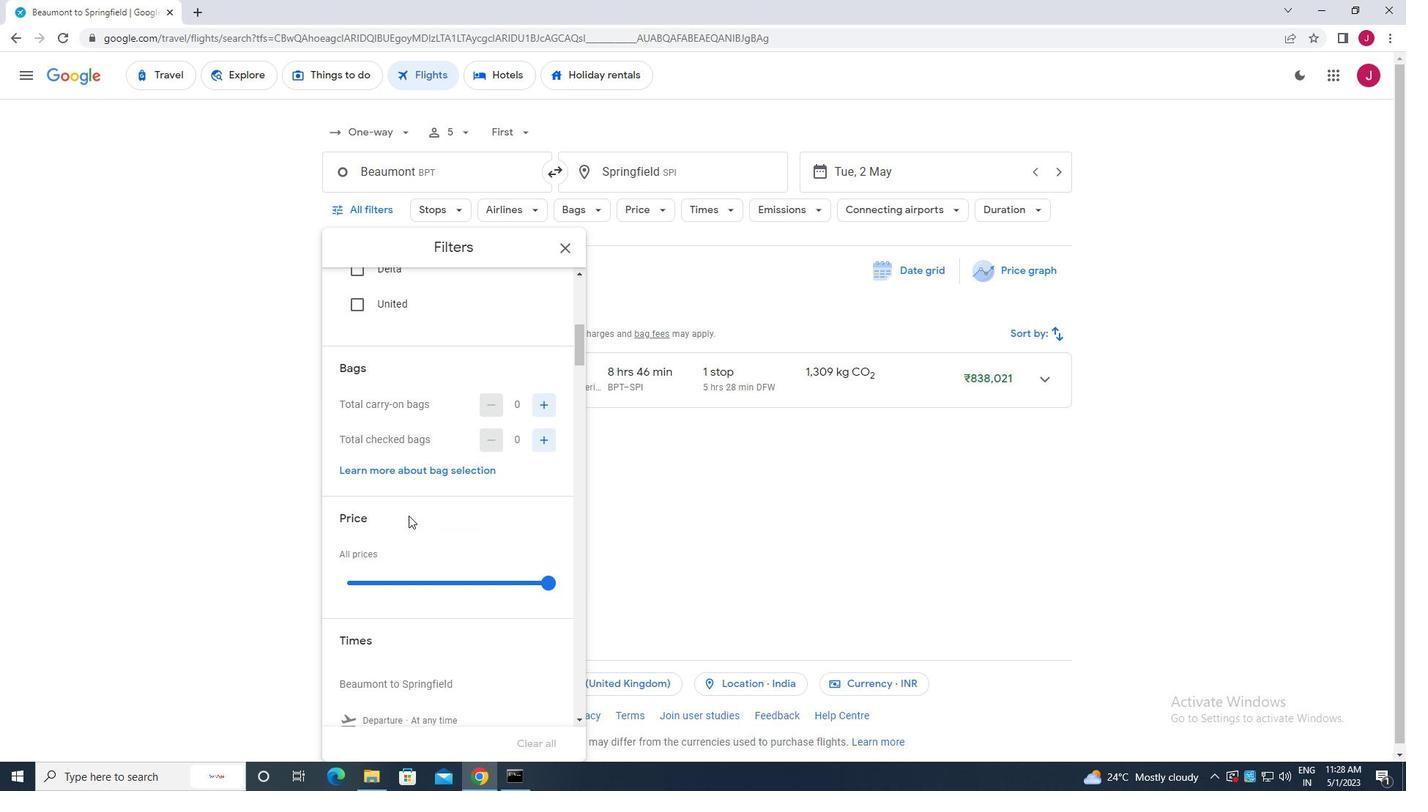 
Action: Mouse moved to (540, 329)
Screenshot: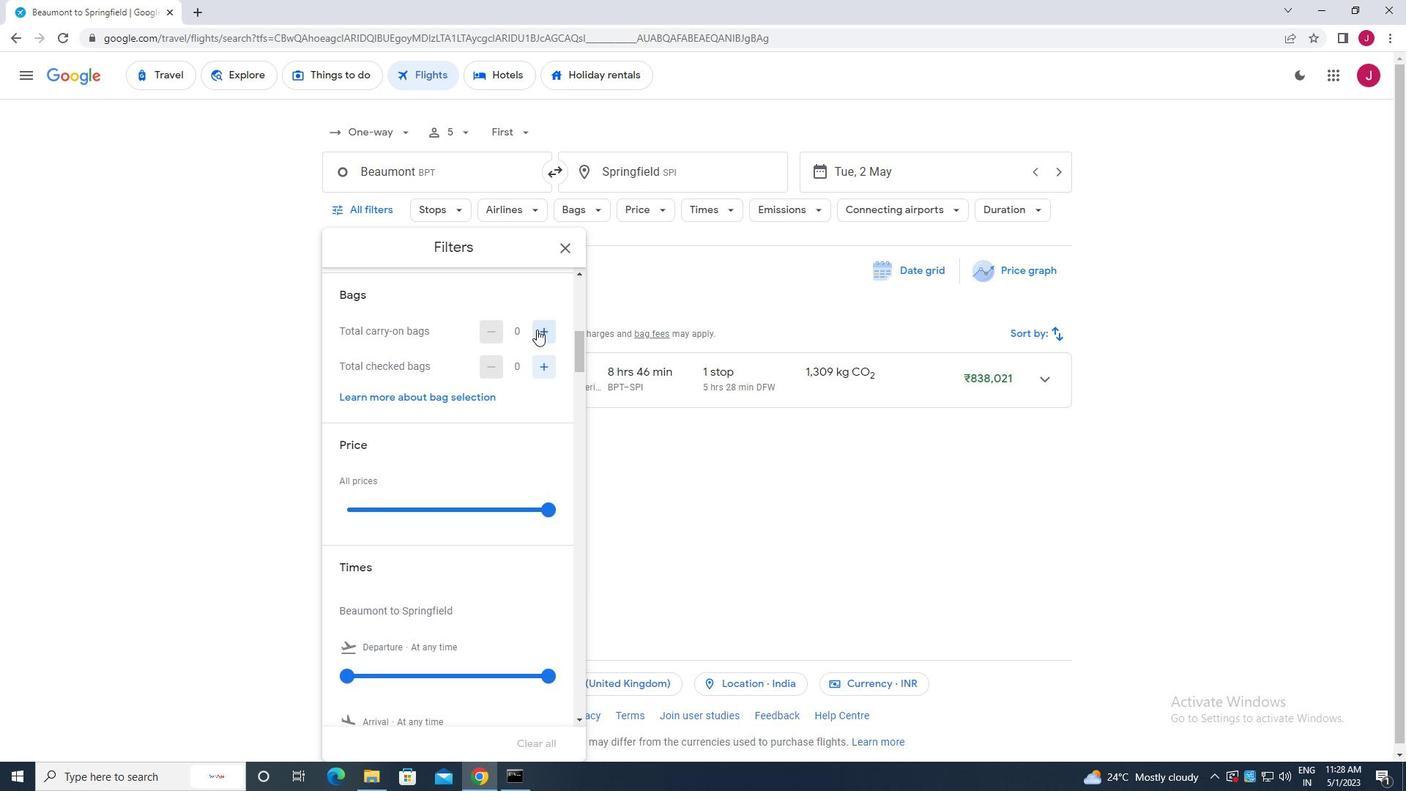 
Action: Mouse pressed left at (540, 329)
Screenshot: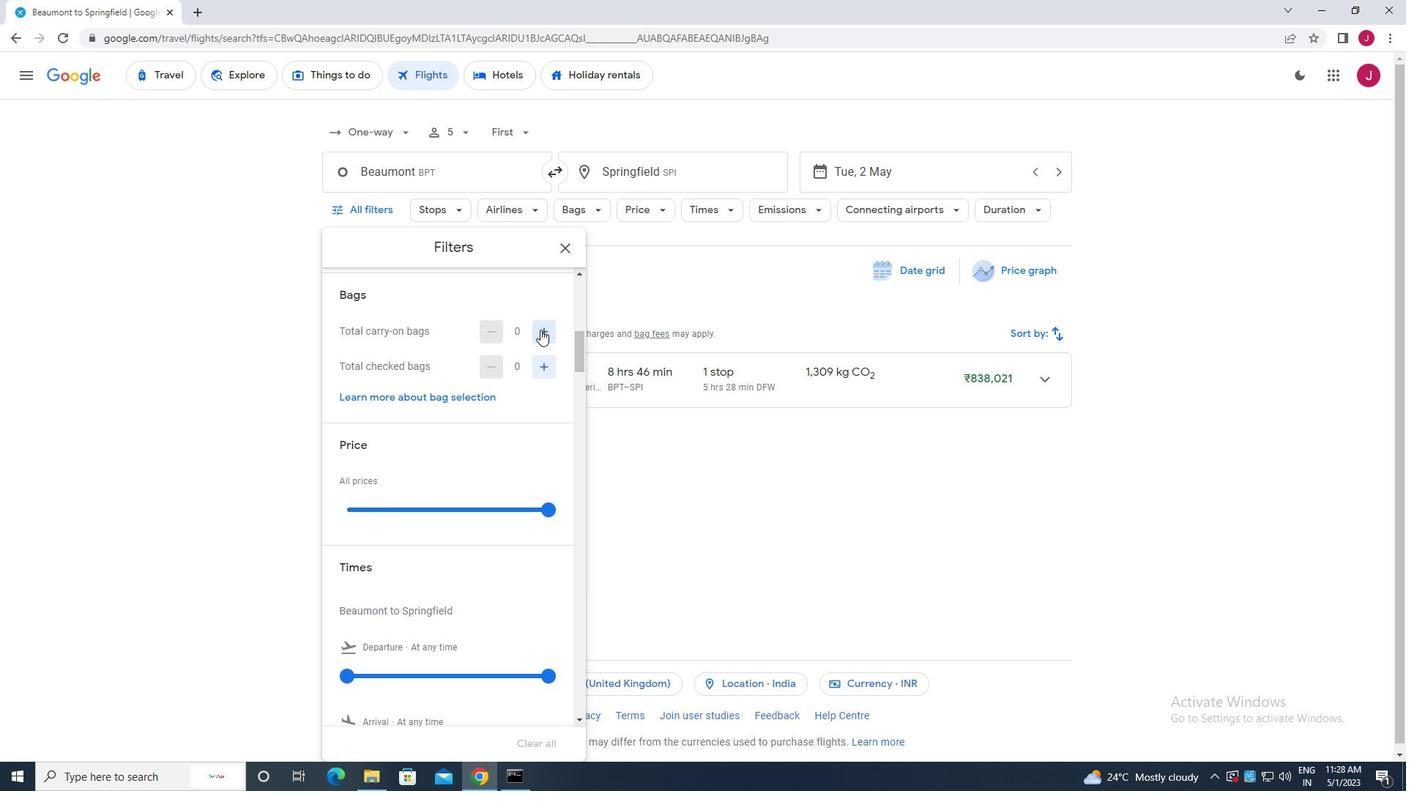 
Action: Mouse moved to (540, 367)
Screenshot: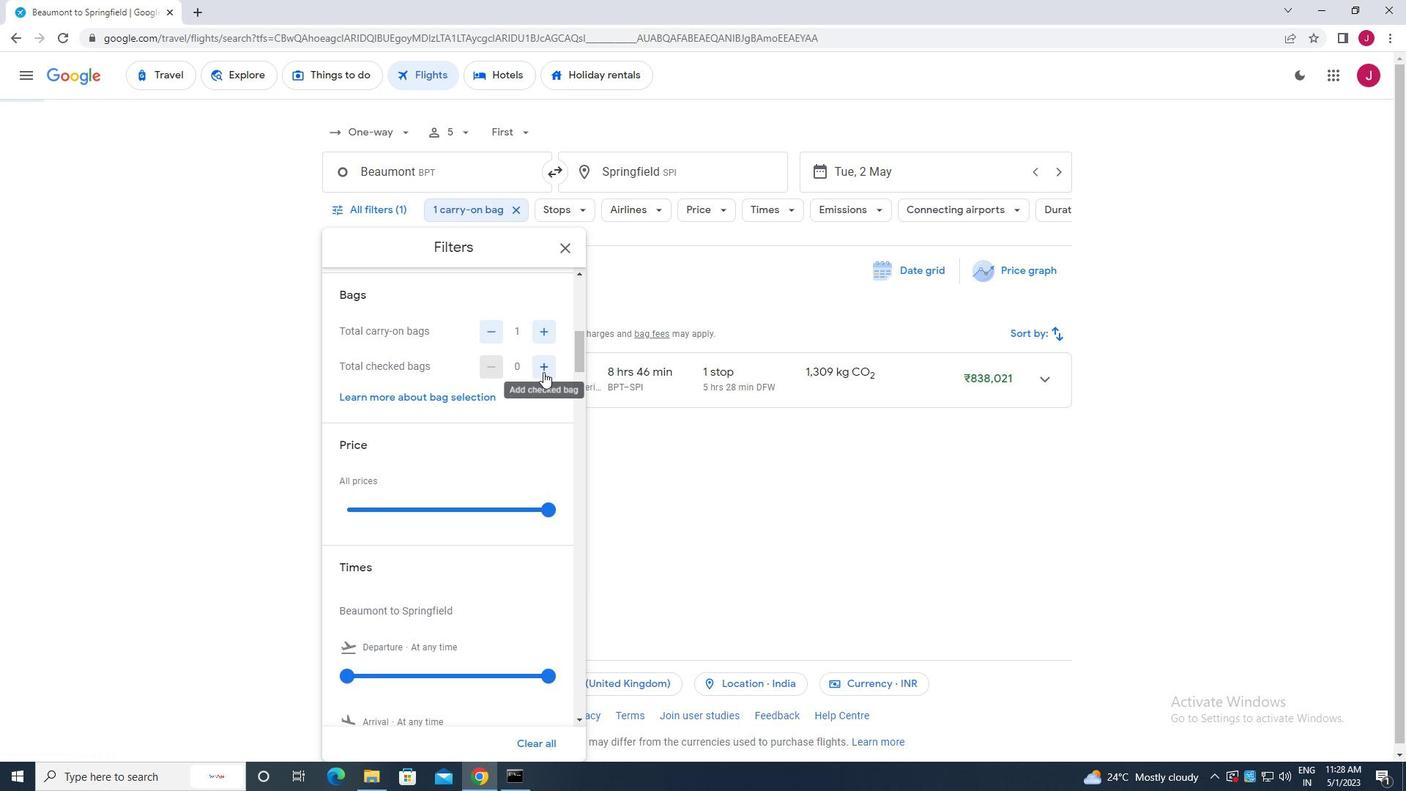 
Action: Mouse pressed left at (540, 367)
Screenshot: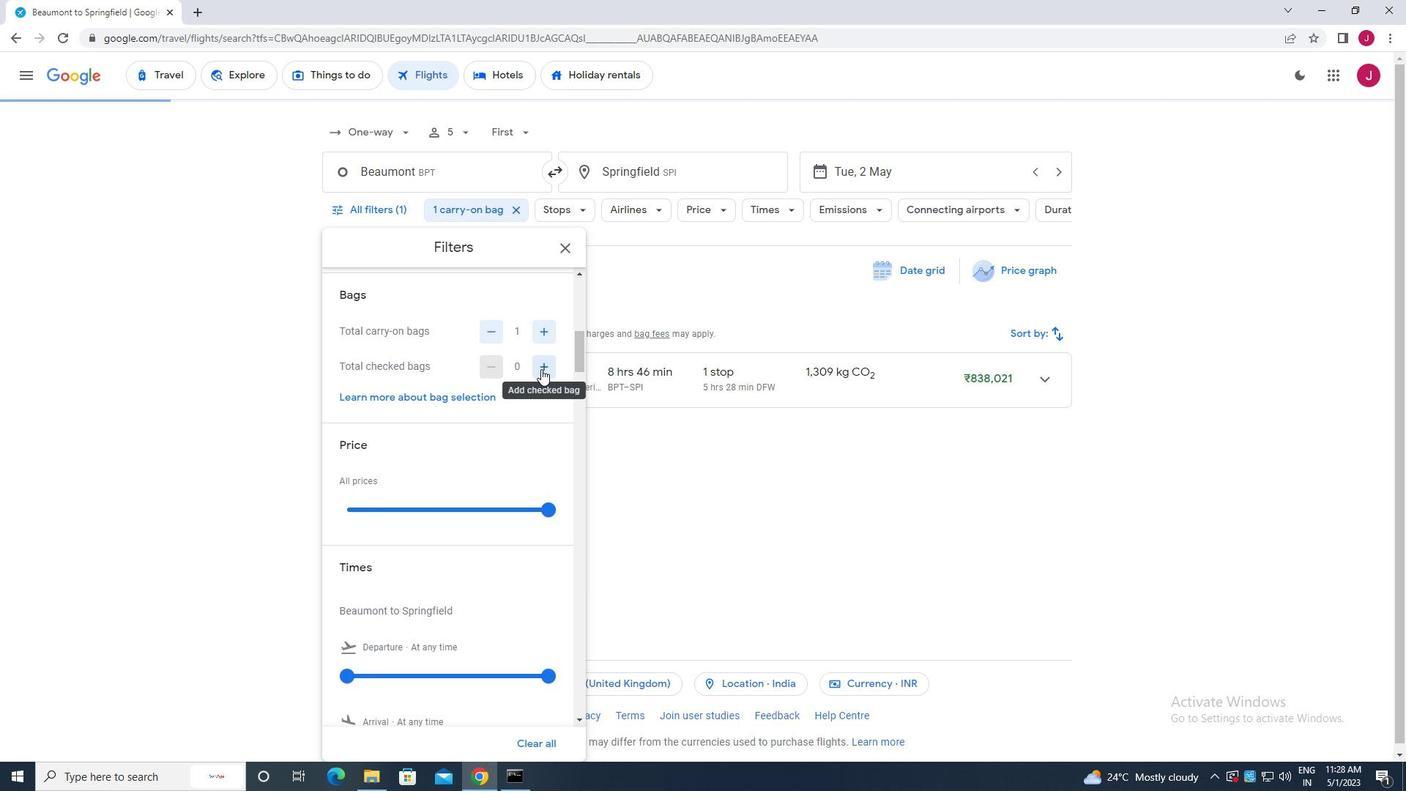 
Action: Mouse pressed left at (540, 367)
Screenshot: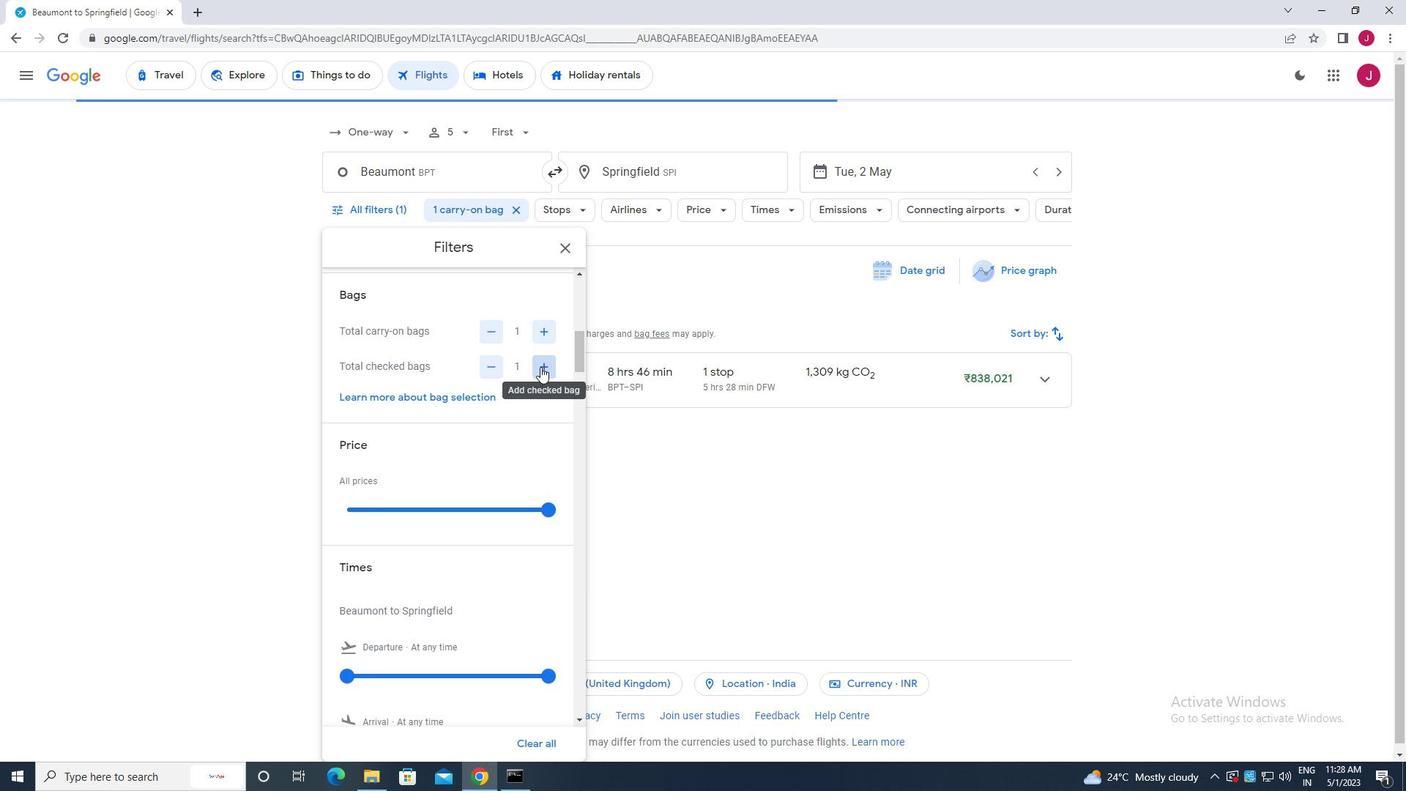 
Action: Mouse pressed left at (540, 367)
Screenshot: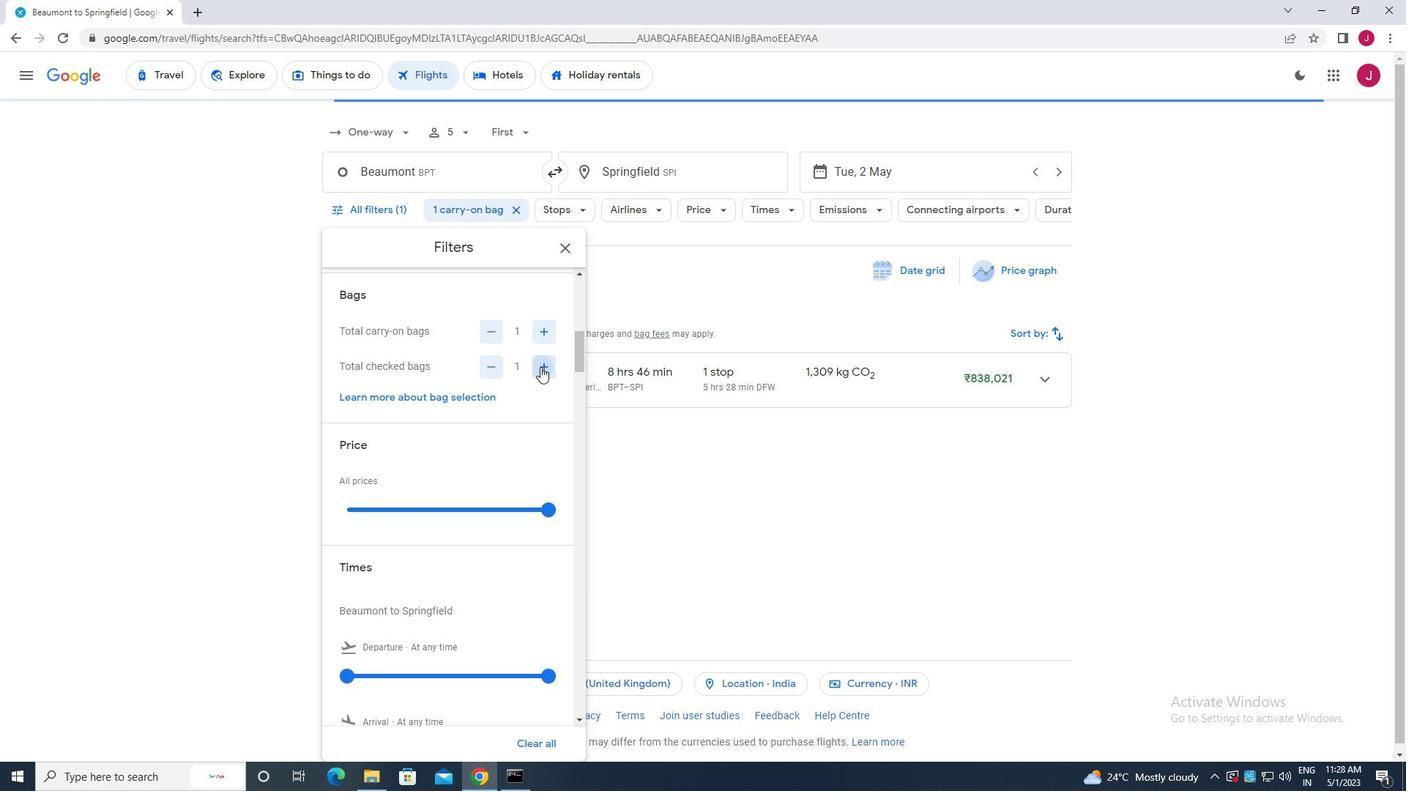 
Action: Mouse pressed left at (540, 367)
Screenshot: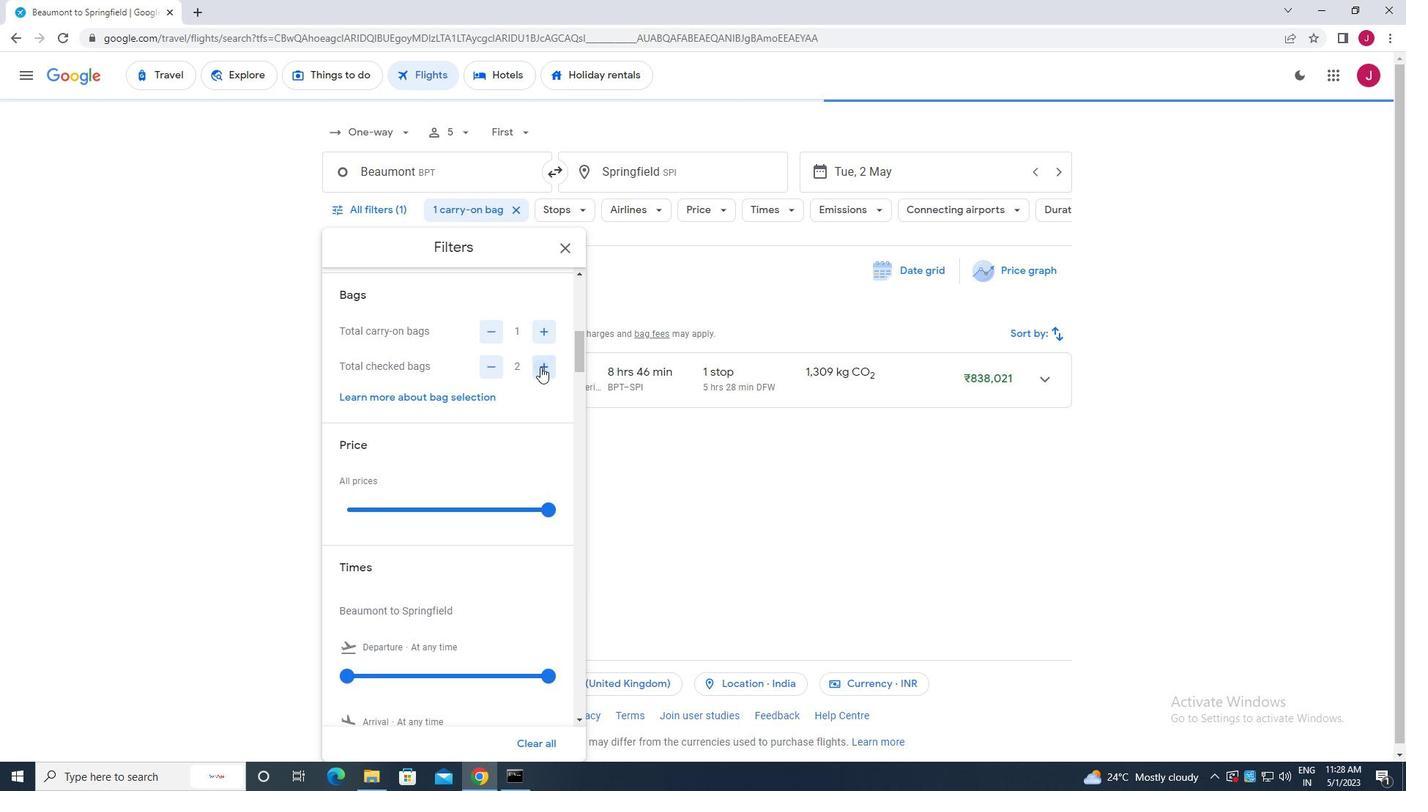 
Action: Mouse pressed left at (540, 367)
Screenshot: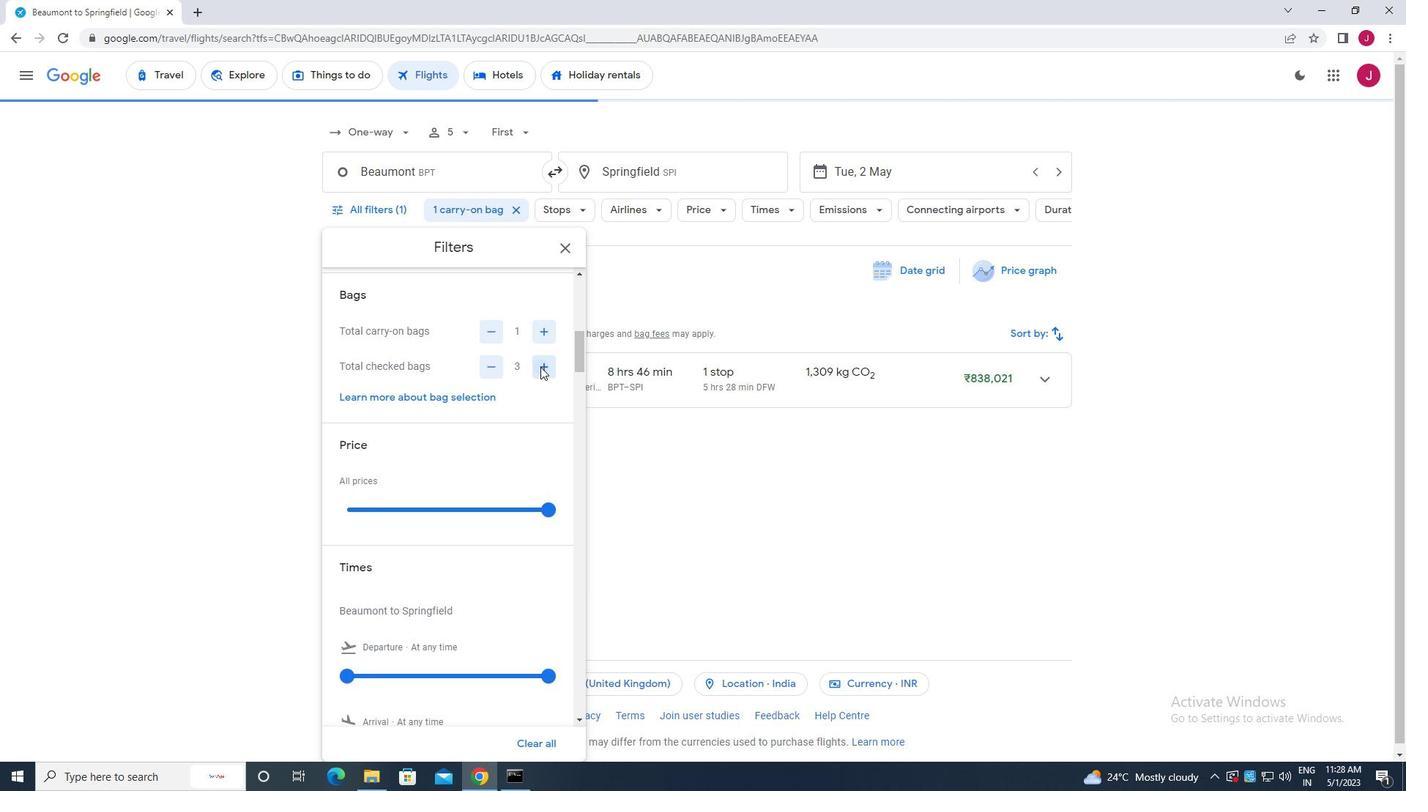 
Action: Mouse moved to (537, 367)
Screenshot: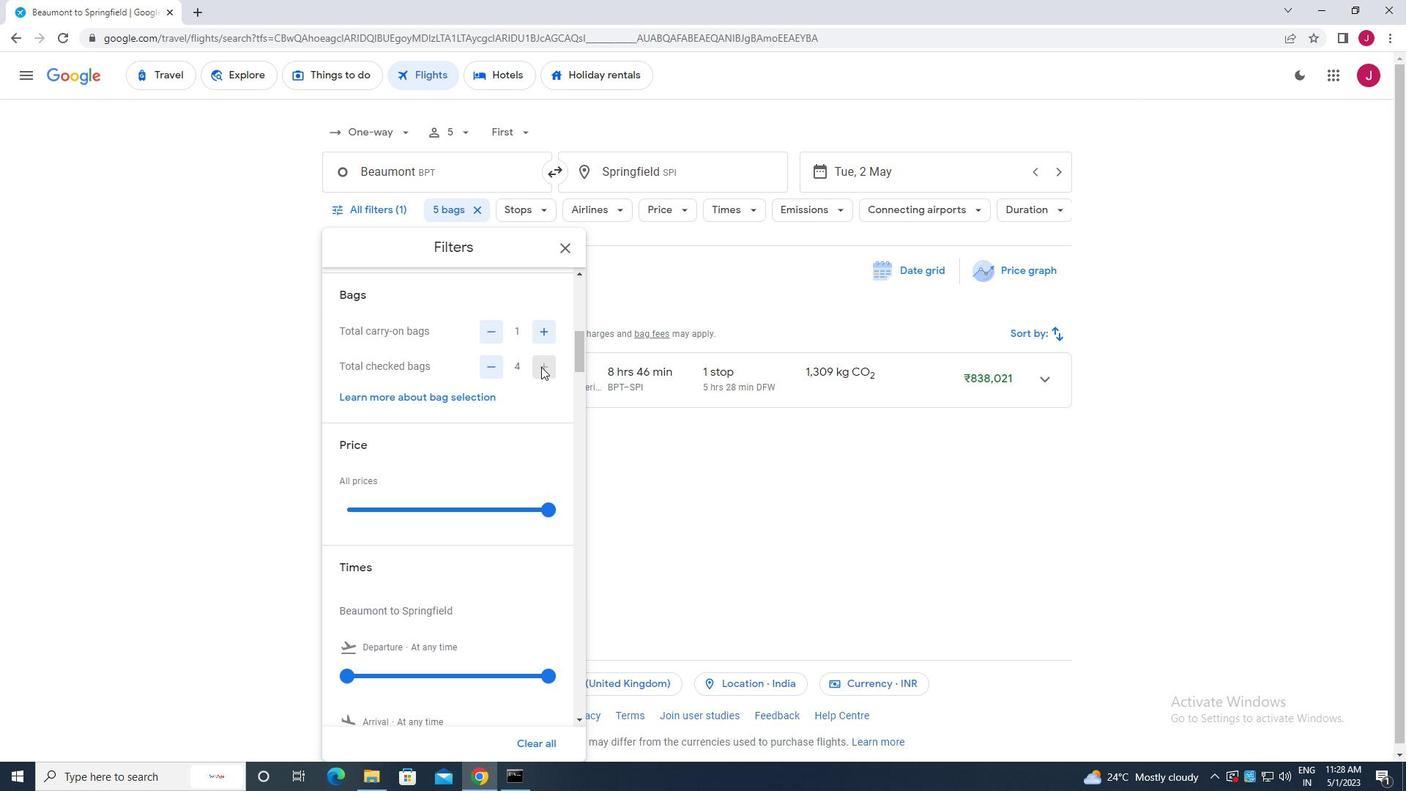 
Action: Mouse scrolled (537, 367) with delta (0, 0)
Screenshot: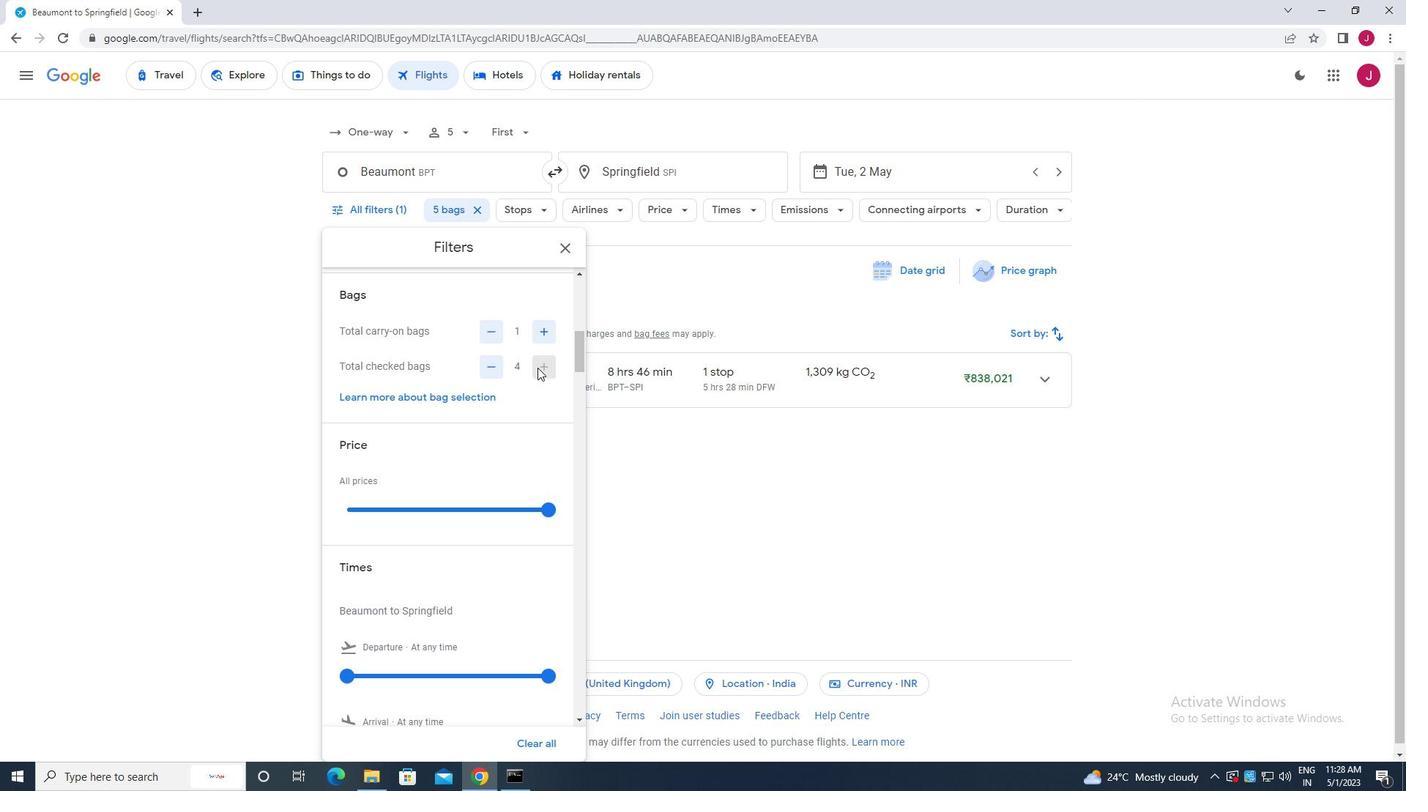 
Action: Mouse moved to (537, 369)
Screenshot: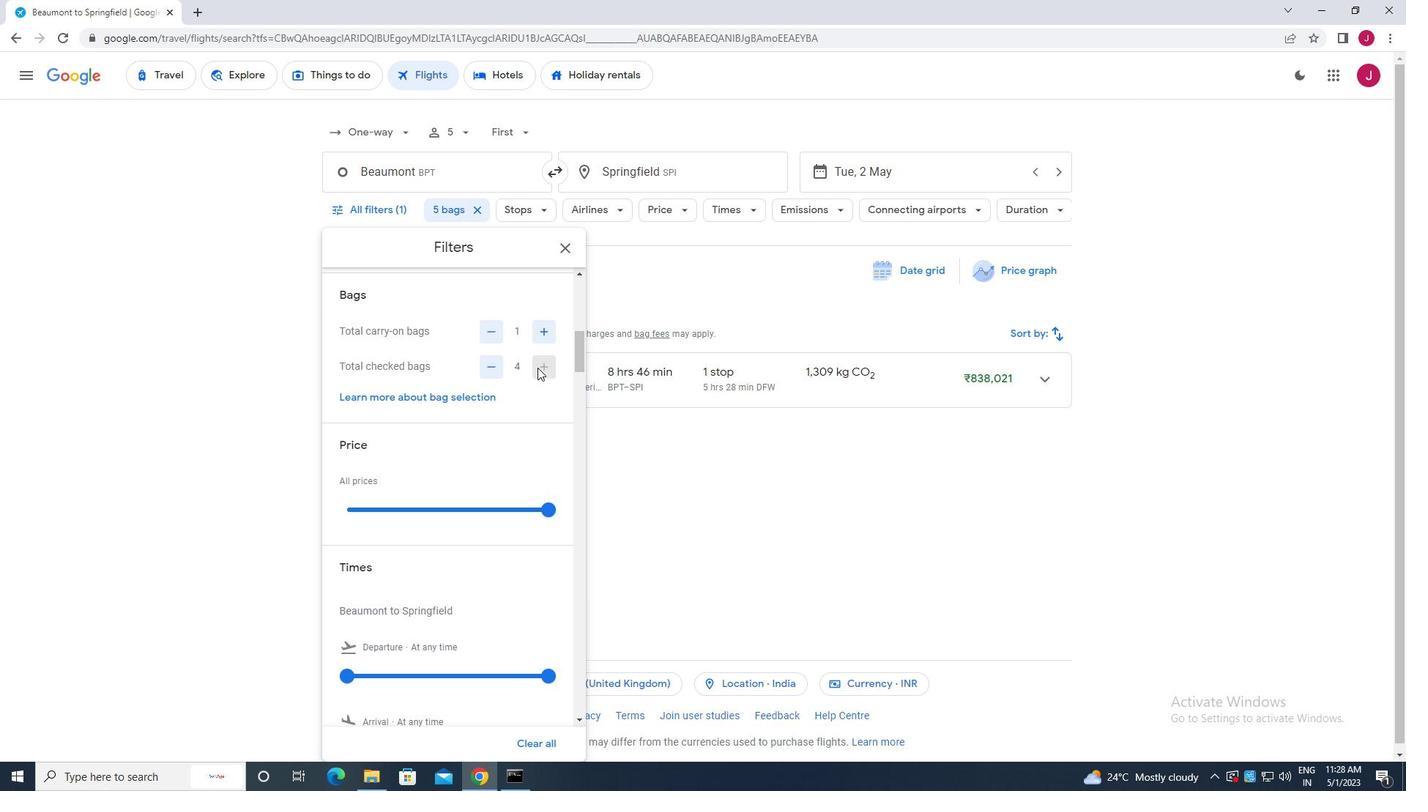 
Action: Mouse scrolled (537, 368) with delta (0, 0)
Screenshot: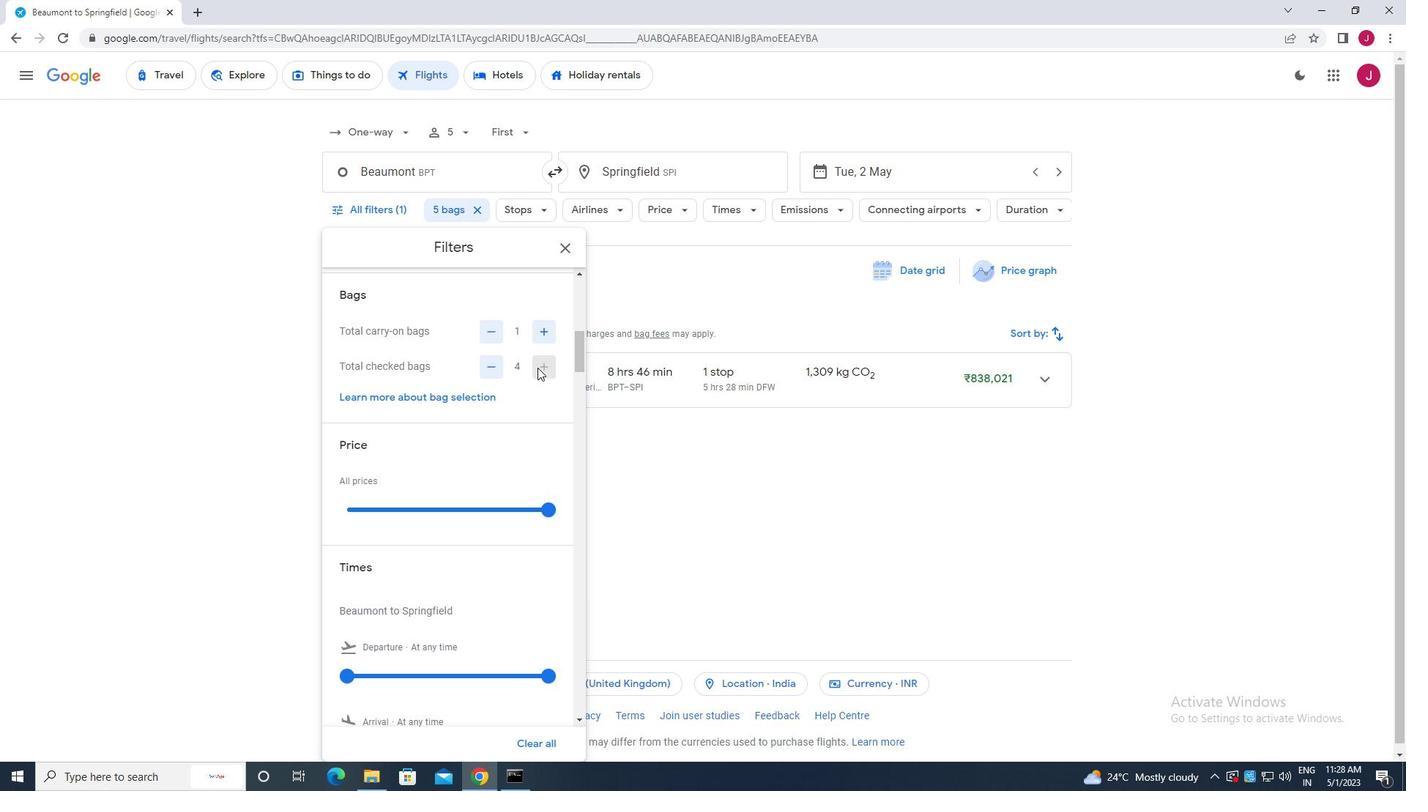 
Action: Mouse moved to (545, 367)
Screenshot: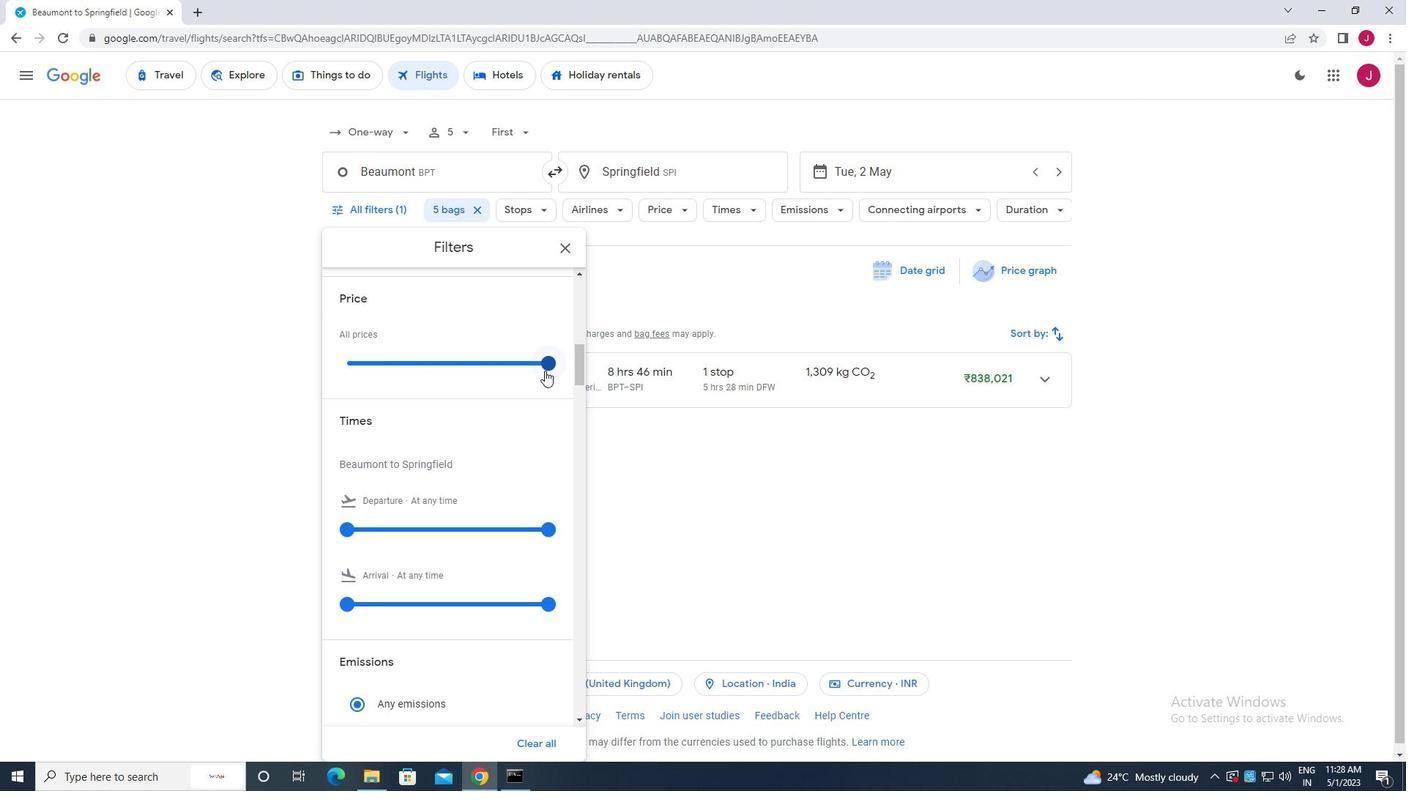 
Action: Mouse pressed left at (545, 367)
Screenshot: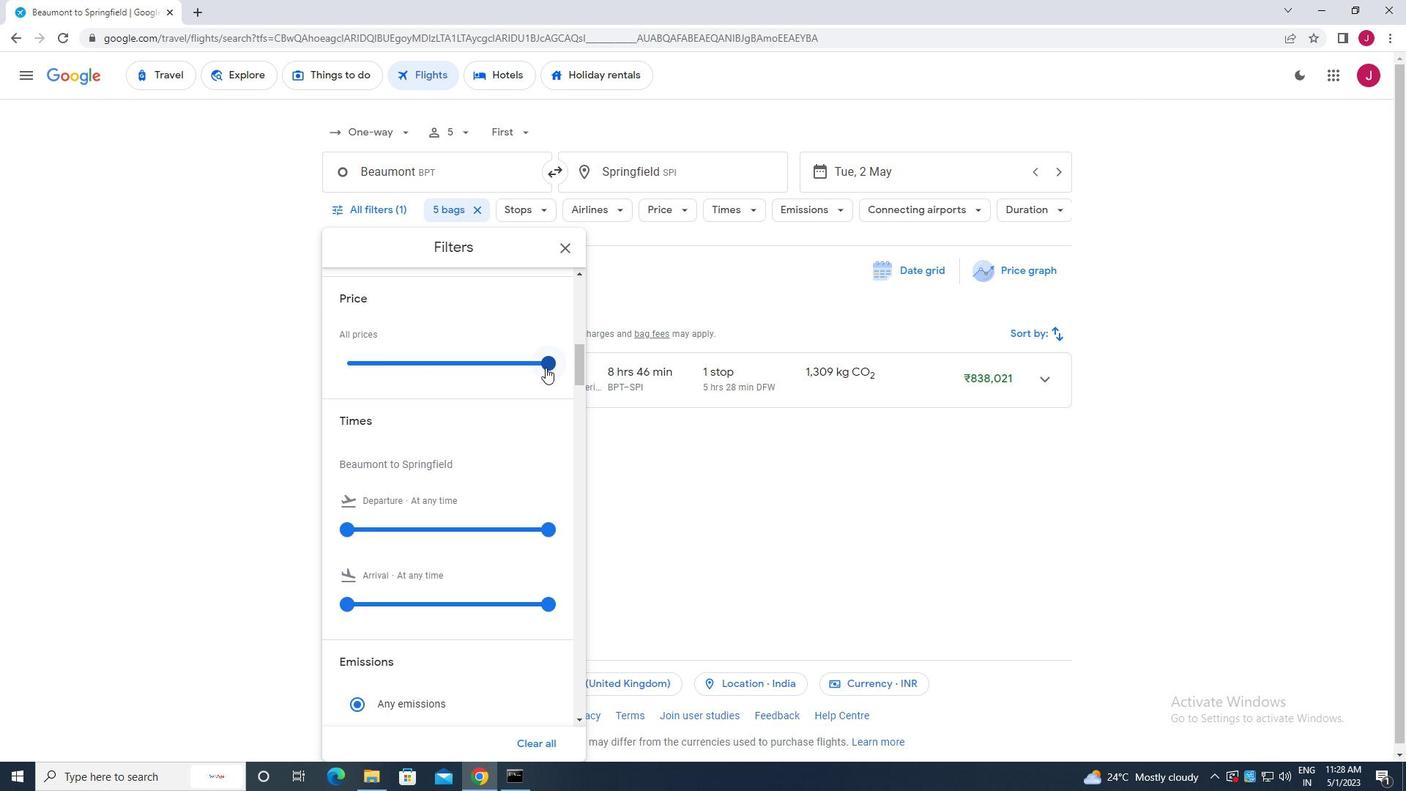 
Action: Mouse moved to (464, 417)
Screenshot: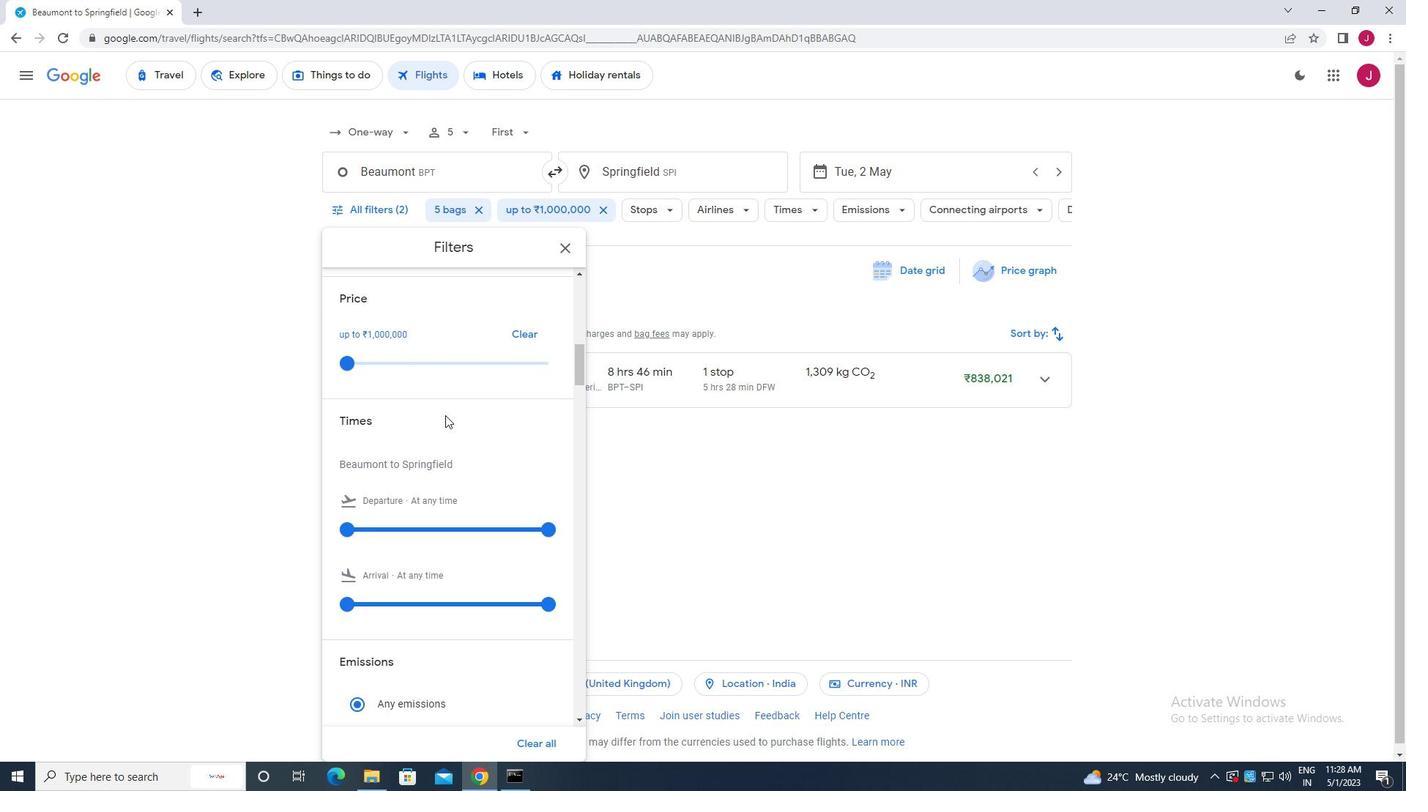 
Action: Mouse scrolled (464, 416) with delta (0, 0)
Screenshot: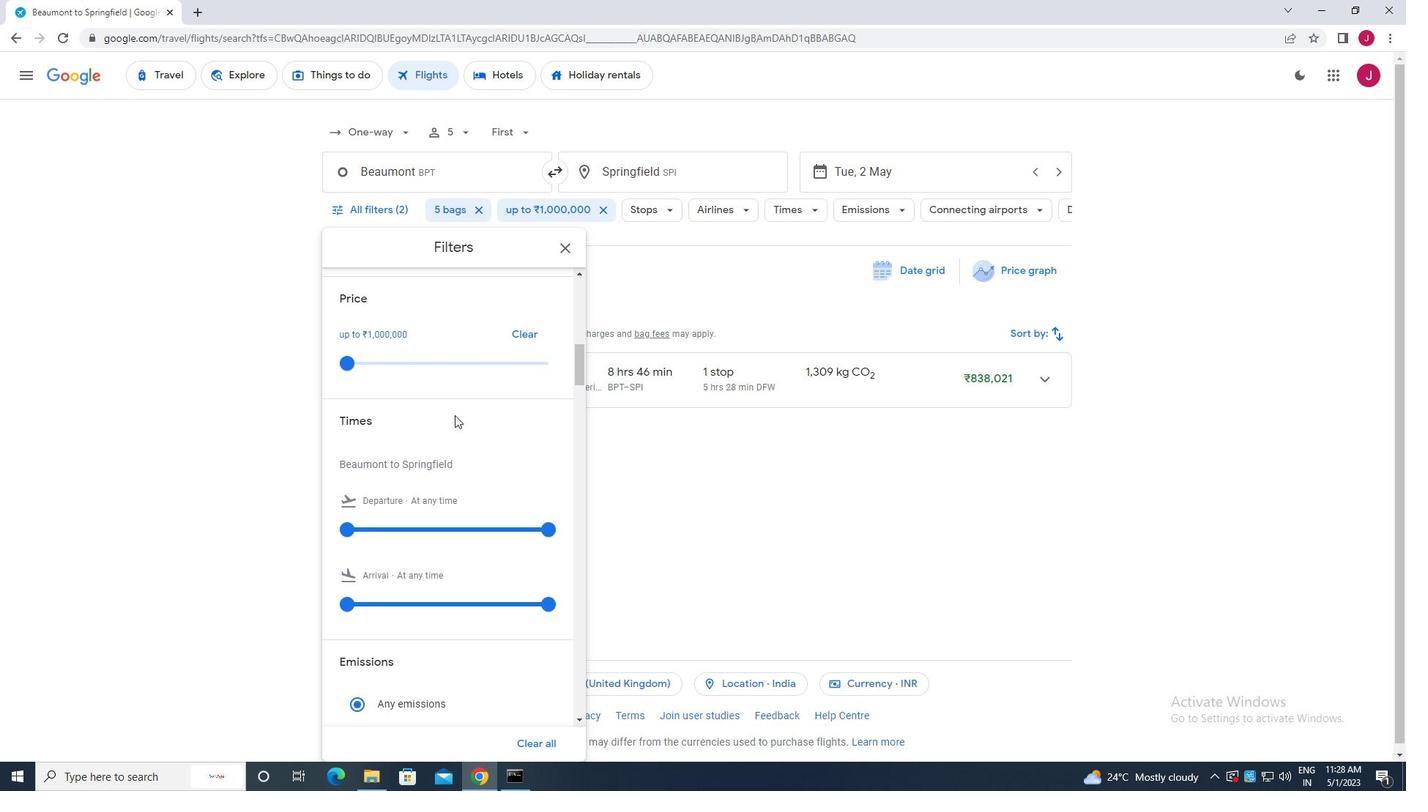 
Action: Mouse moved to (465, 419)
Screenshot: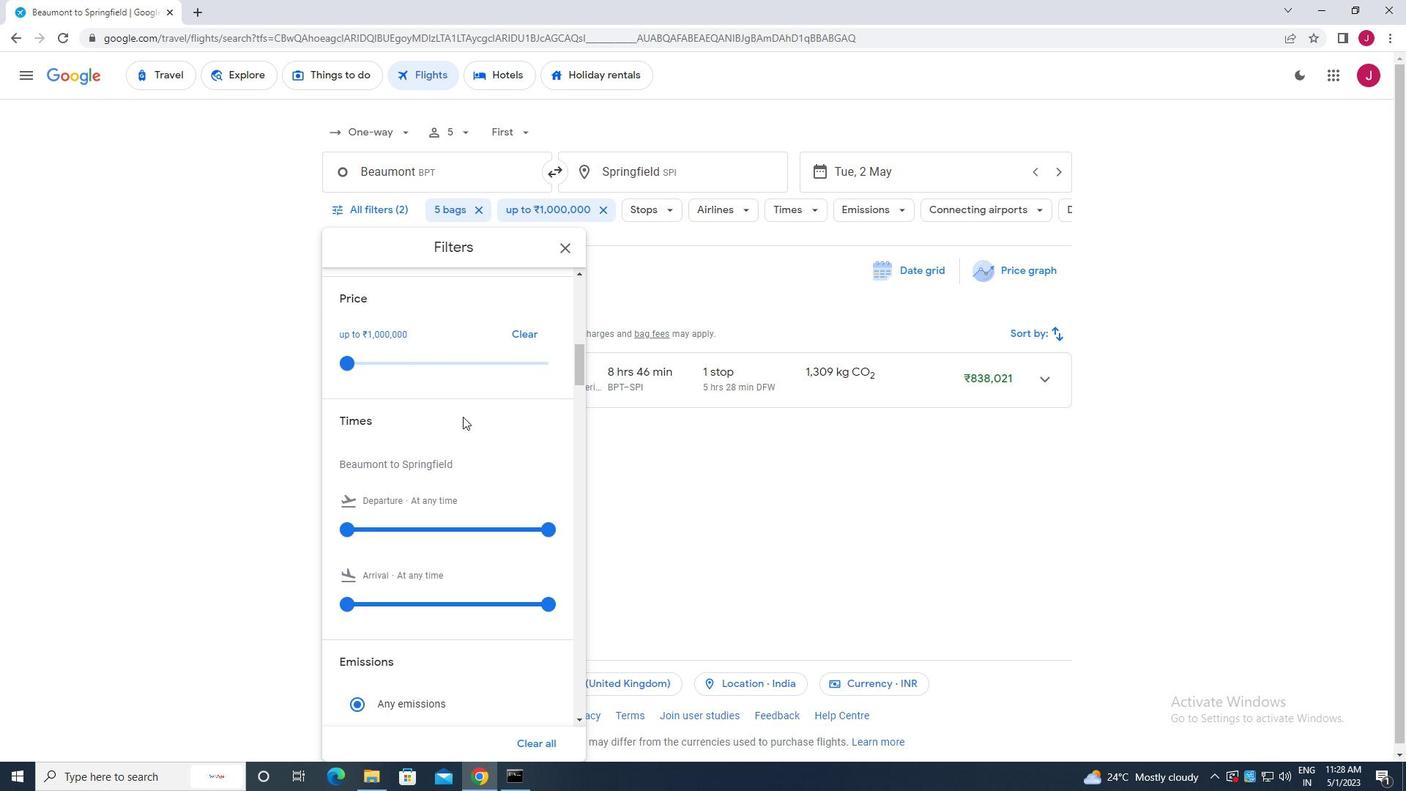 
Action: Mouse scrolled (465, 419) with delta (0, 0)
Screenshot: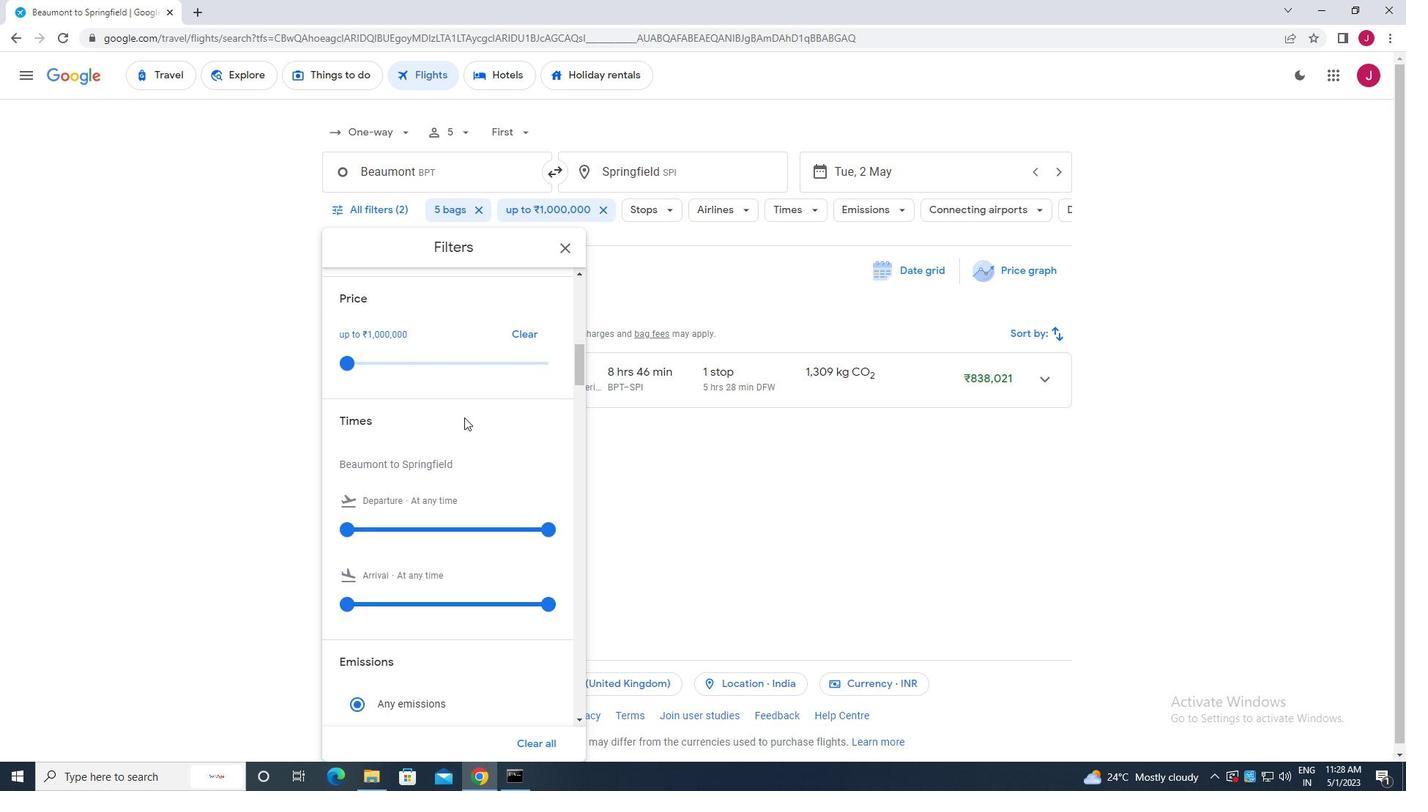 
Action: Mouse moved to (346, 387)
Screenshot: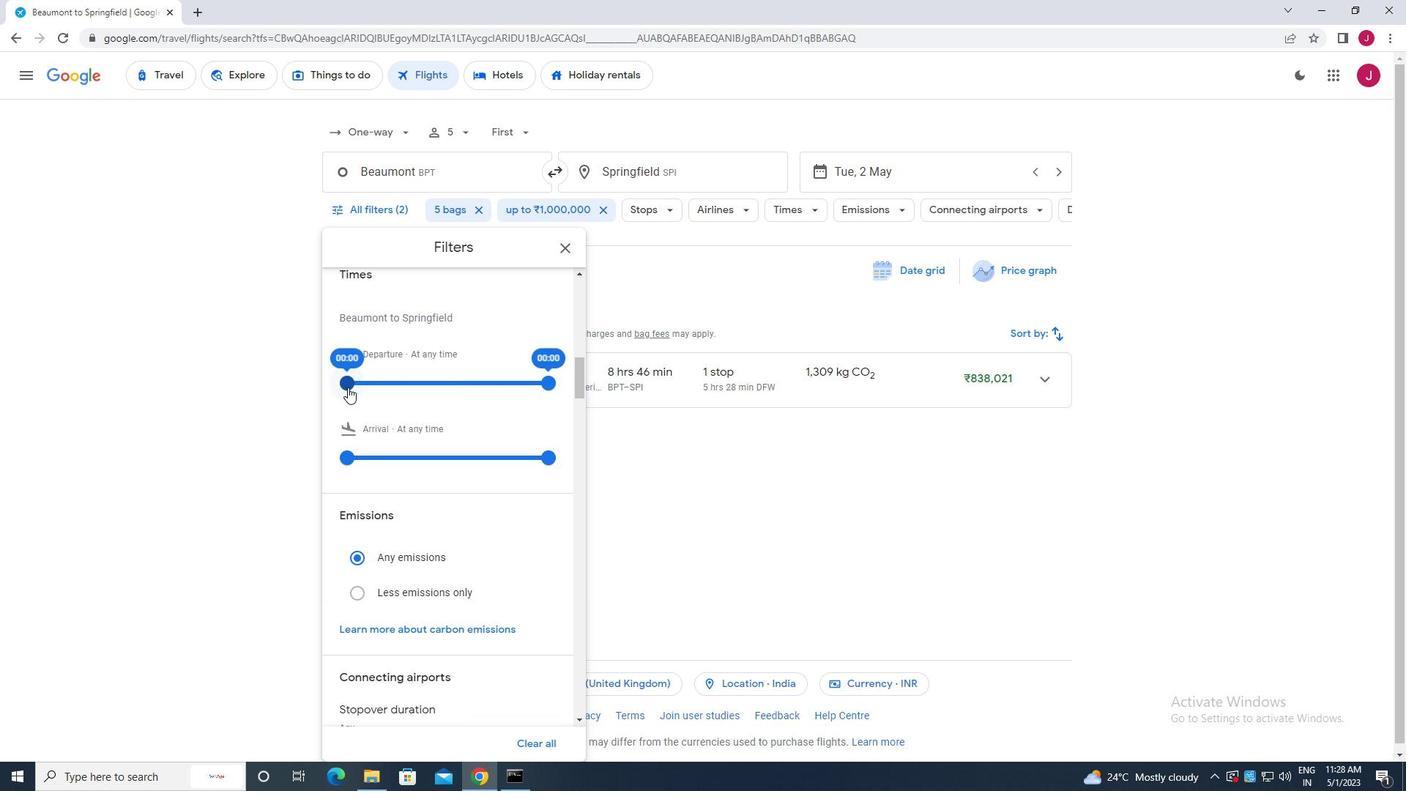 
Action: Mouse pressed left at (346, 387)
Screenshot: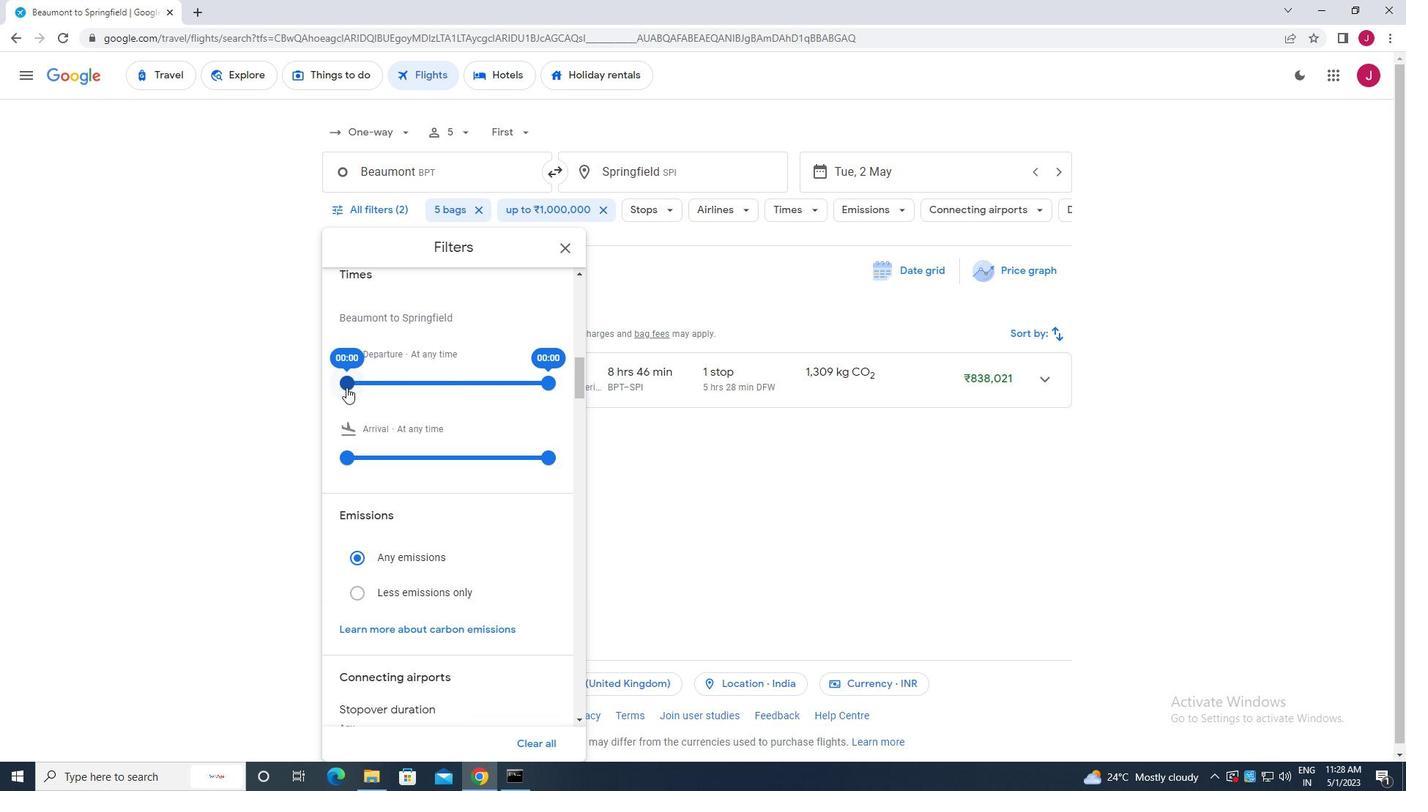 
Action: Mouse moved to (548, 383)
Screenshot: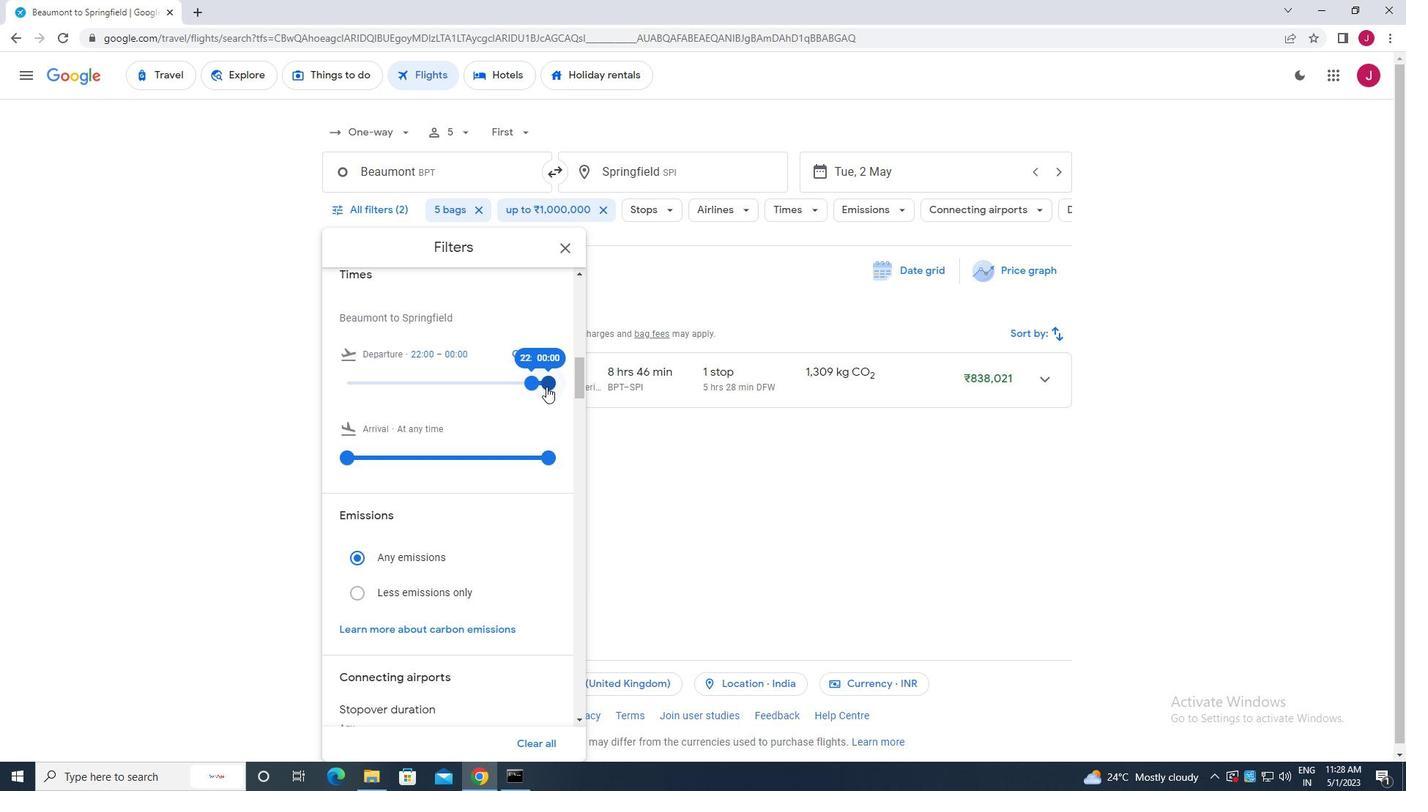 
Action: Mouse pressed left at (548, 383)
Screenshot: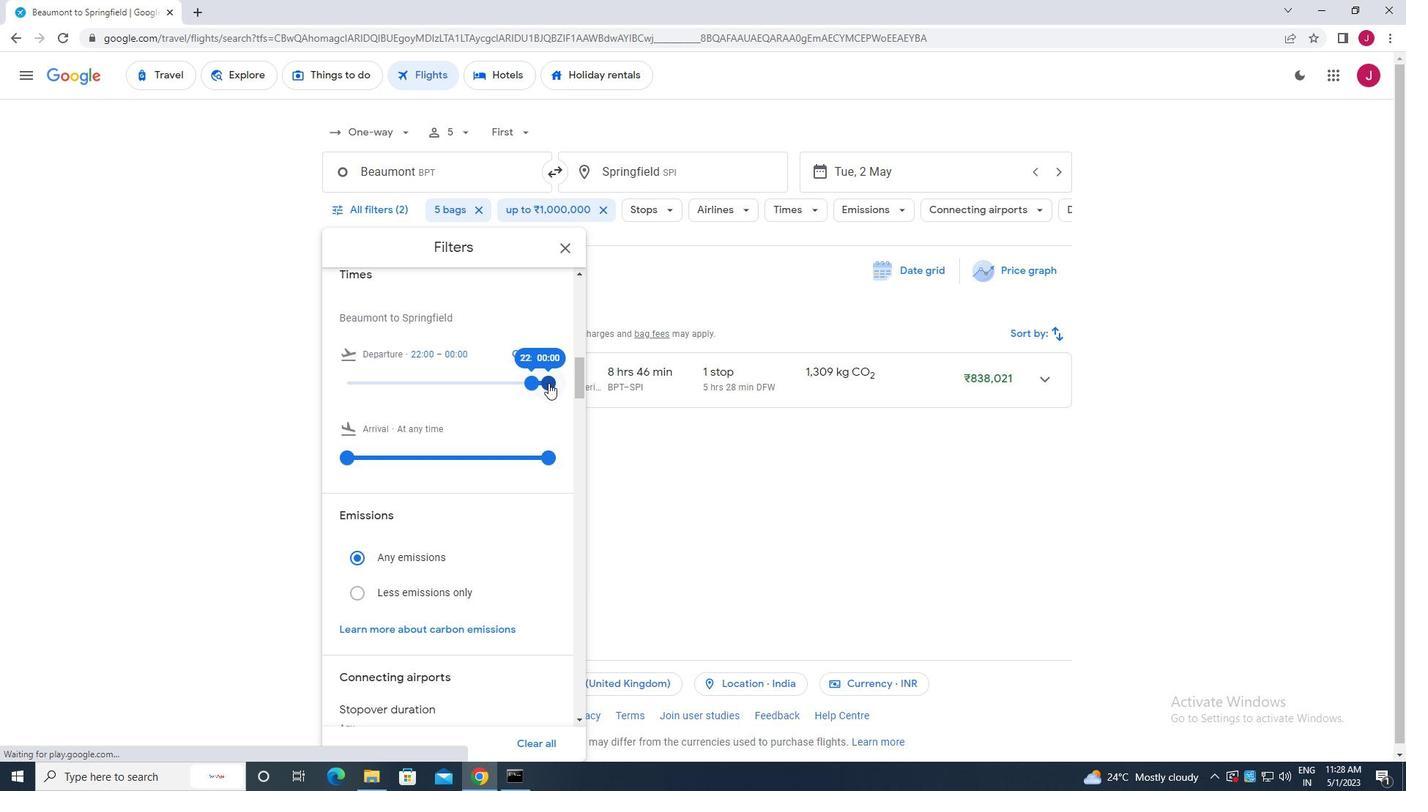 
Action: Mouse moved to (537, 385)
Screenshot: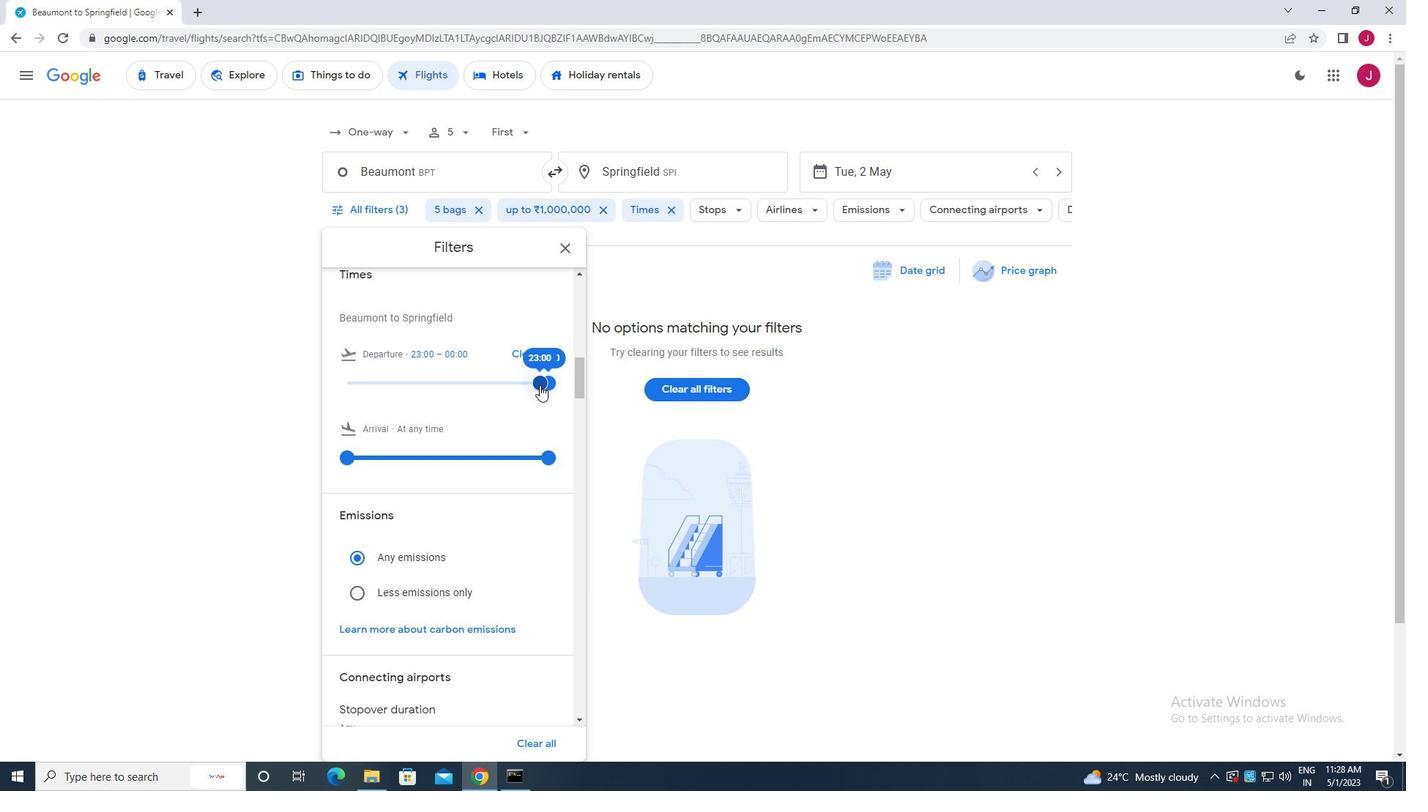 
Action: Mouse pressed left at (537, 385)
Screenshot: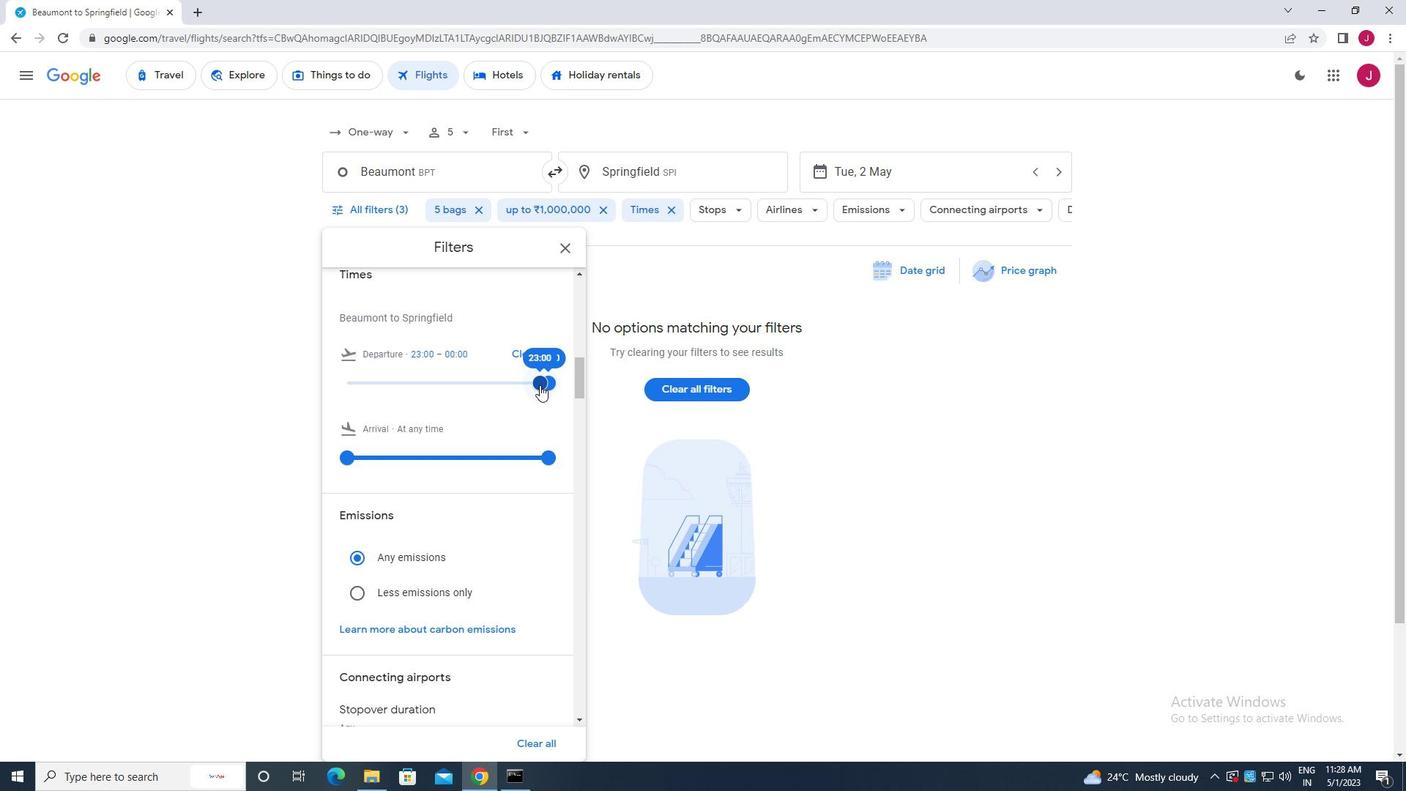 
Action: Mouse moved to (566, 253)
Screenshot: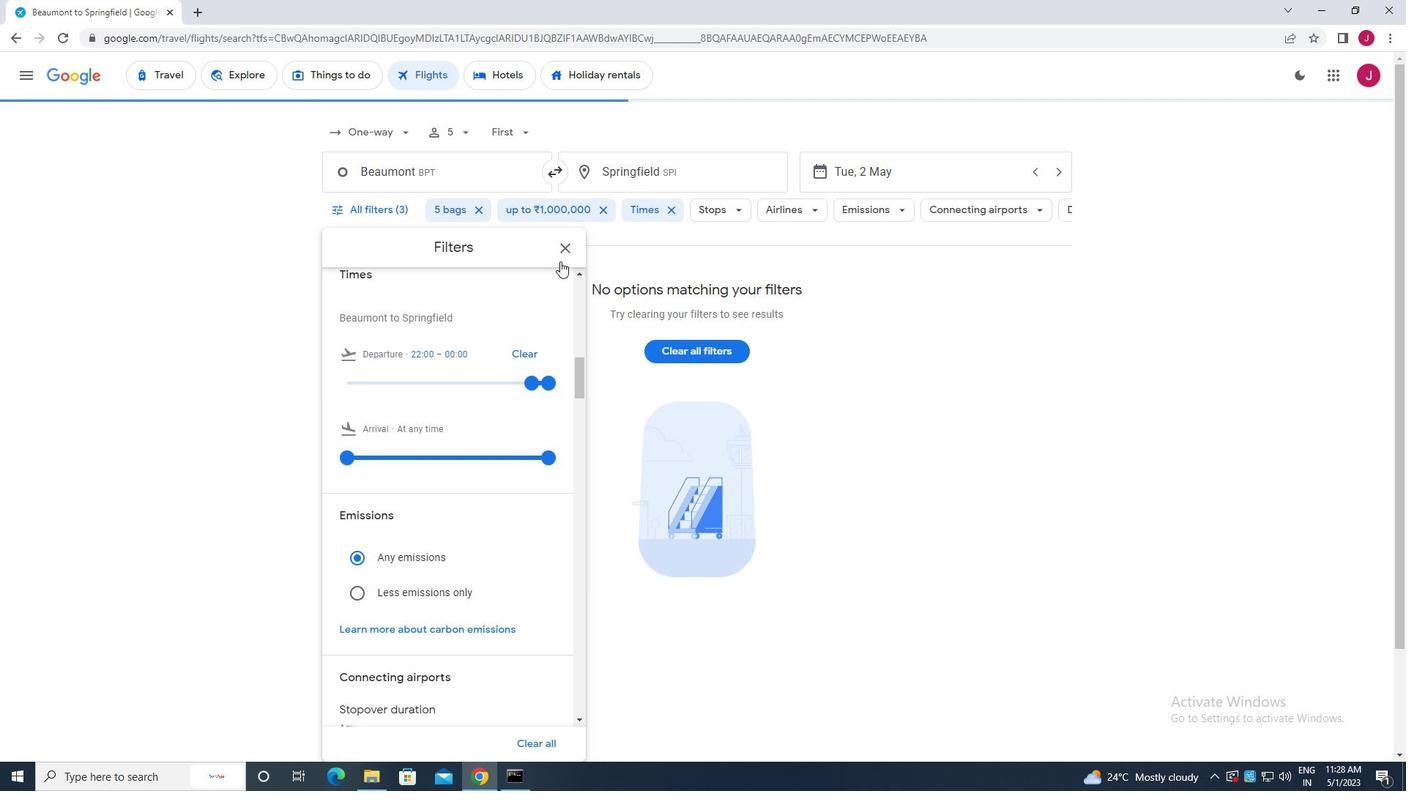 
Action: Mouse pressed left at (566, 253)
Screenshot: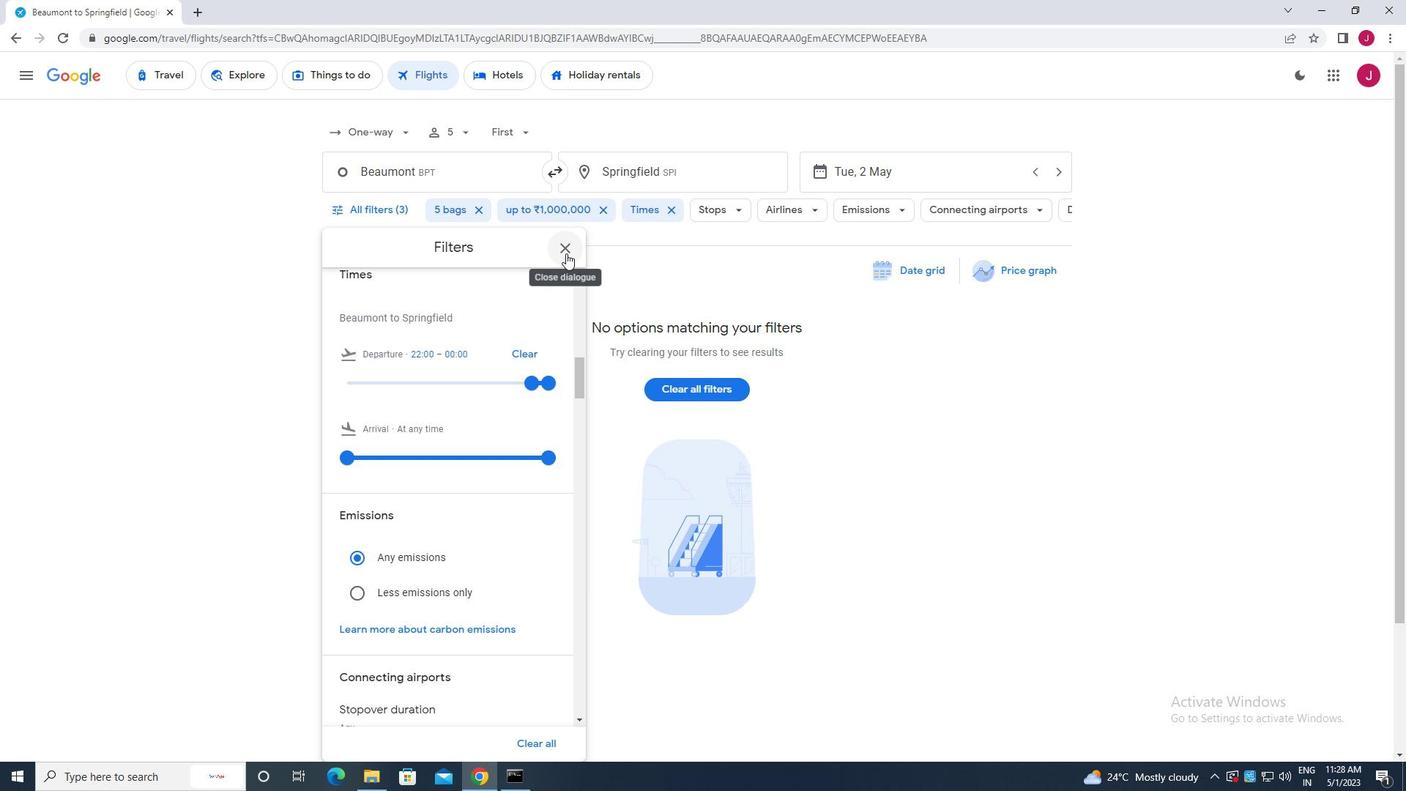
Action: Mouse moved to (566, 251)
Screenshot: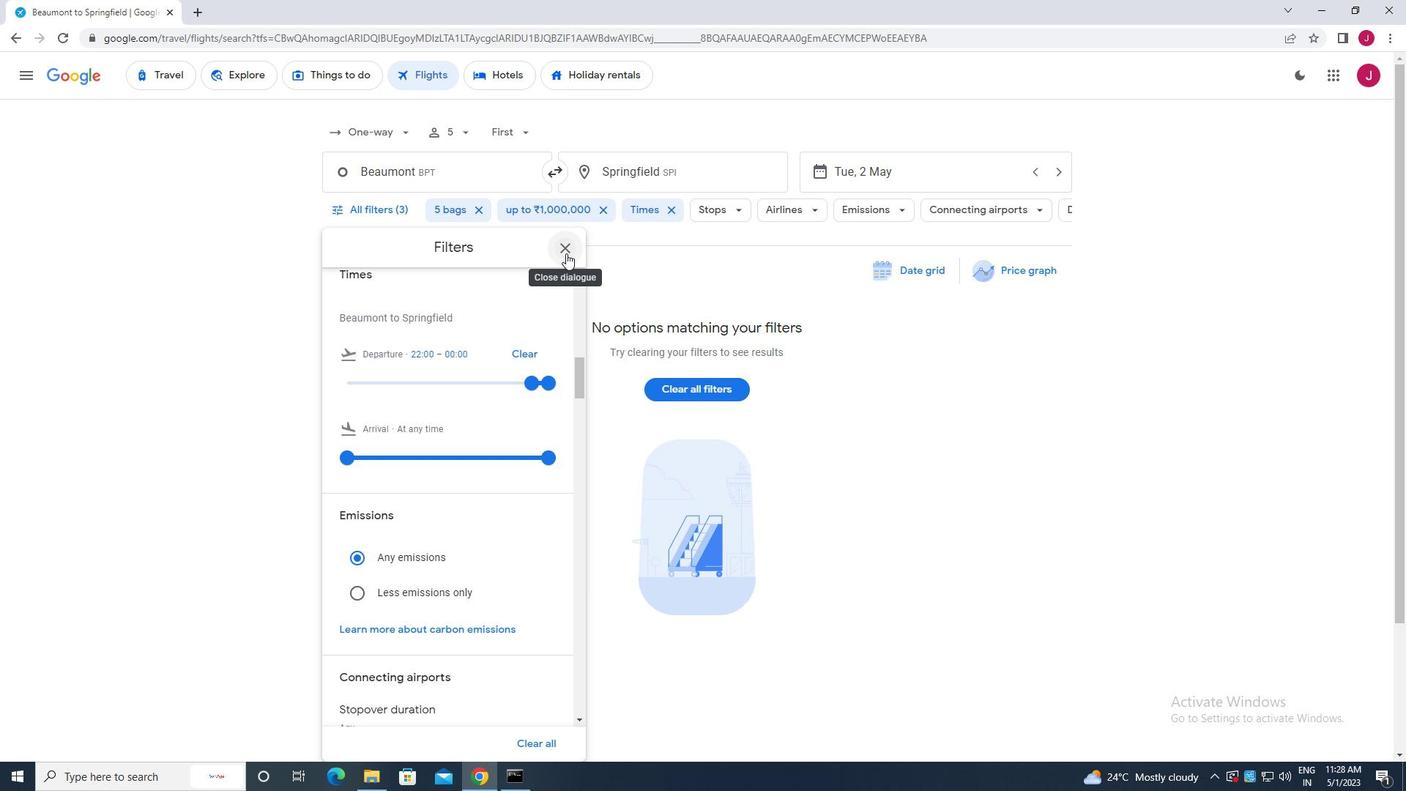 
